 Task: Find a place to stay in Bordj Zemoura, Algeria, for 9 guests from 8th to 15th August, with a price range of ₹10,000 to ₹14,000, 5 bedrooms, 5 bathrooms, and amenities like WiFi and TV.
Action: Mouse moved to (559, 147)
Screenshot: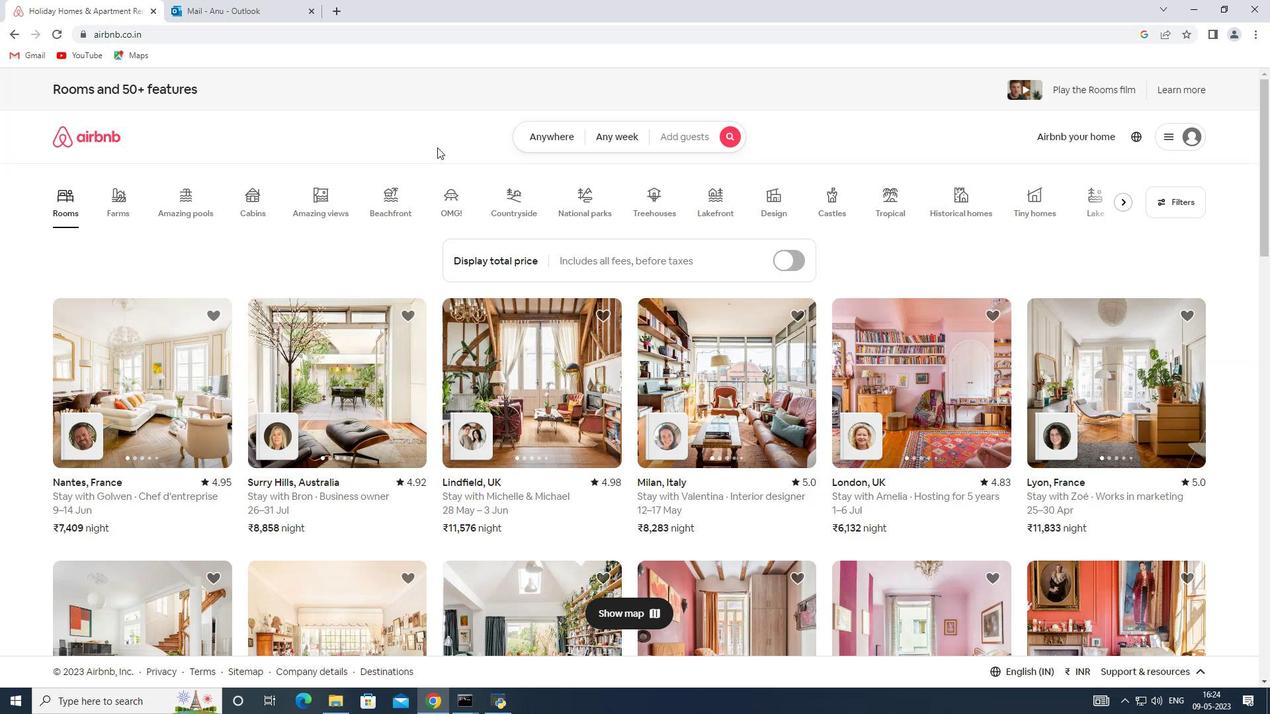 
Action: Mouse pressed left at (559, 147)
Screenshot: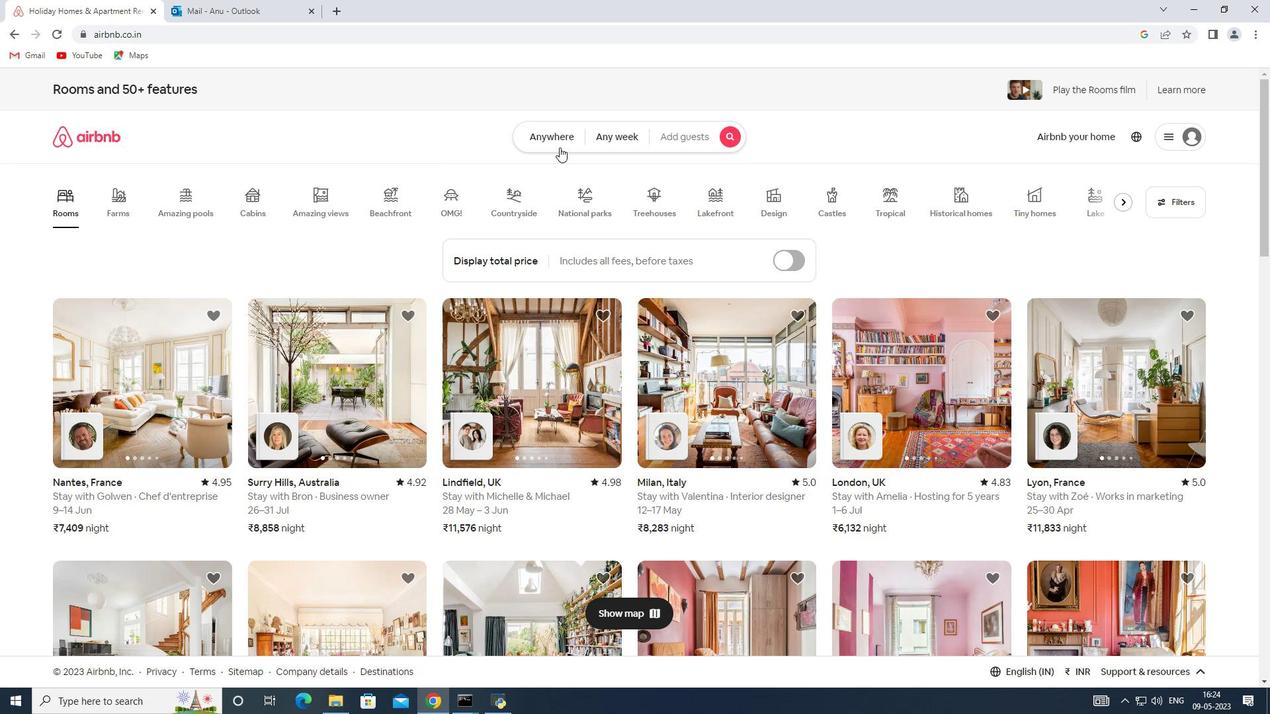 
Action: Mouse moved to (386, 185)
Screenshot: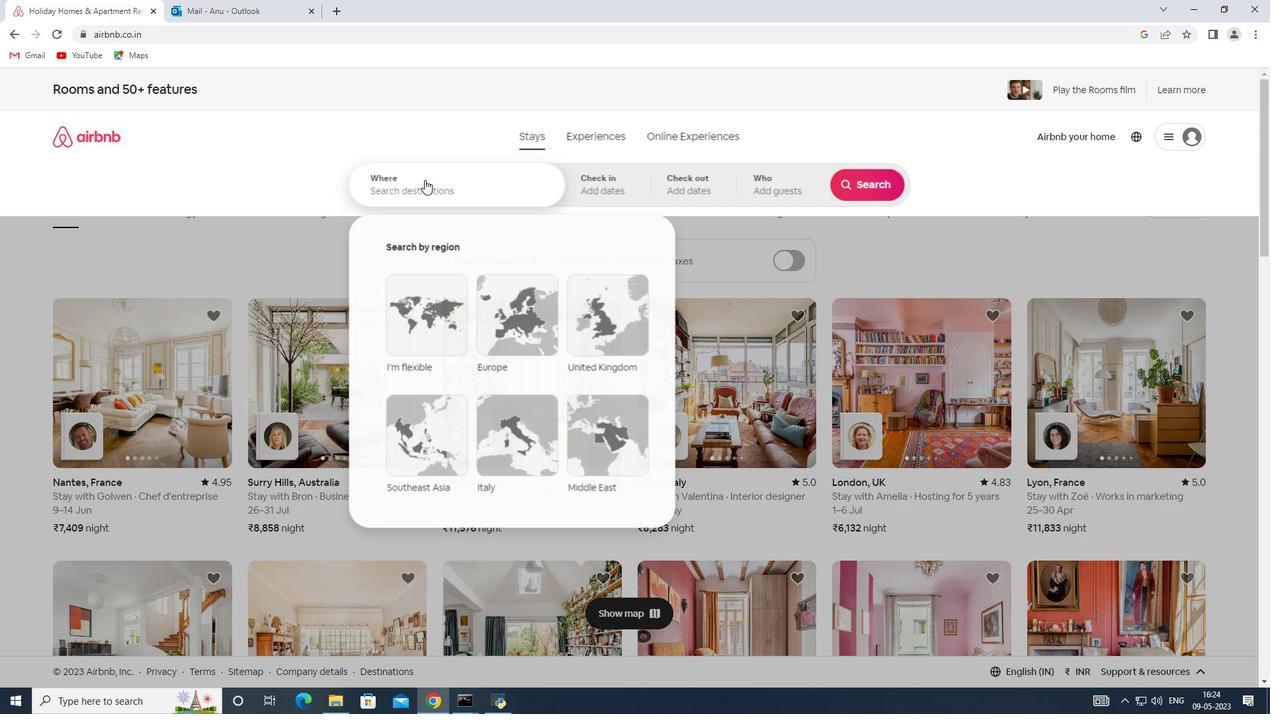 
Action: Mouse pressed left at (386, 185)
Screenshot: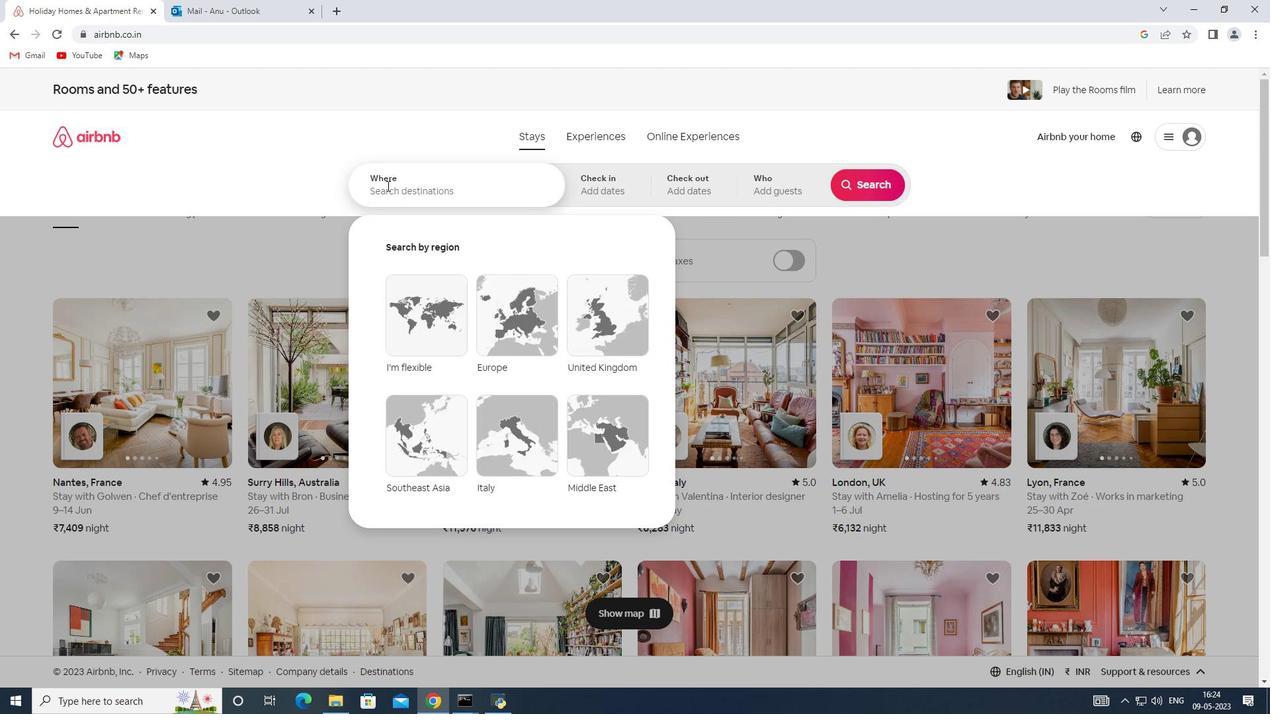 
Action: Key pressed <Key.shift><Key.shift><Key.shift><Key.shift><Key.shift><Key.shift><Key.shift><Key.shift><Key.shift><Key.shift><Key.shift><Key.shift><Key.shift><Key.shift><Key.shift><Key.shift><Key.shift><Key.shift><Key.shift><Key.shift><Key.shift><Key.shift><Key.shift><Key.shift><Key.shift><Key.shift><Key.shift><Key.shift><Key.shift><Key.shift><Key.shift><Key.shift><Key.shift><Key.shift>Bordj<Key.space><Key.shift>Zemoura,<Key.shift>Algeria
Screenshot: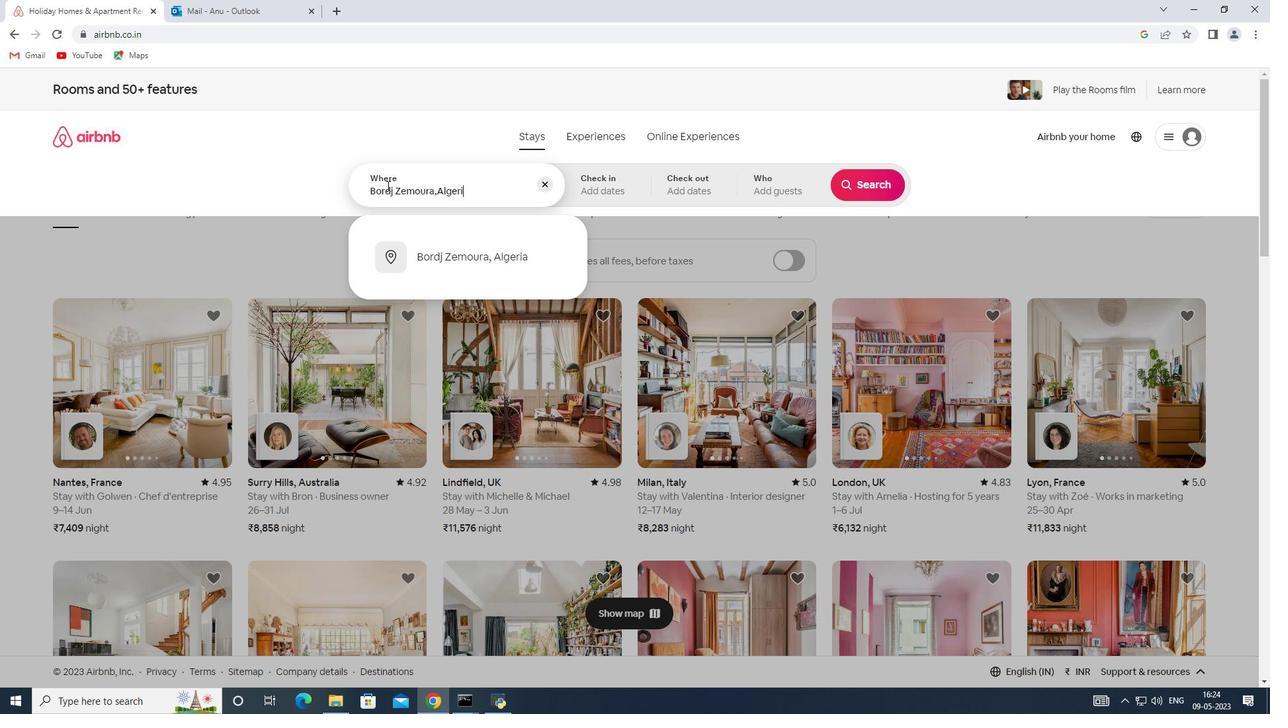 
Action: Mouse moved to (577, 175)
Screenshot: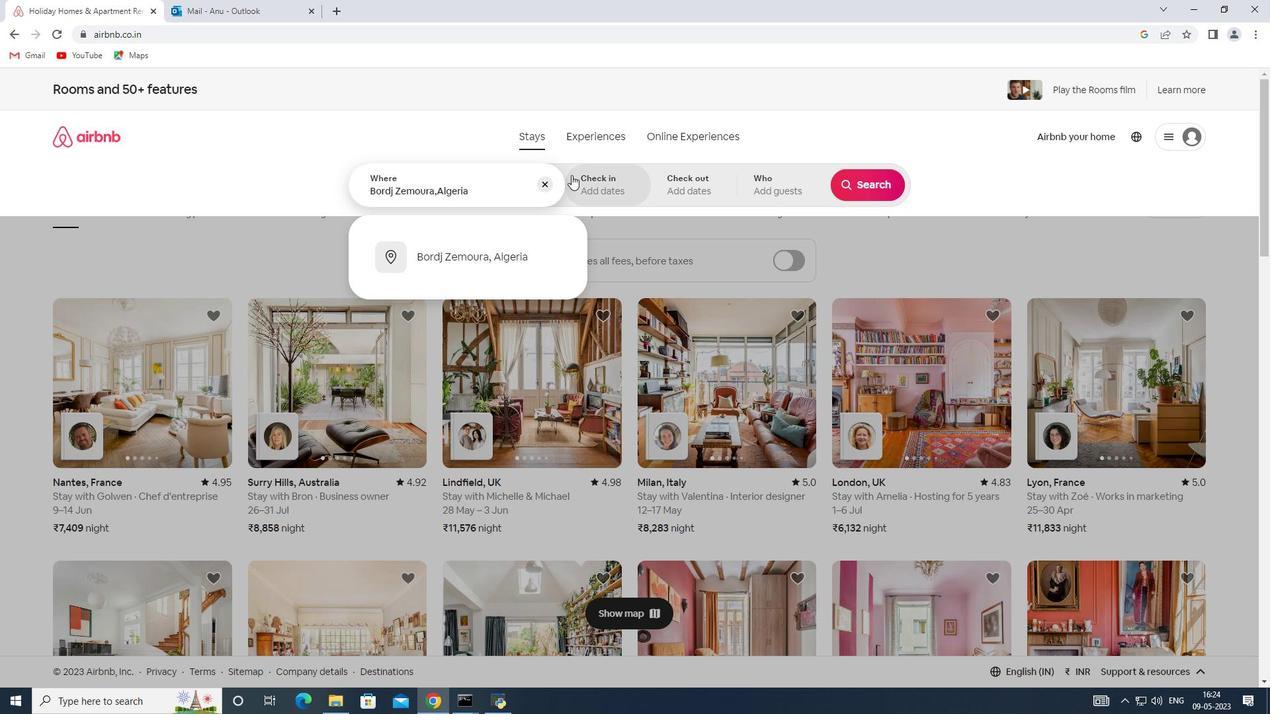 
Action: Mouse pressed left at (577, 175)
Screenshot: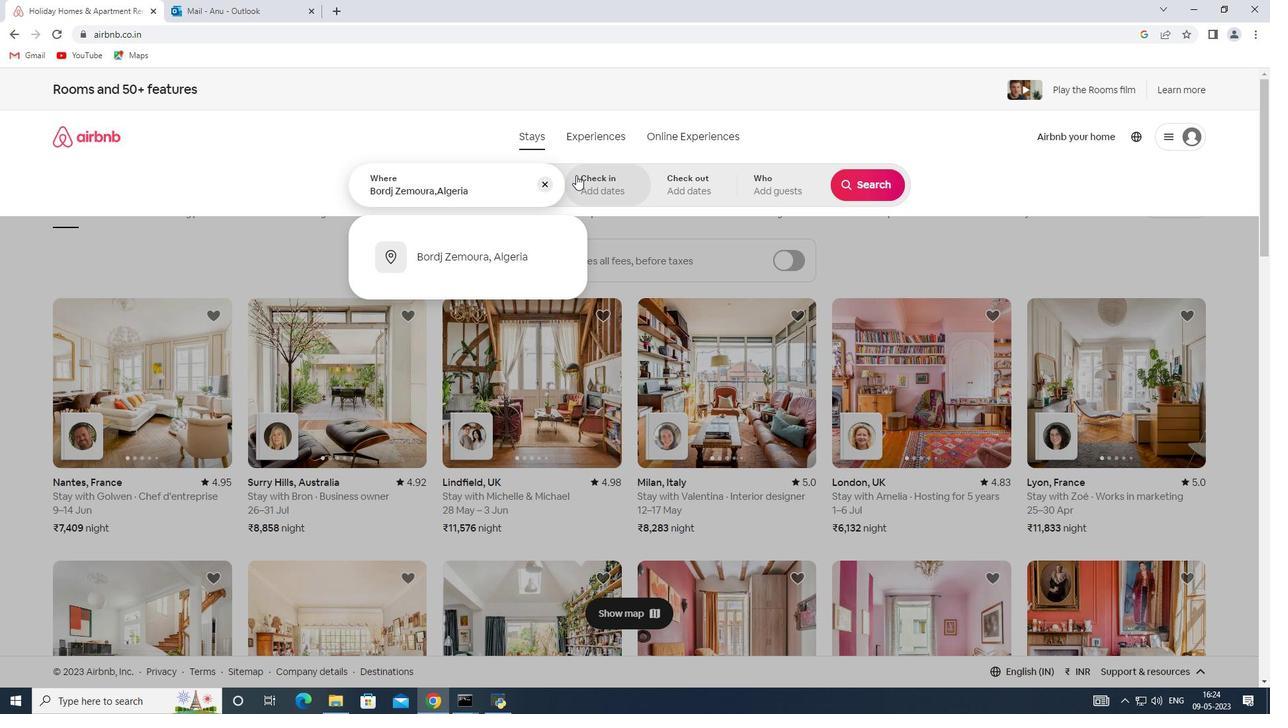 
Action: Mouse moved to (858, 286)
Screenshot: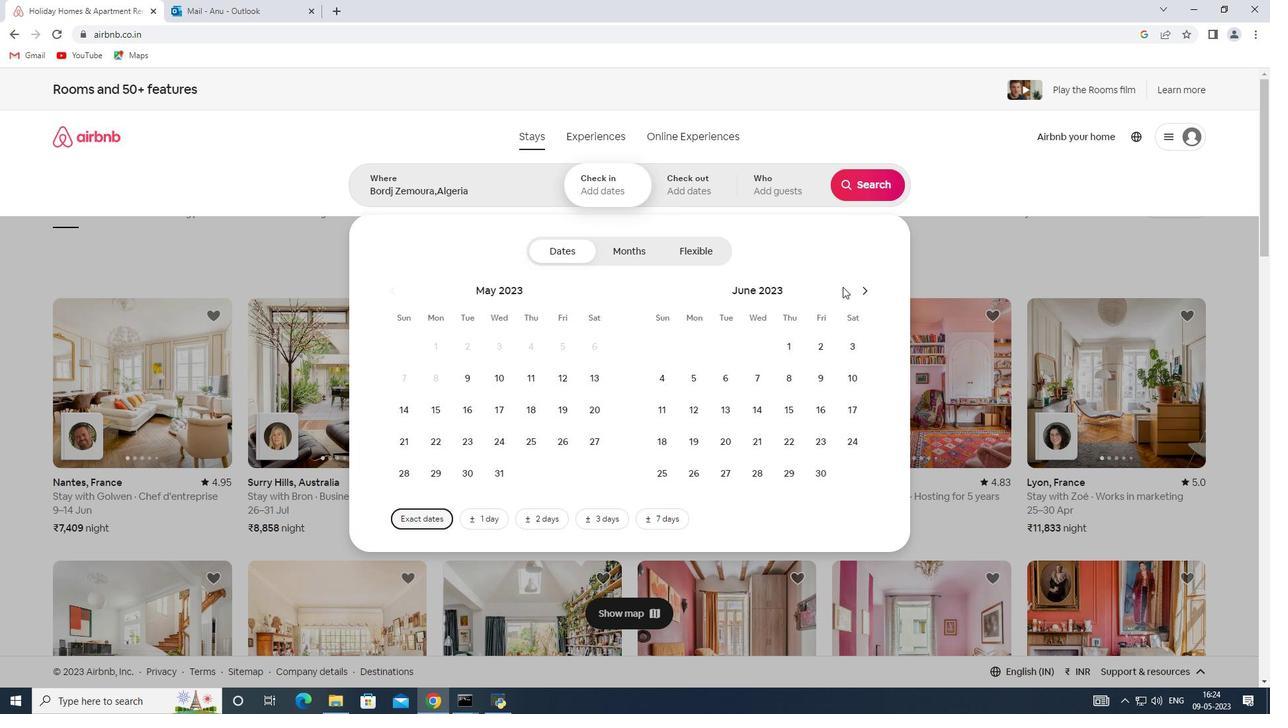 
Action: Mouse pressed left at (858, 286)
Screenshot: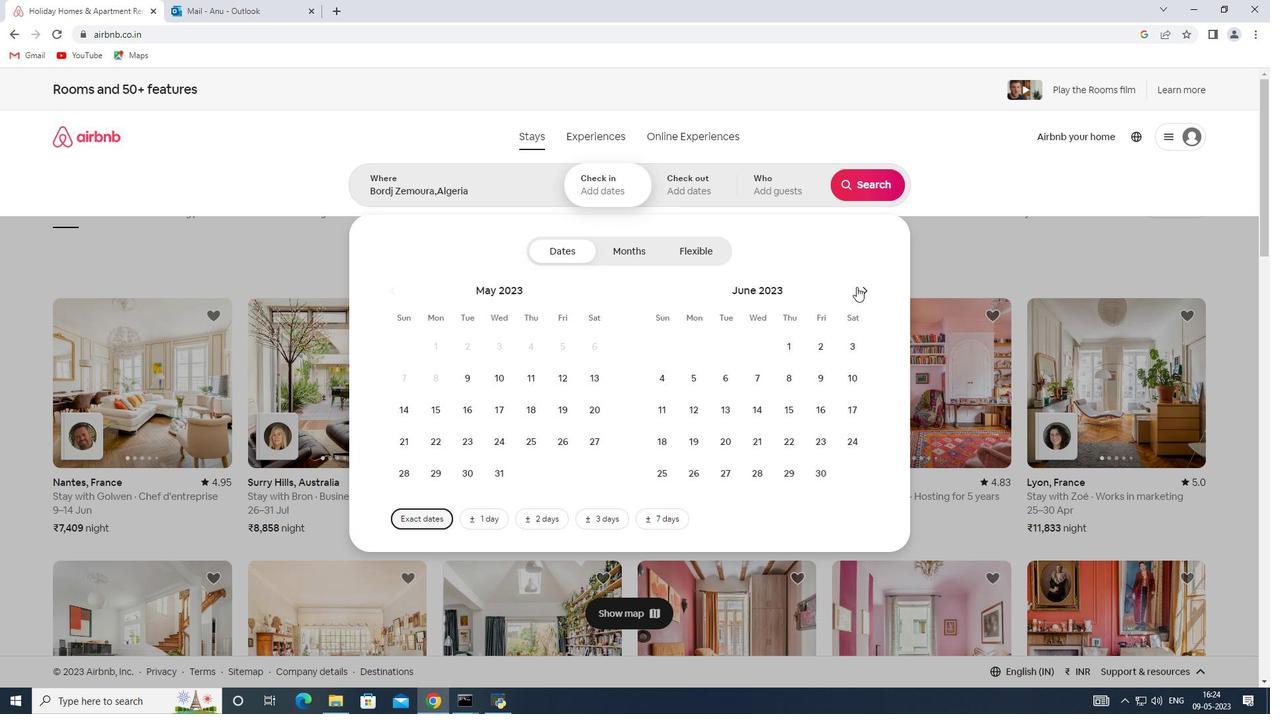 
Action: Mouse pressed left at (858, 286)
Screenshot: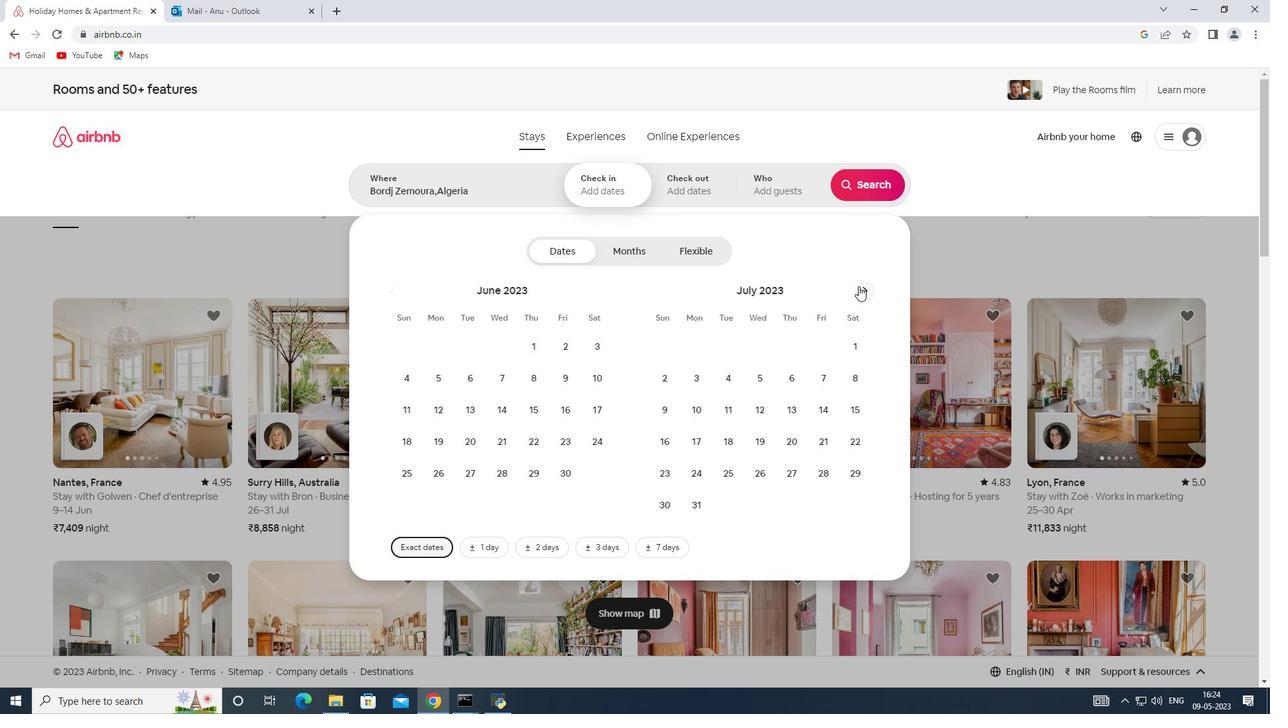 
Action: Mouse moved to (726, 367)
Screenshot: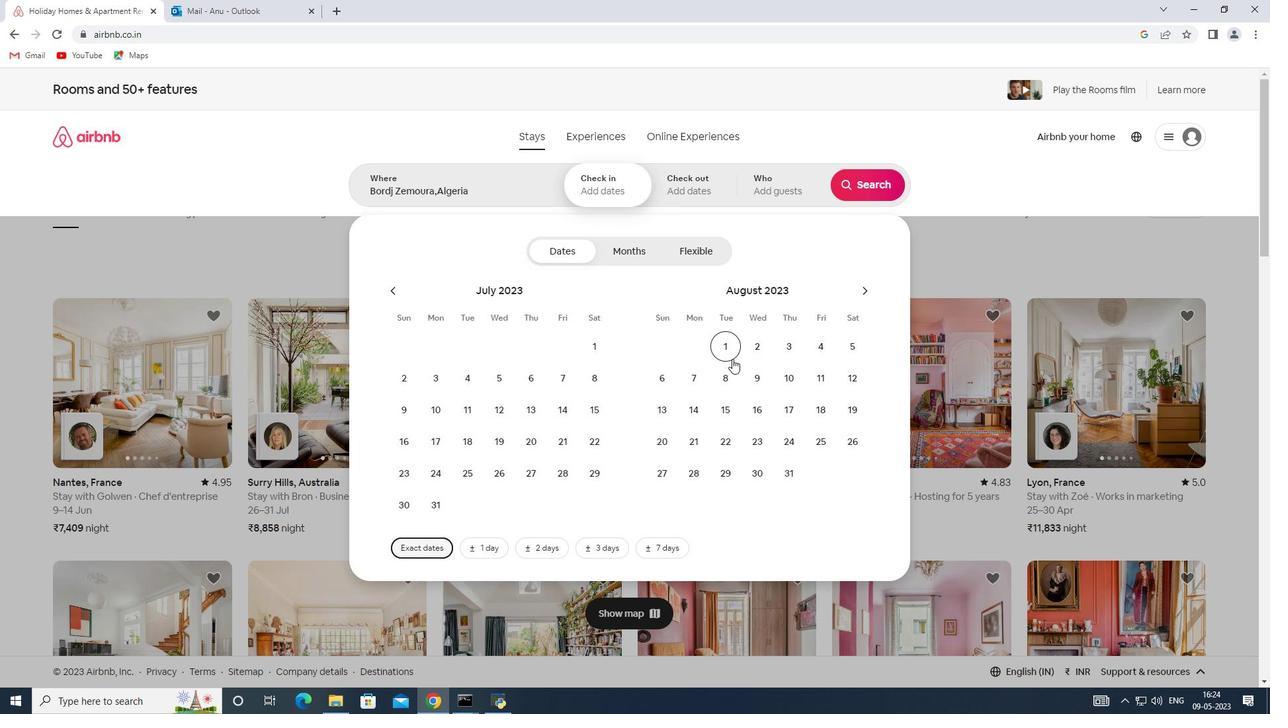 
Action: Mouse pressed left at (726, 367)
Screenshot: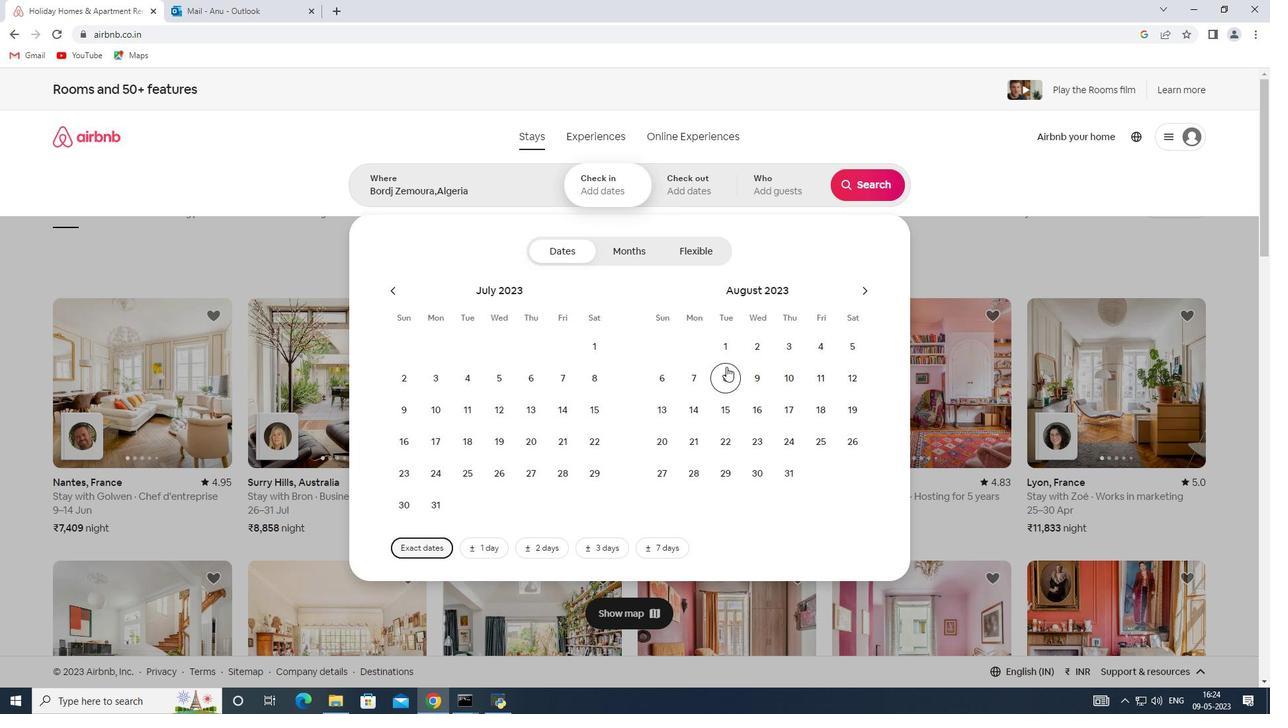 
Action: Mouse moved to (724, 401)
Screenshot: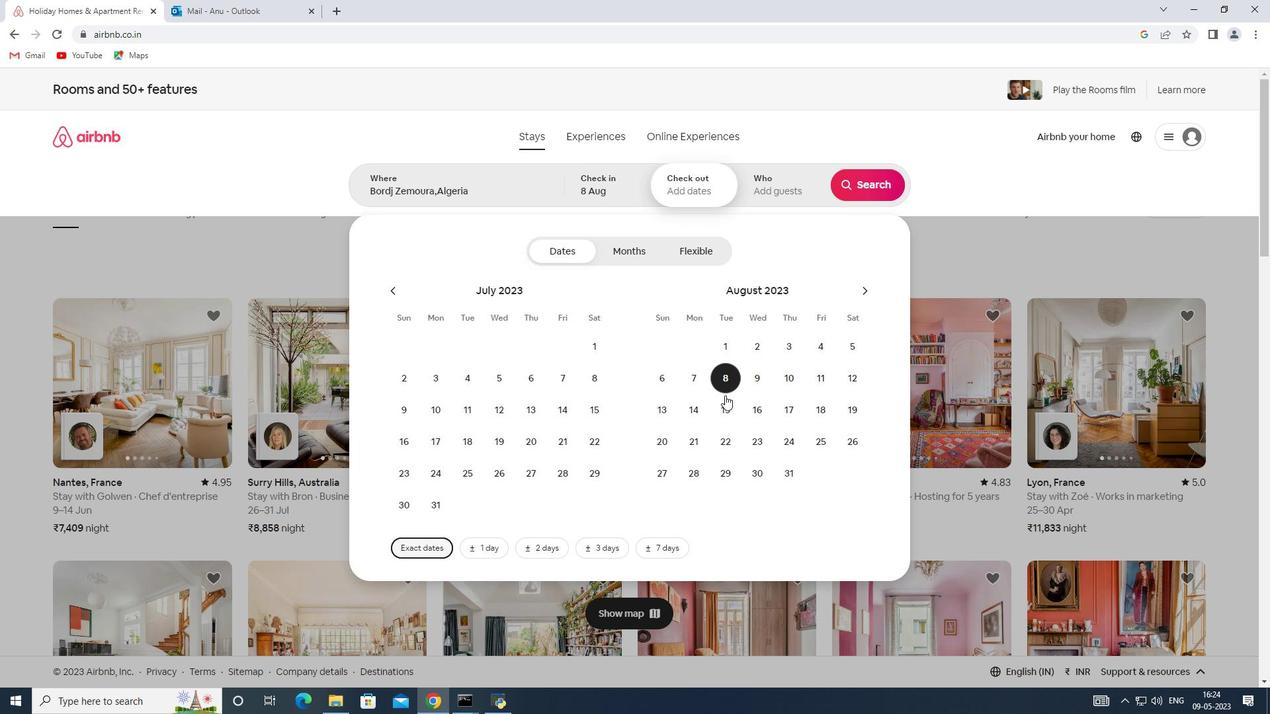 
Action: Mouse pressed left at (724, 401)
Screenshot: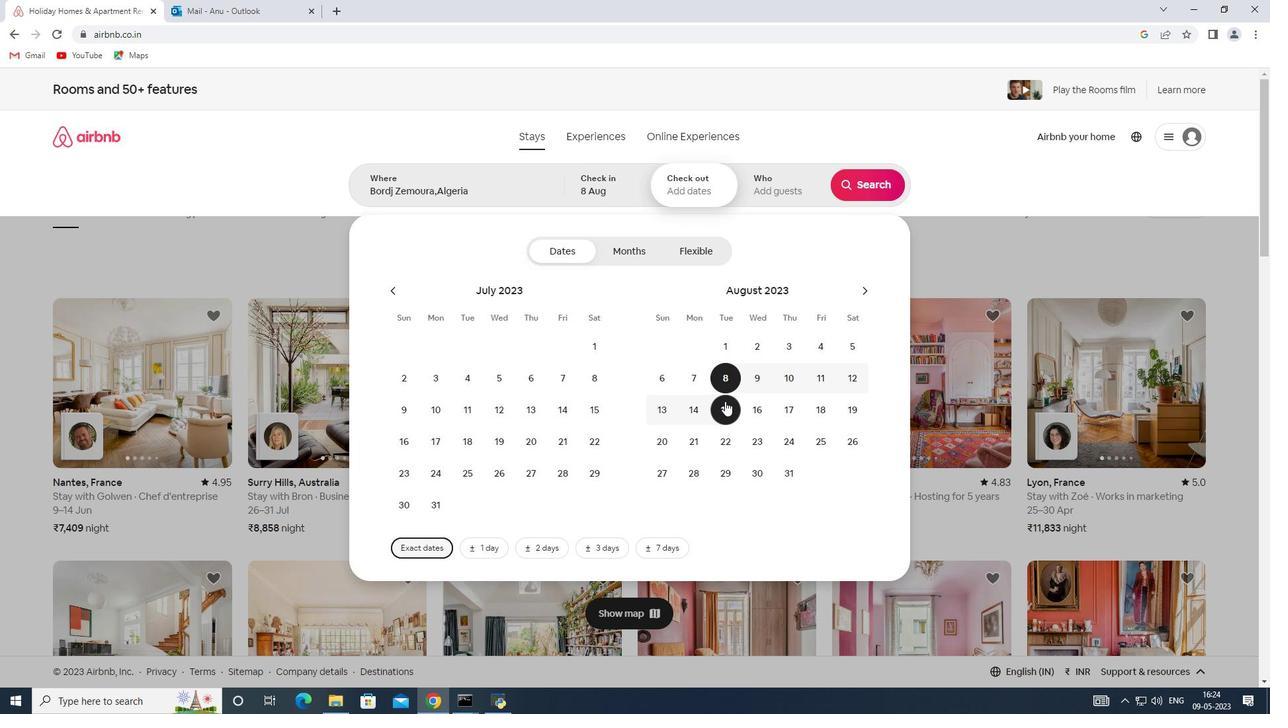 
Action: Mouse moved to (775, 175)
Screenshot: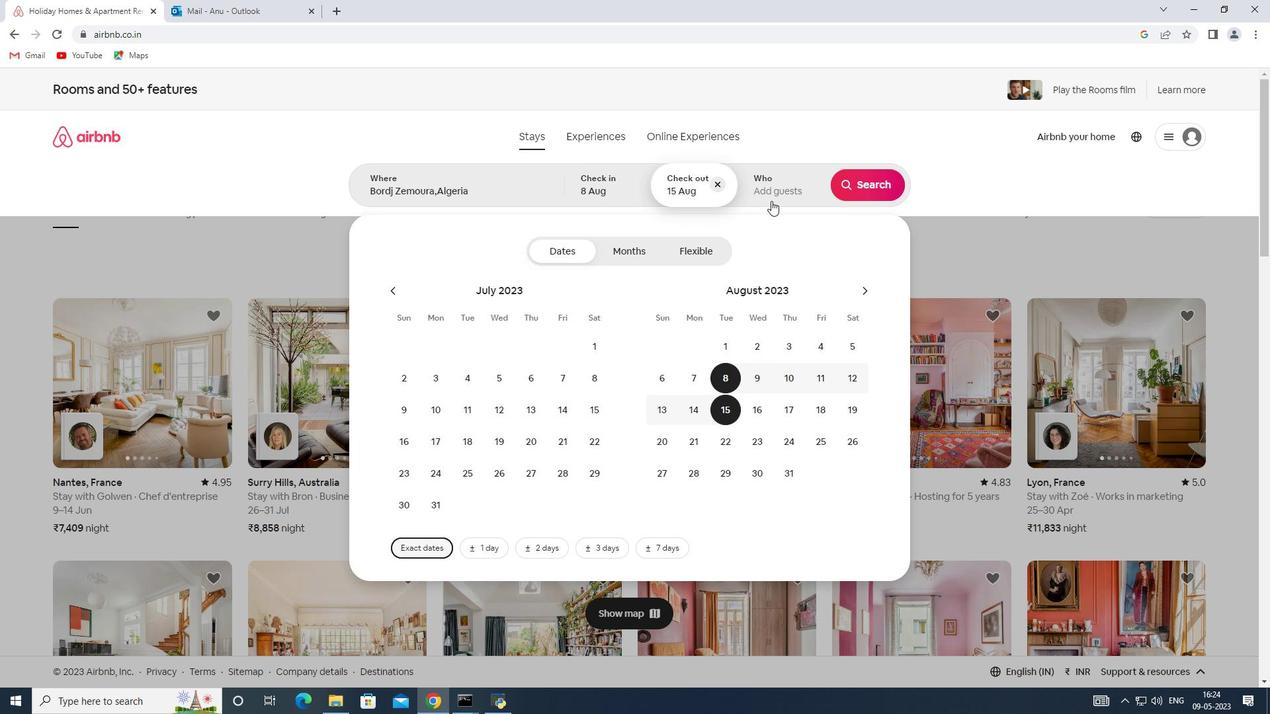 
Action: Mouse pressed left at (775, 175)
Screenshot: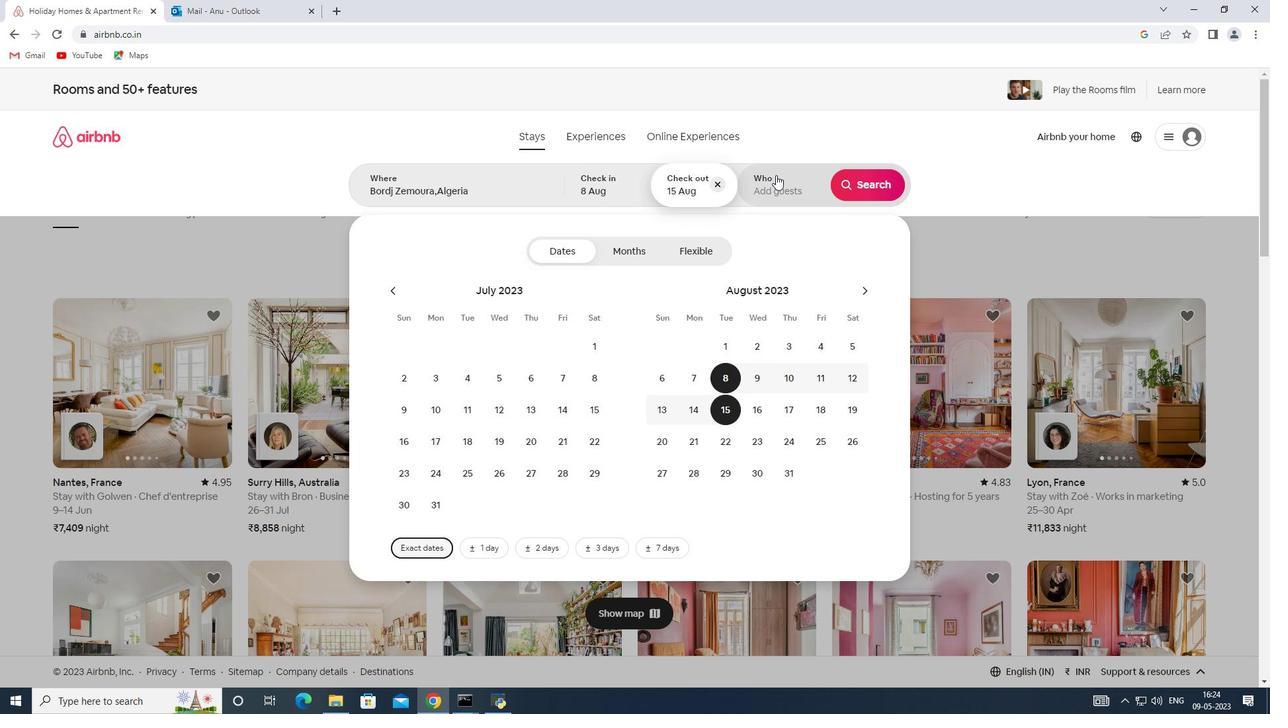 
Action: Mouse moved to (881, 255)
Screenshot: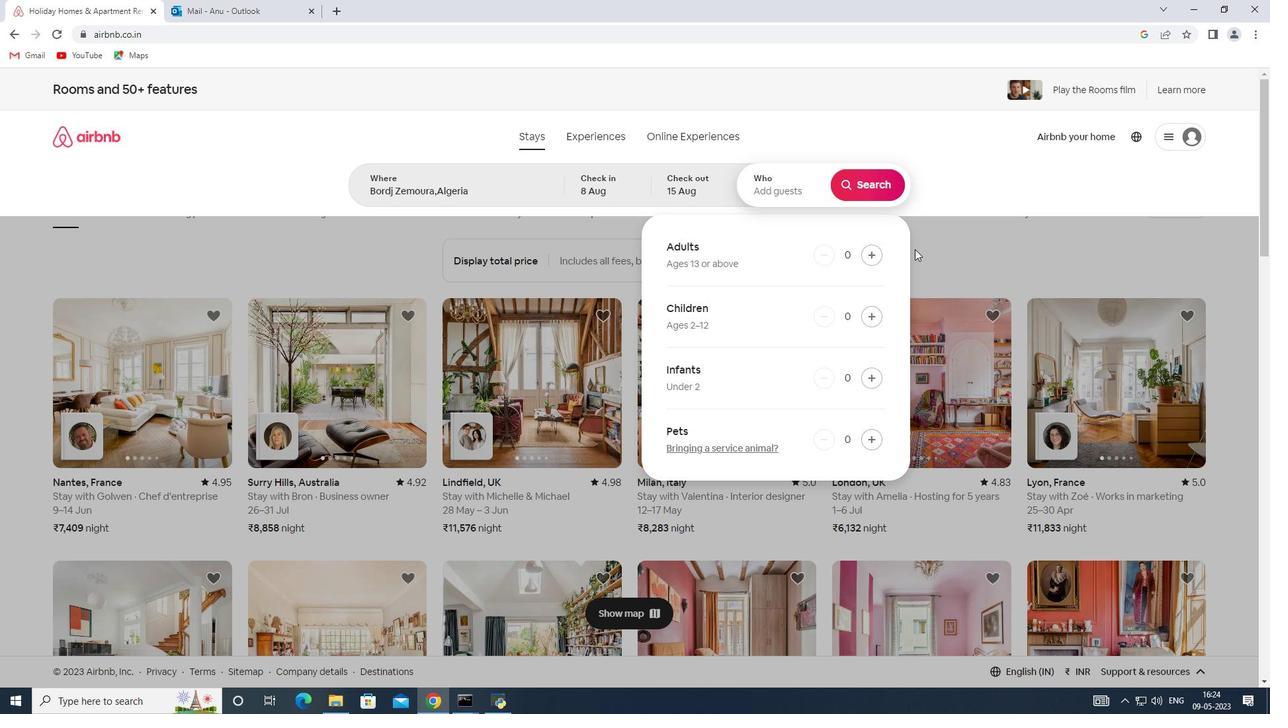 
Action: Mouse pressed left at (881, 255)
Screenshot: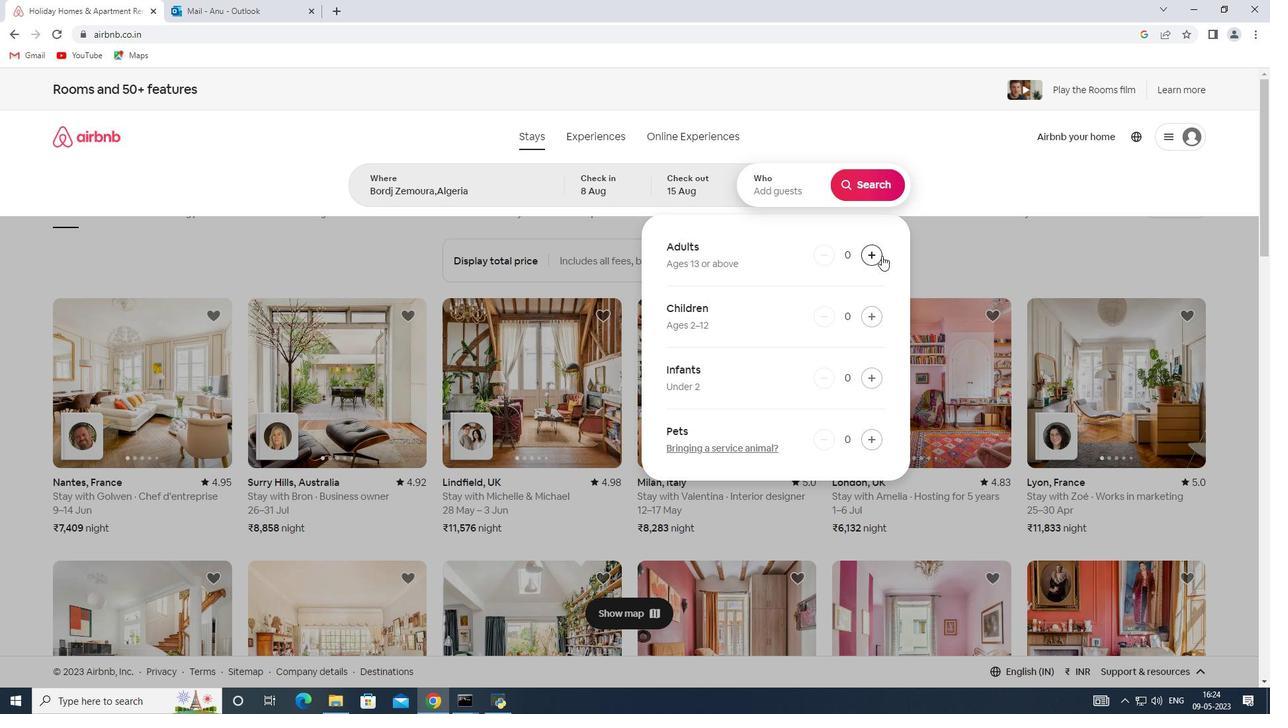 
Action: Mouse pressed left at (881, 255)
Screenshot: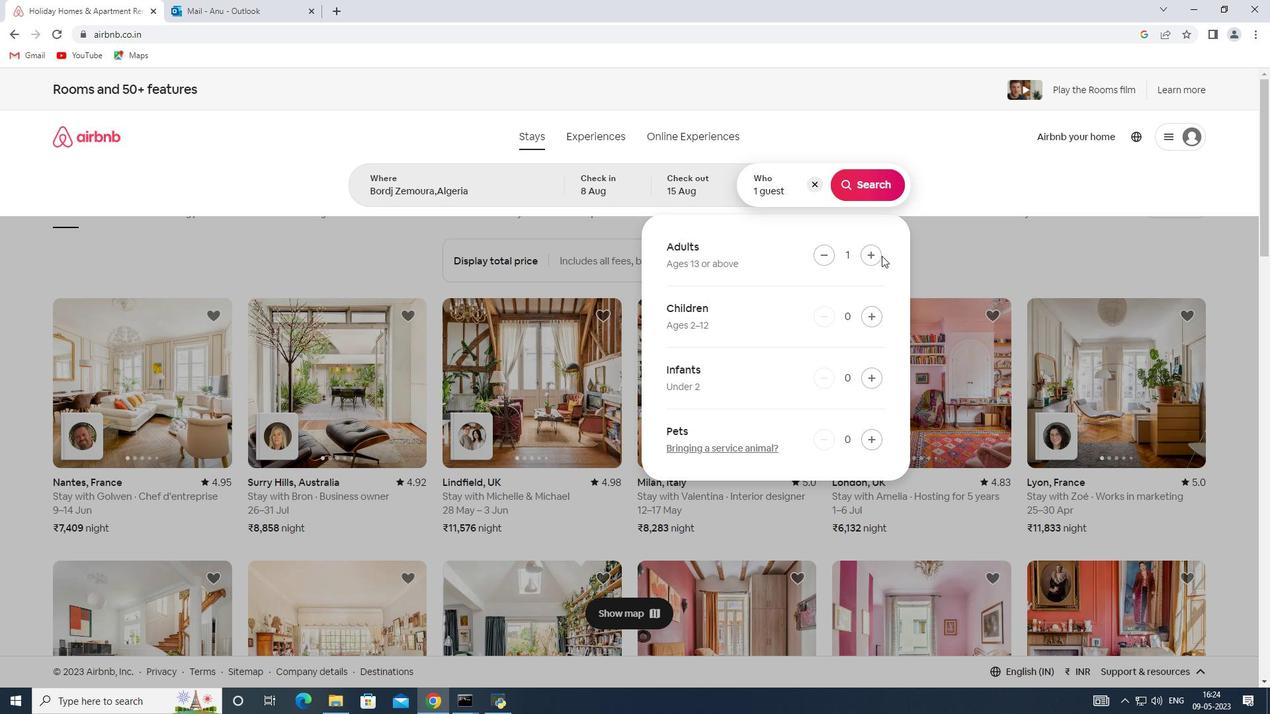 
Action: Mouse moved to (871, 257)
Screenshot: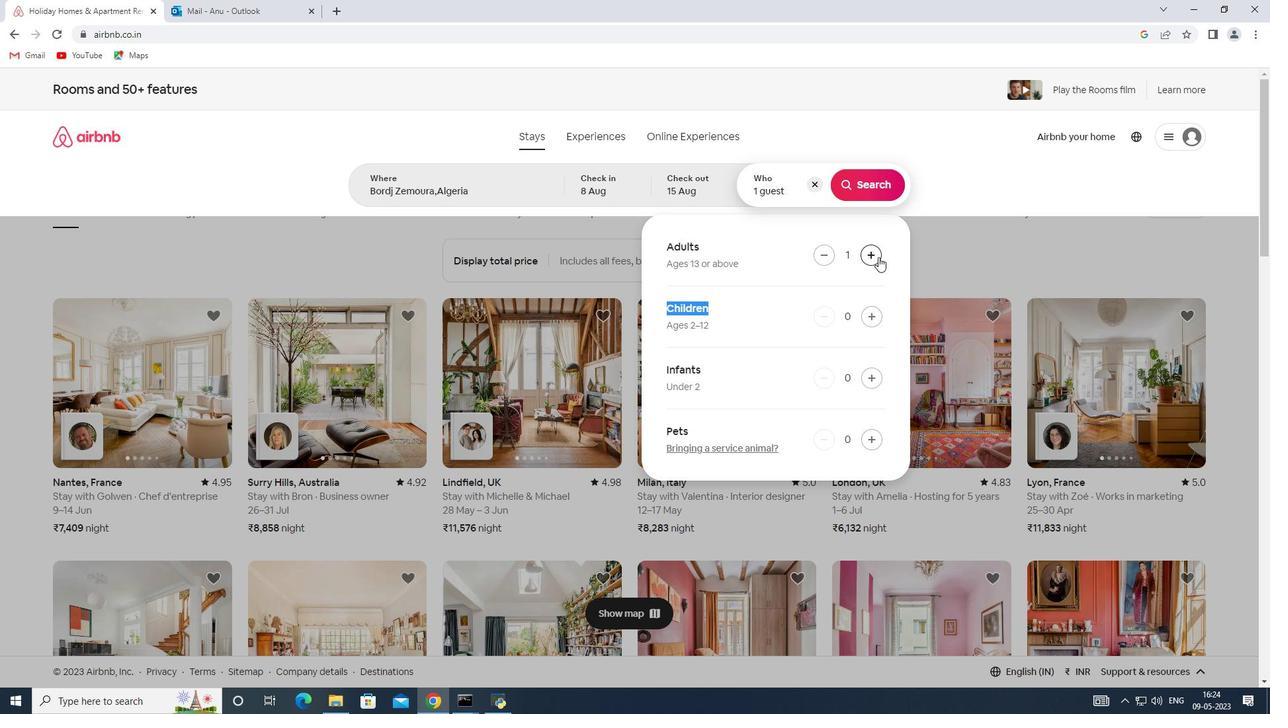 
Action: Mouse pressed left at (871, 257)
Screenshot: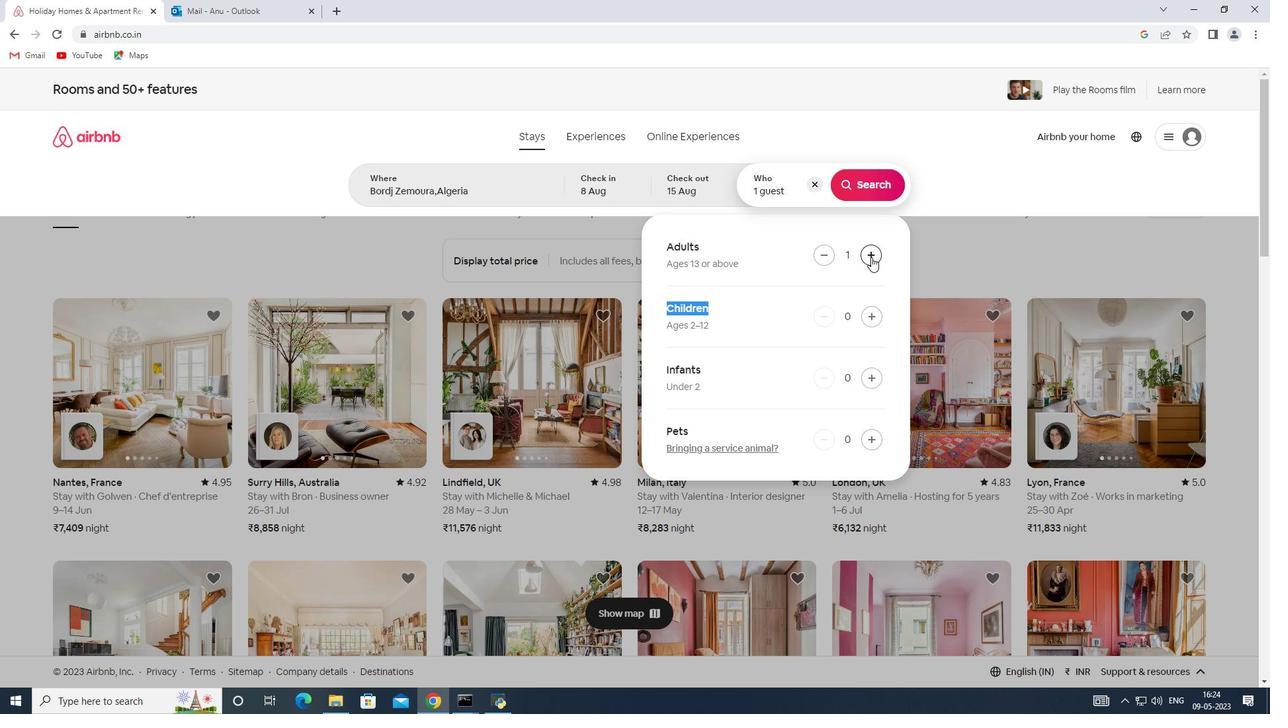 
Action: Mouse pressed left at (871, 257)
Screenshot: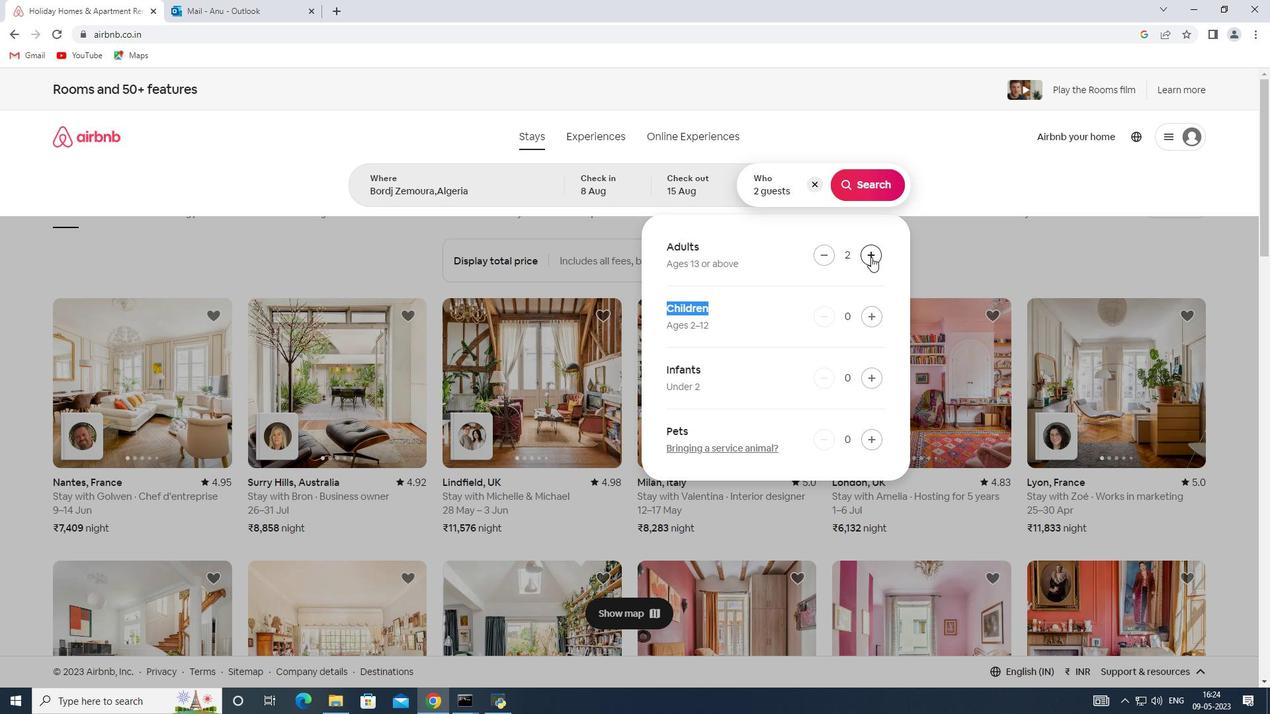 
Action: Mouse pressed left at (871, 257)
Screenshot: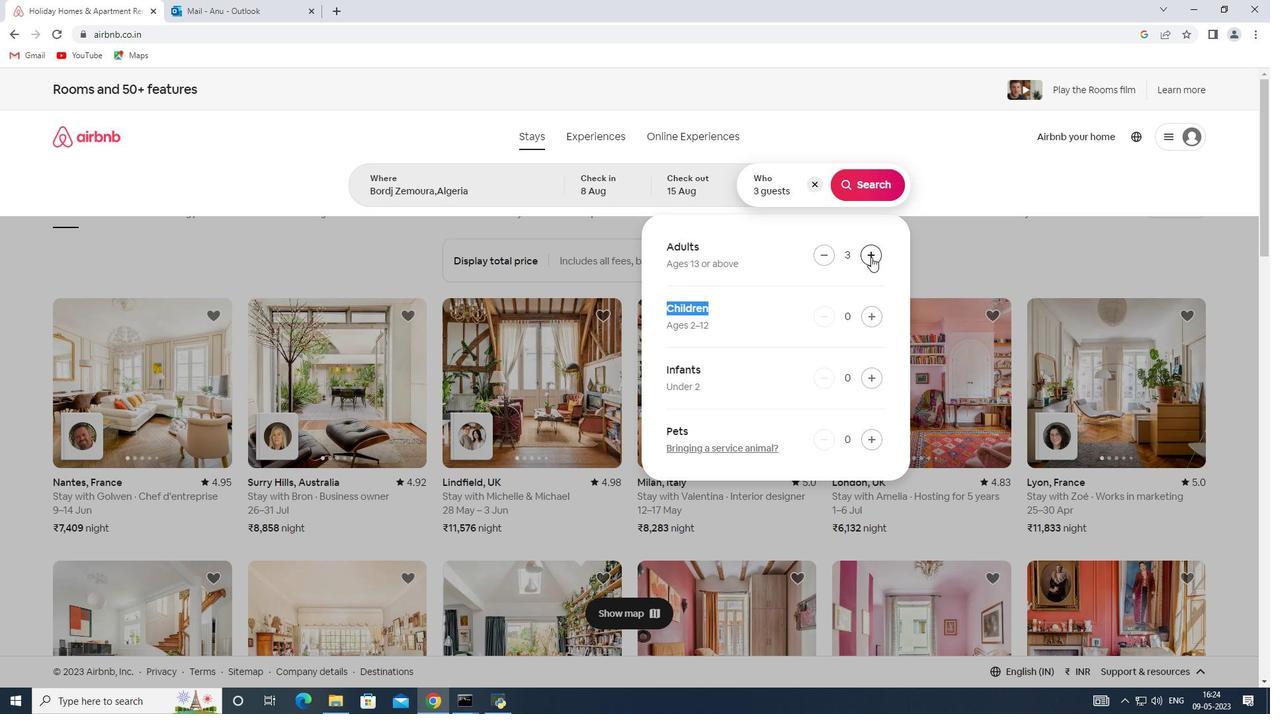 
Action: Mouse pressed left at (871, 257)
Screenshot: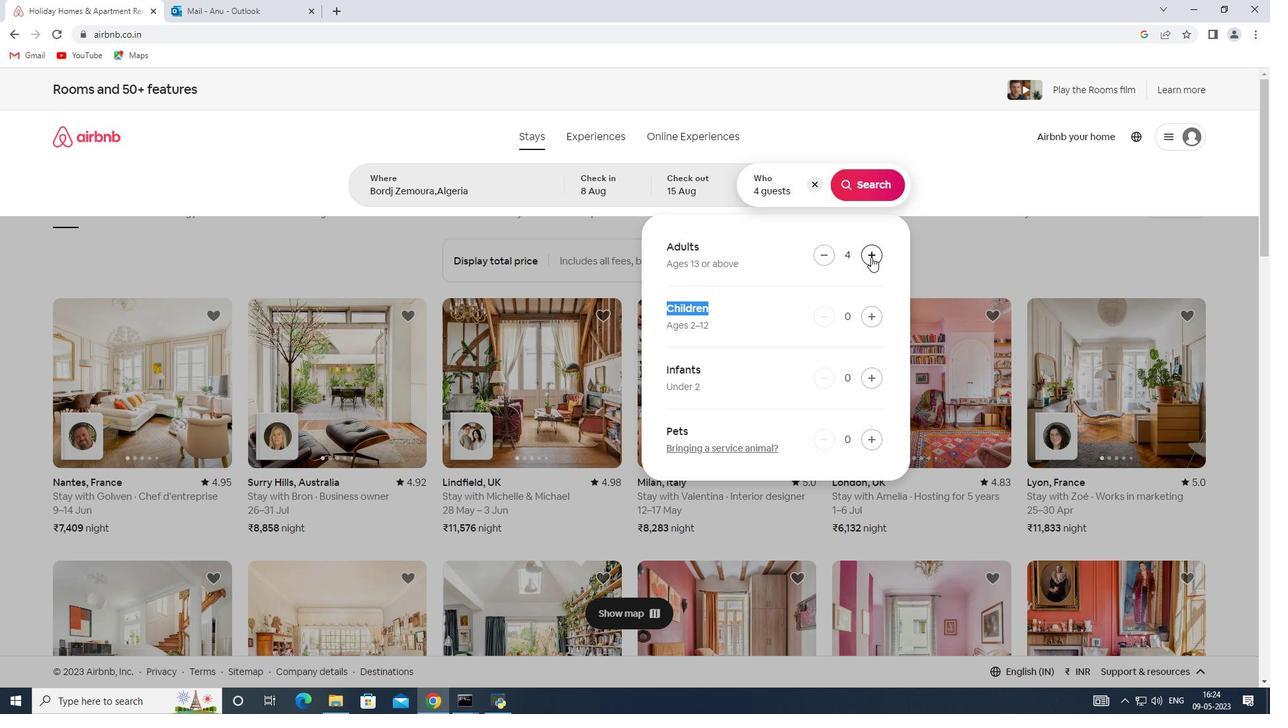 
Action: Mouse pressed left at (871, 257)
Screenshot: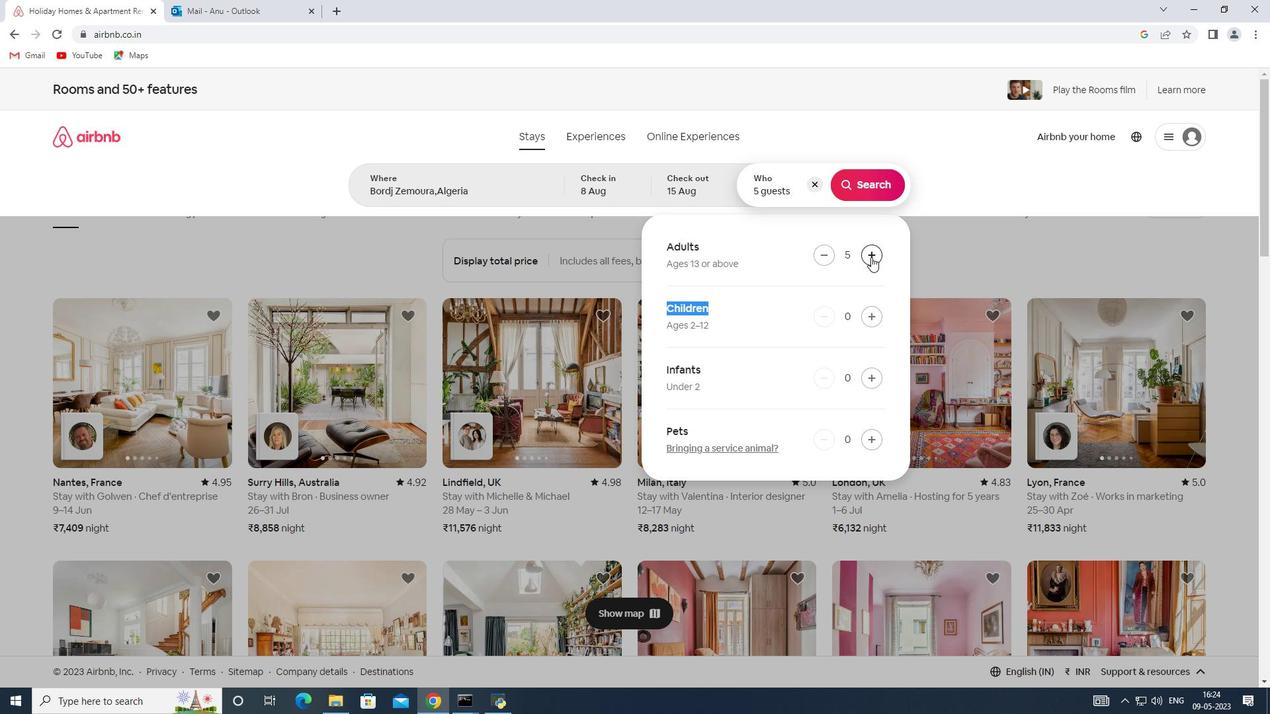 
Action: Mouse pressed left at (871, 257)
Screenshot: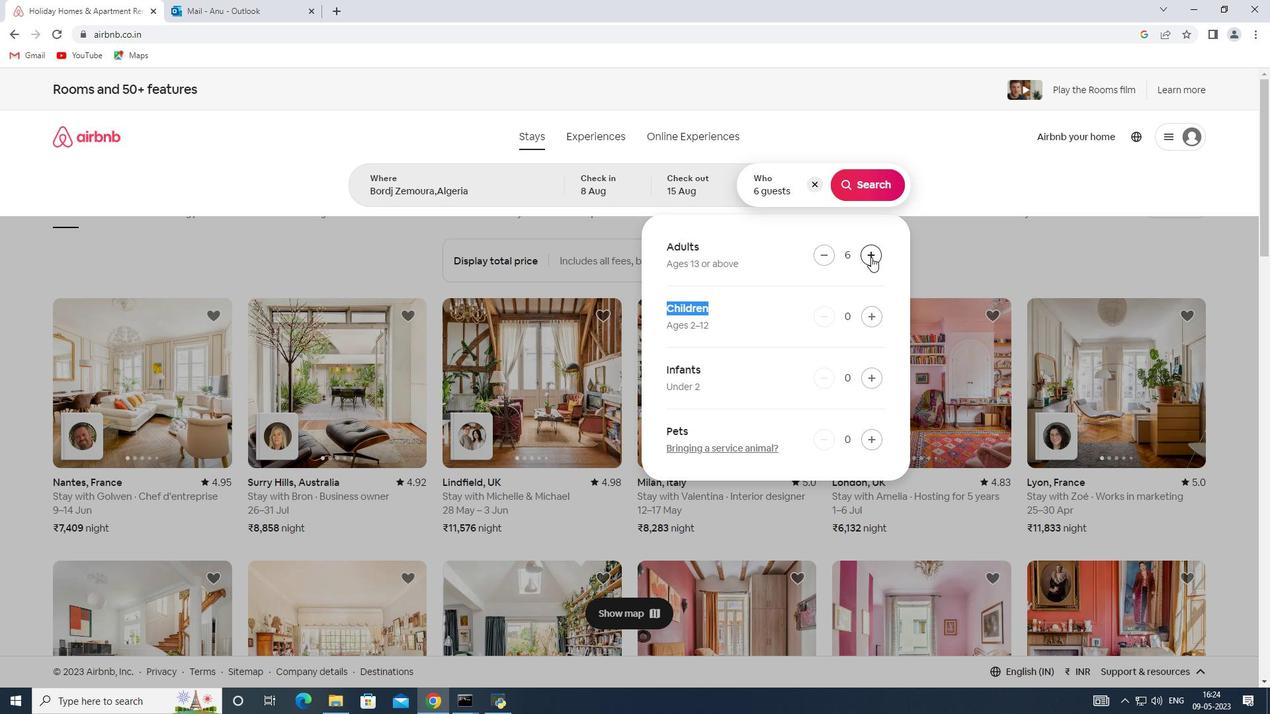 
Action: Mouse pressed left at (871, 257)
Screenshot: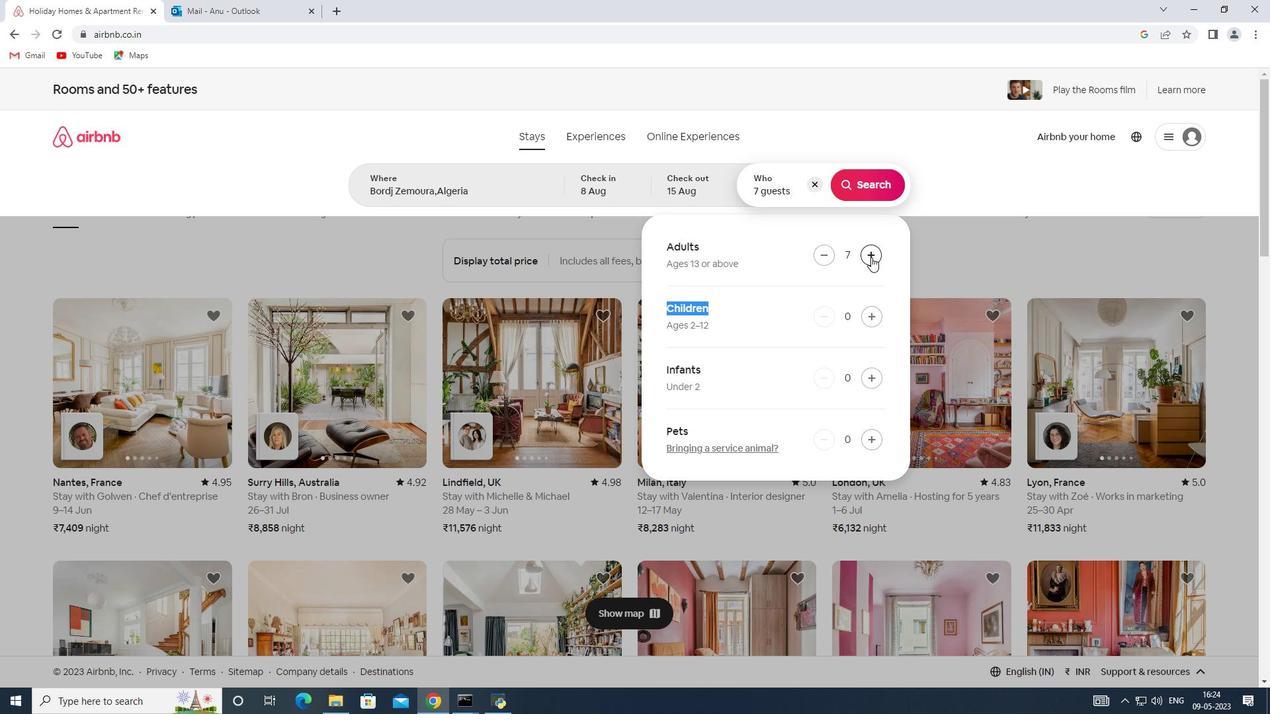 
Action: Mouse pressed left at (871, 257)
Screenshot: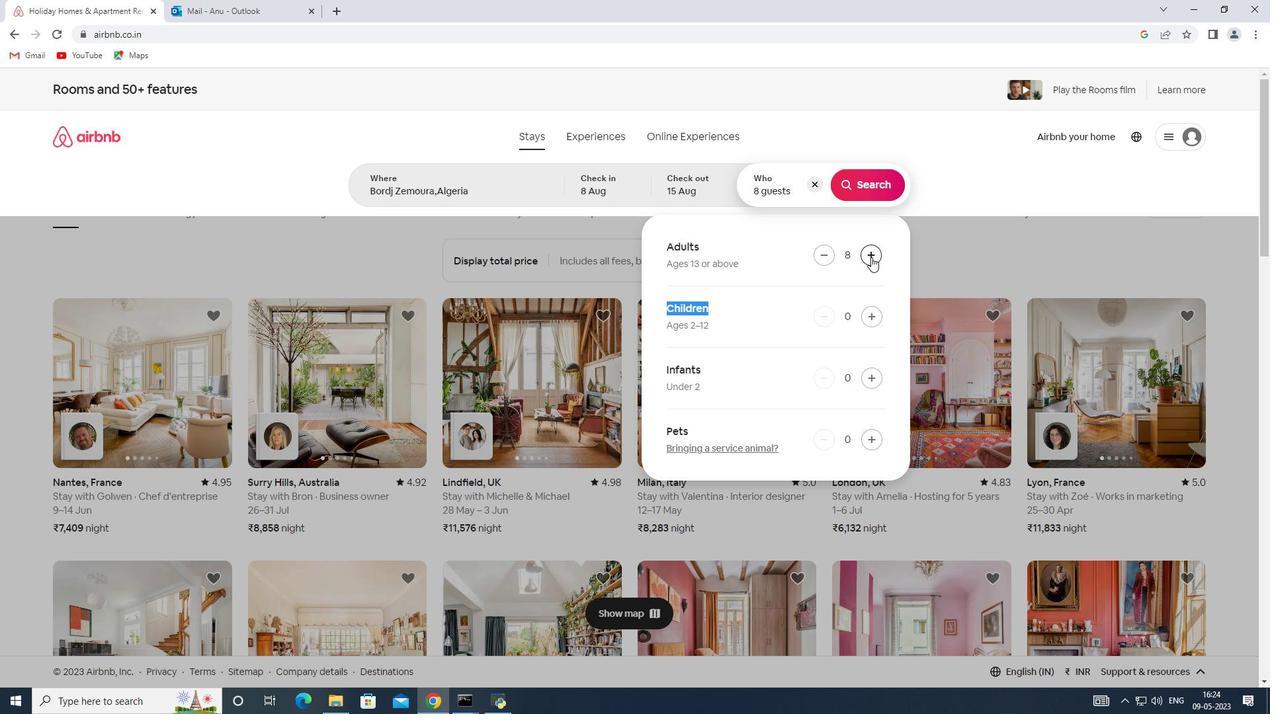
Action: Mouse moved to (863, 184)
Screenshot: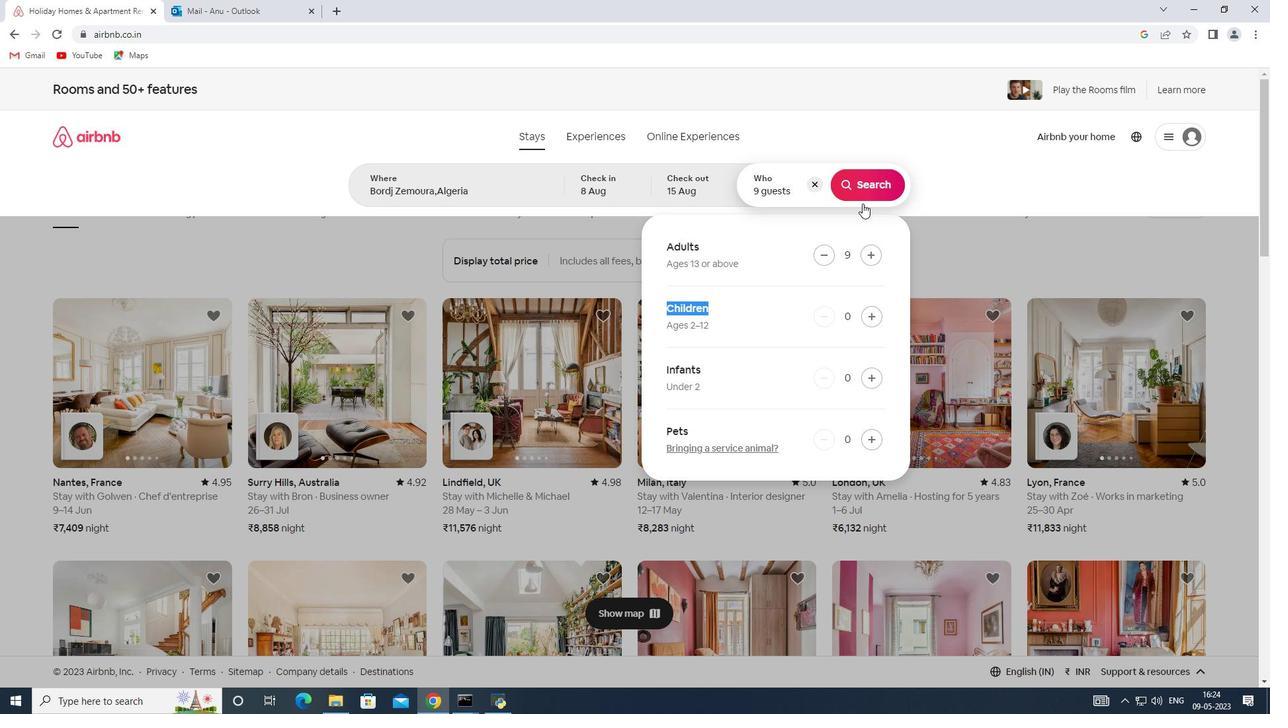
Action: Mouse pressed left at (863, 184)
Screenshot: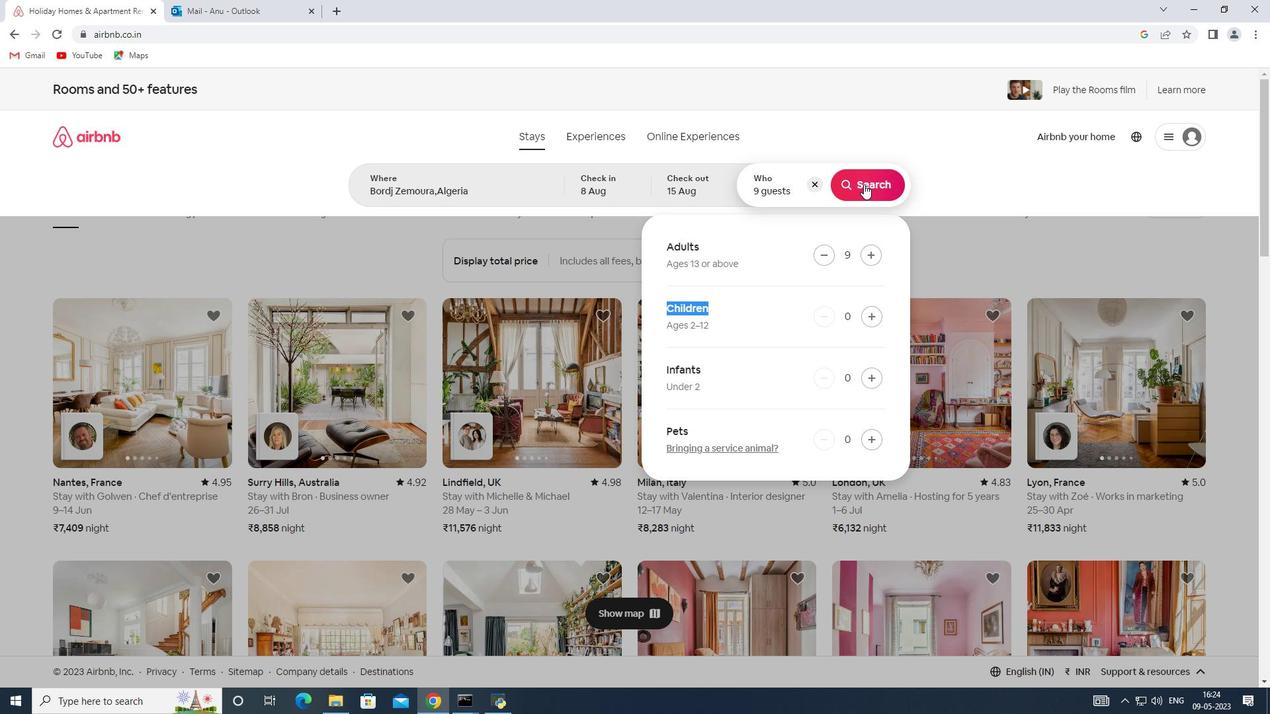 
Action: Mouse moved to (1225, 147)
Screenshot: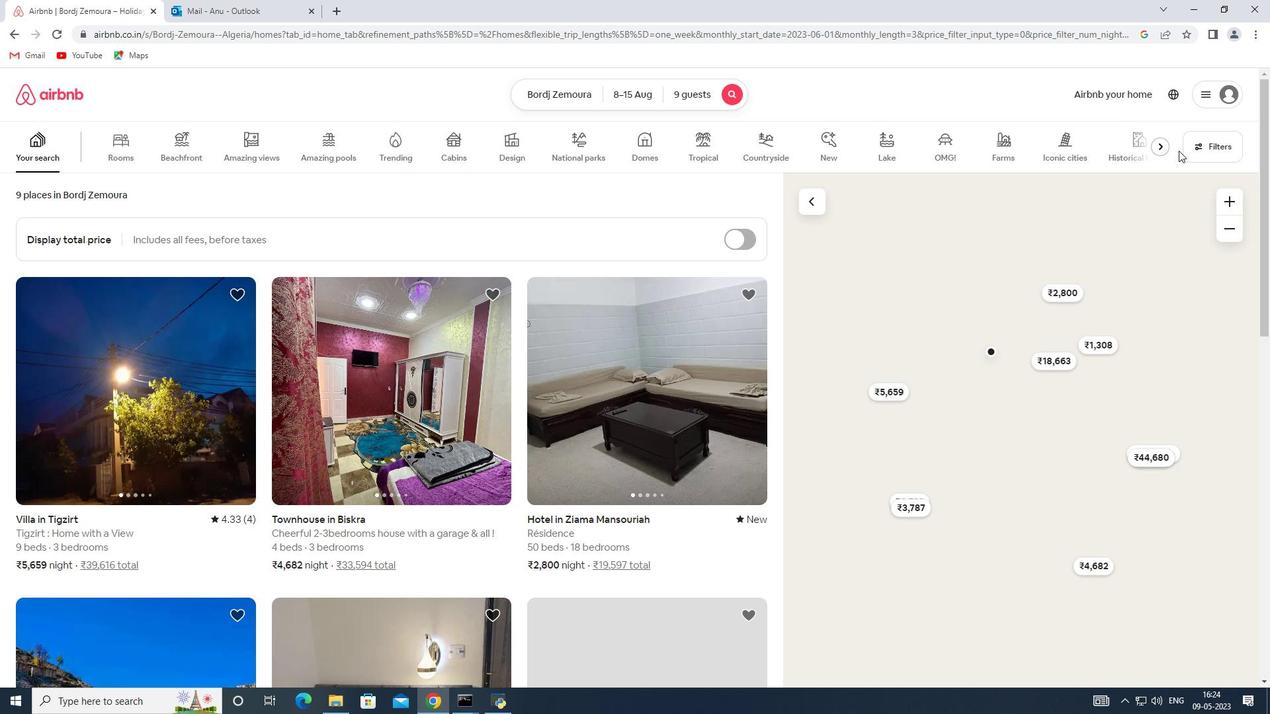 
Action: Mouse pressed left at (1225, 147)
Screenshot: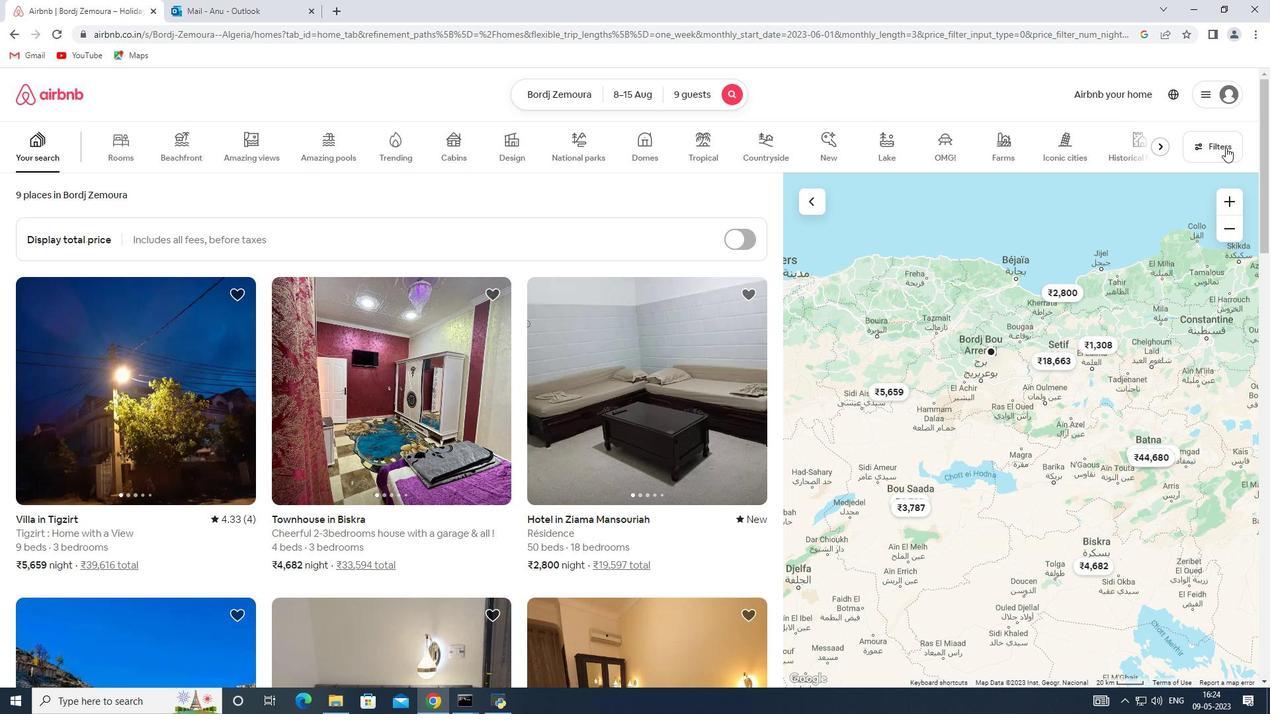 
Action: Mouse moved to (463, 475)
Screenshot: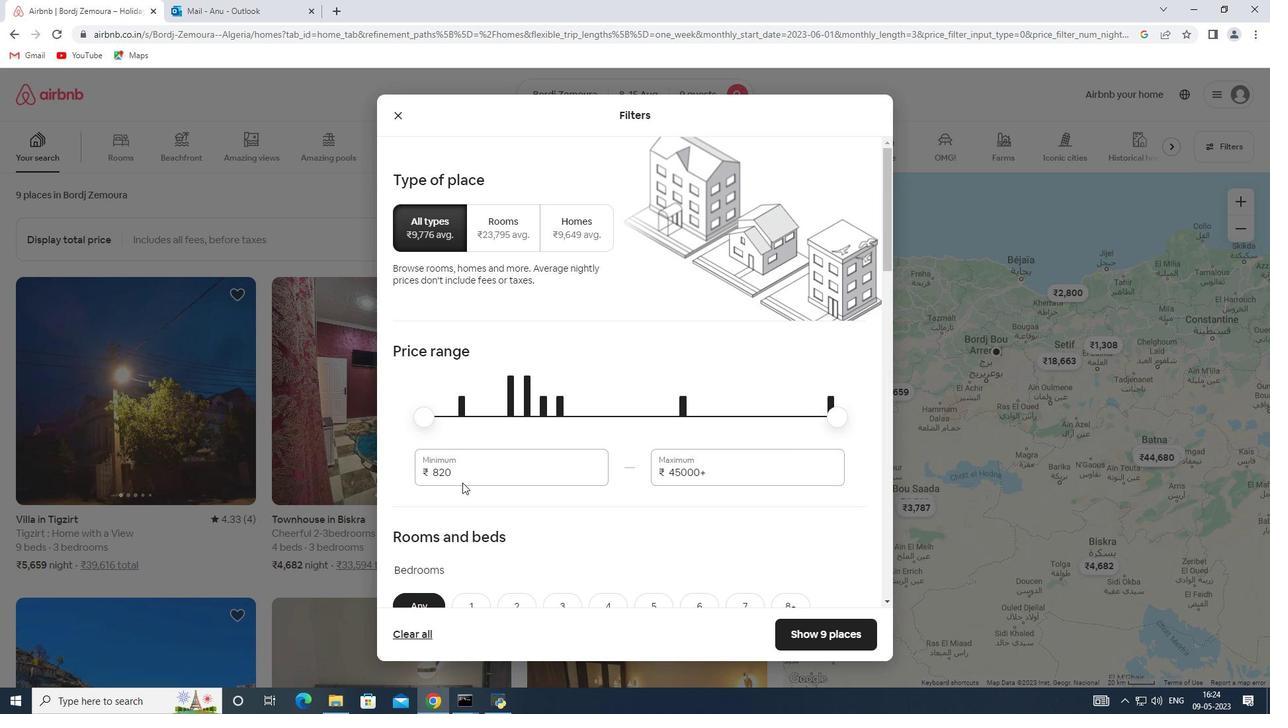 
Action: Mouse pressed left at (463, 475)
Screenshot: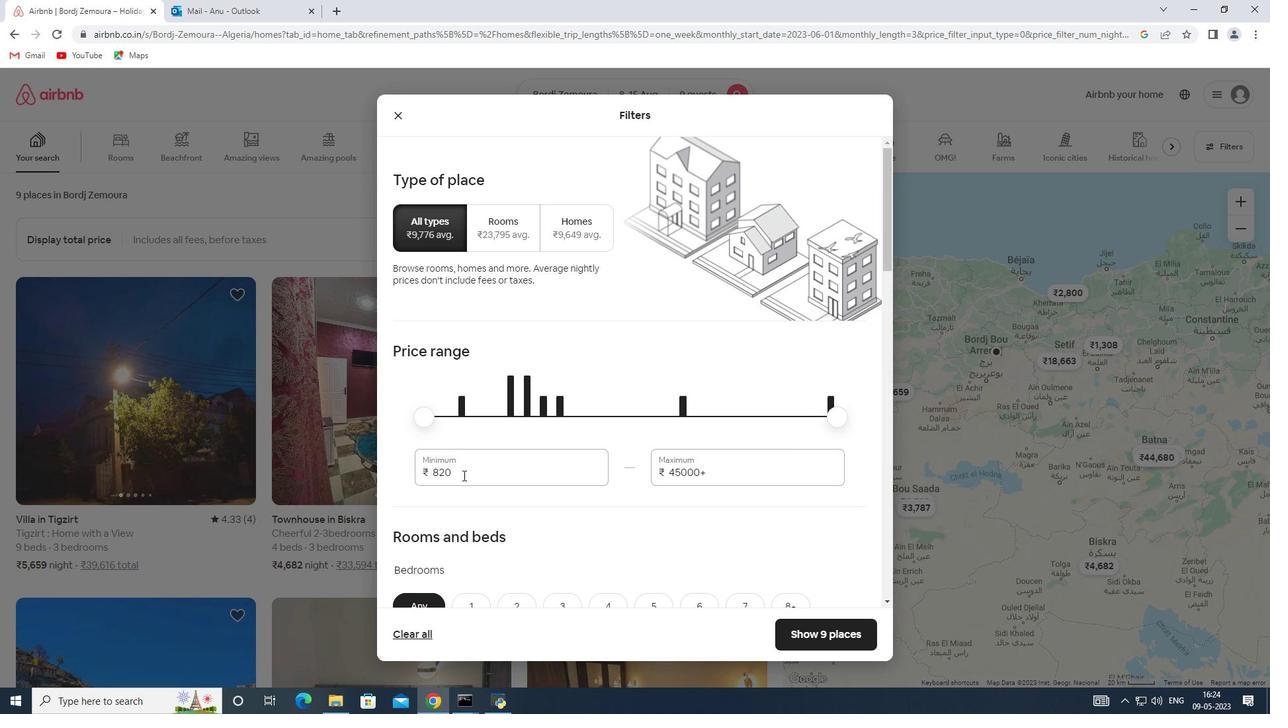 
Action: Mouse moved to (413, 470)
Screenshot: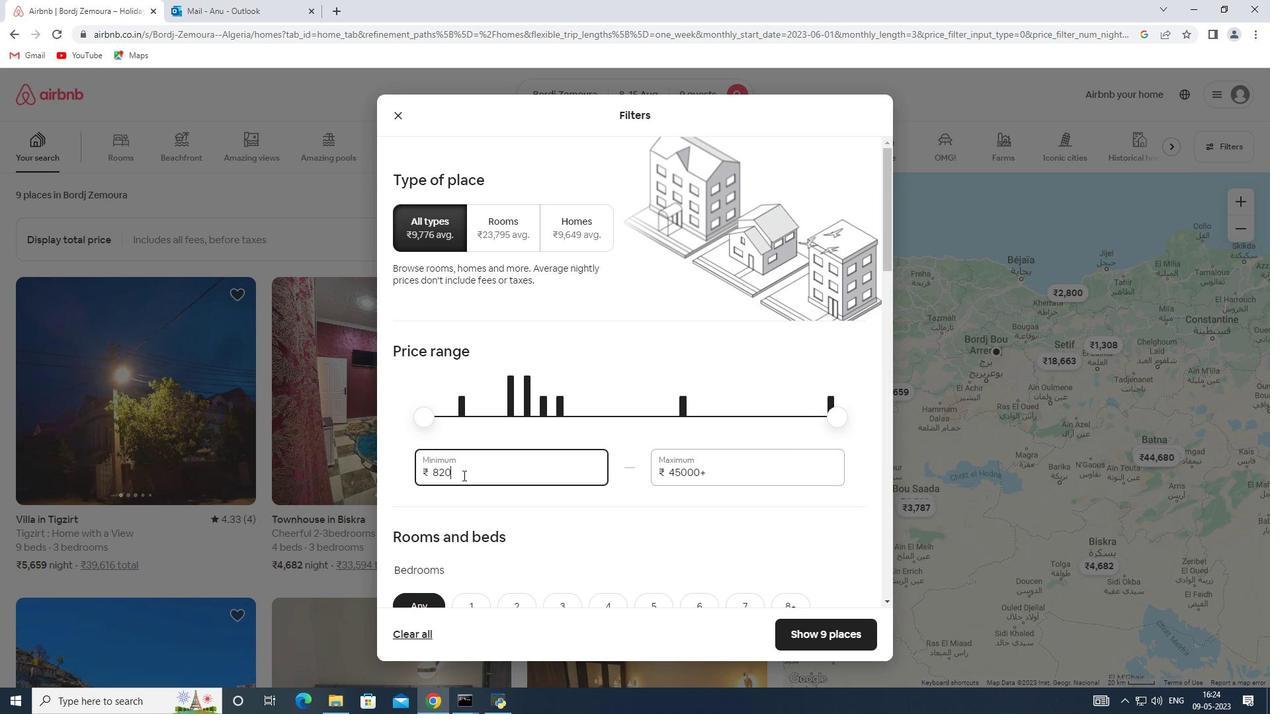 
Action: Key pressed 10000
Screenshot: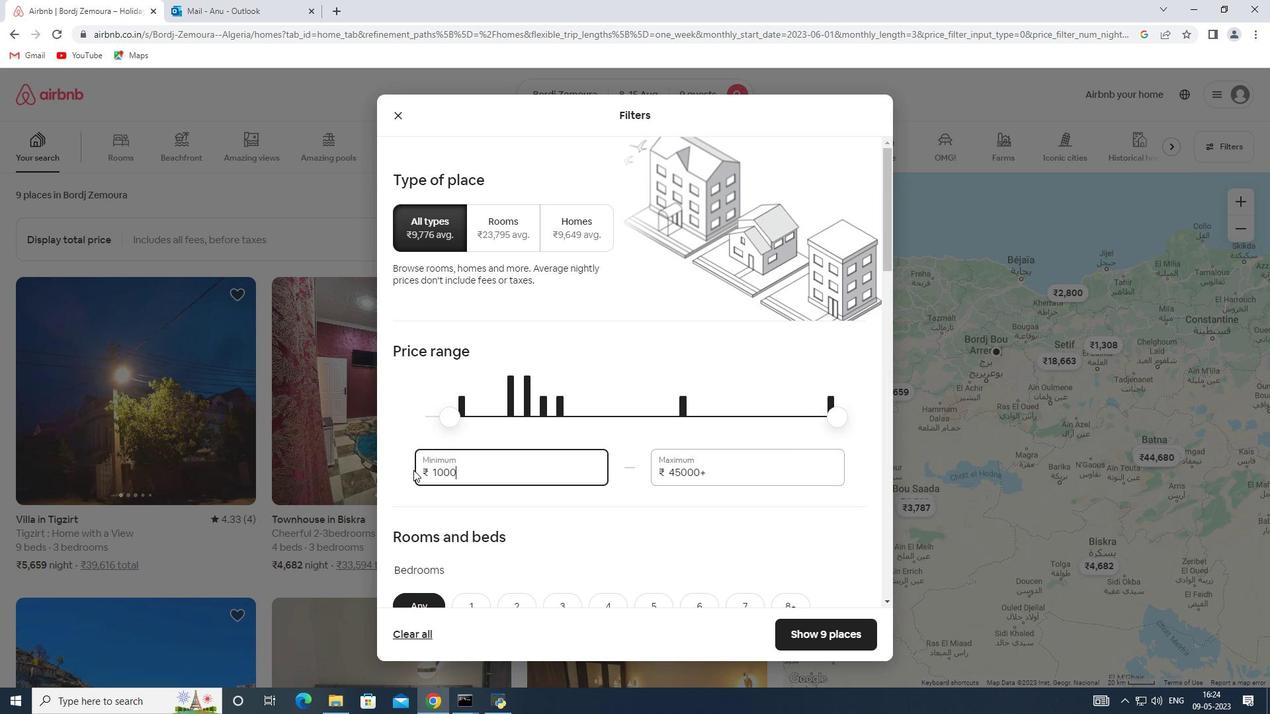 
Action: Mouse moved to (714, 475)
Screenshot: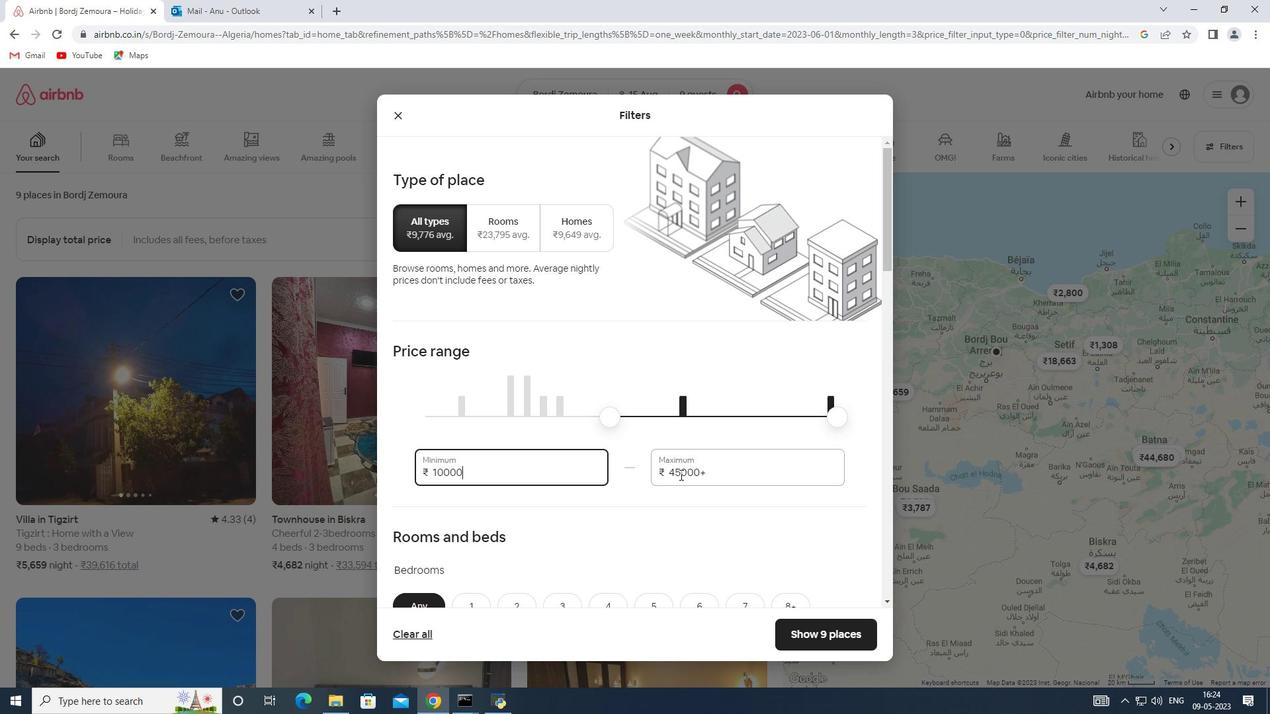 
Action: Mouse pressed left at (714, 475)
Screenshot: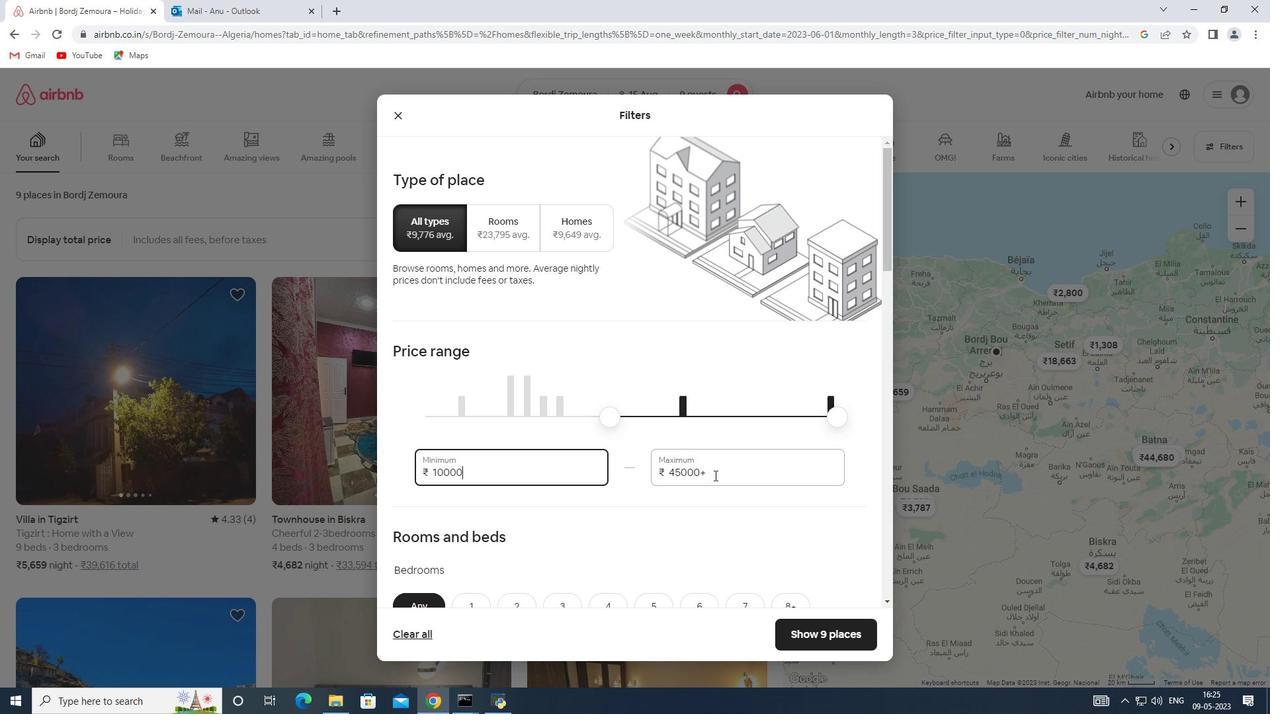 
Action: Mouse moved to (664, 476)
Screenshot: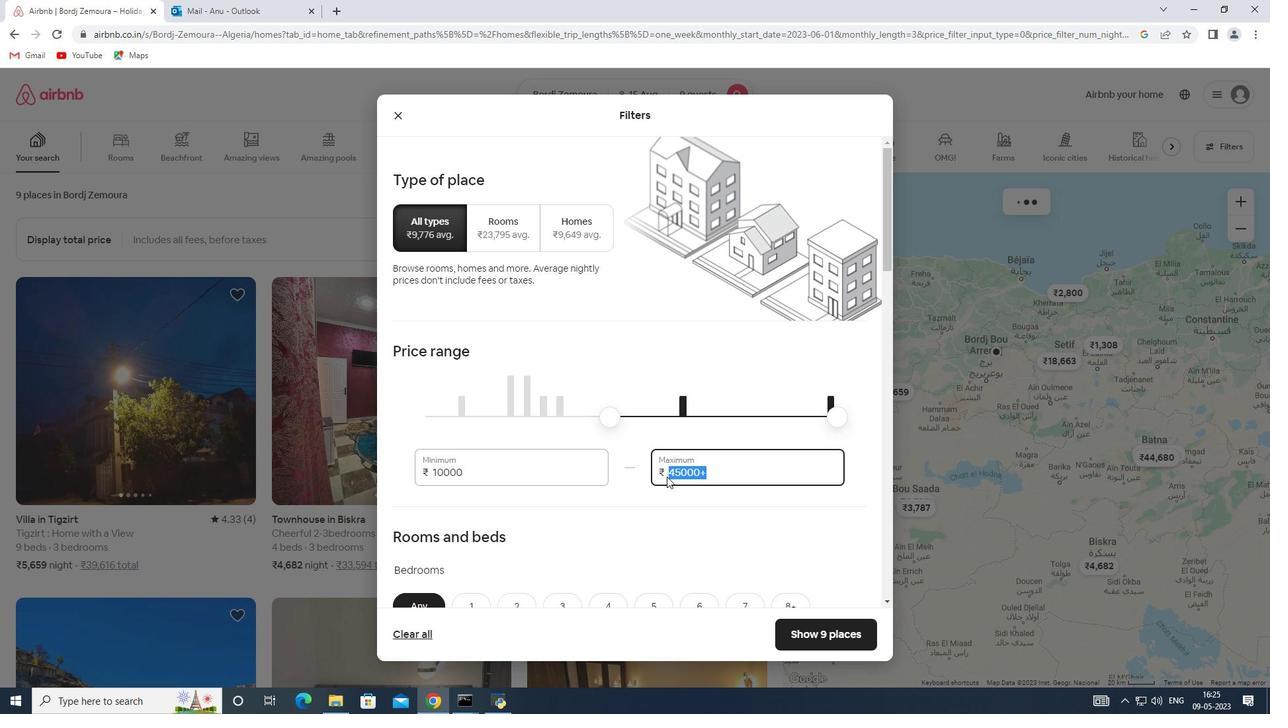 
Action: Key pressed 14000
Screenshot: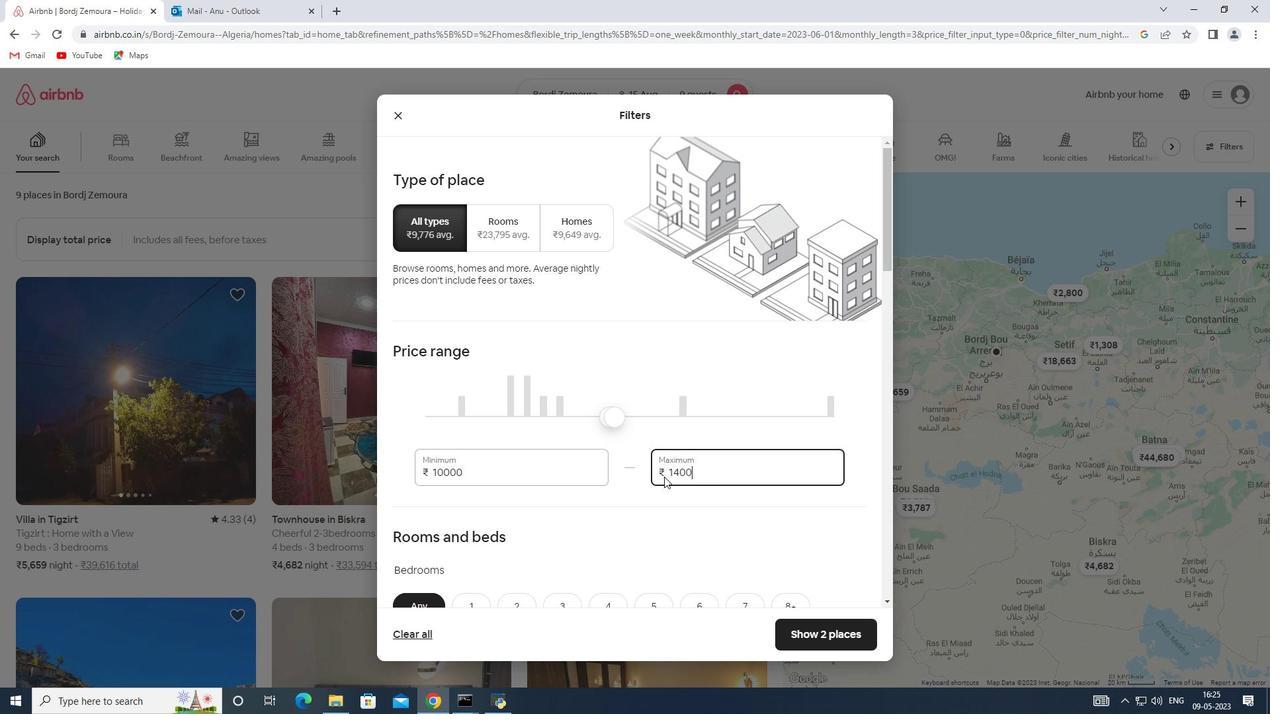 
Action: Mouse moved to (662, 478)
Screenshot: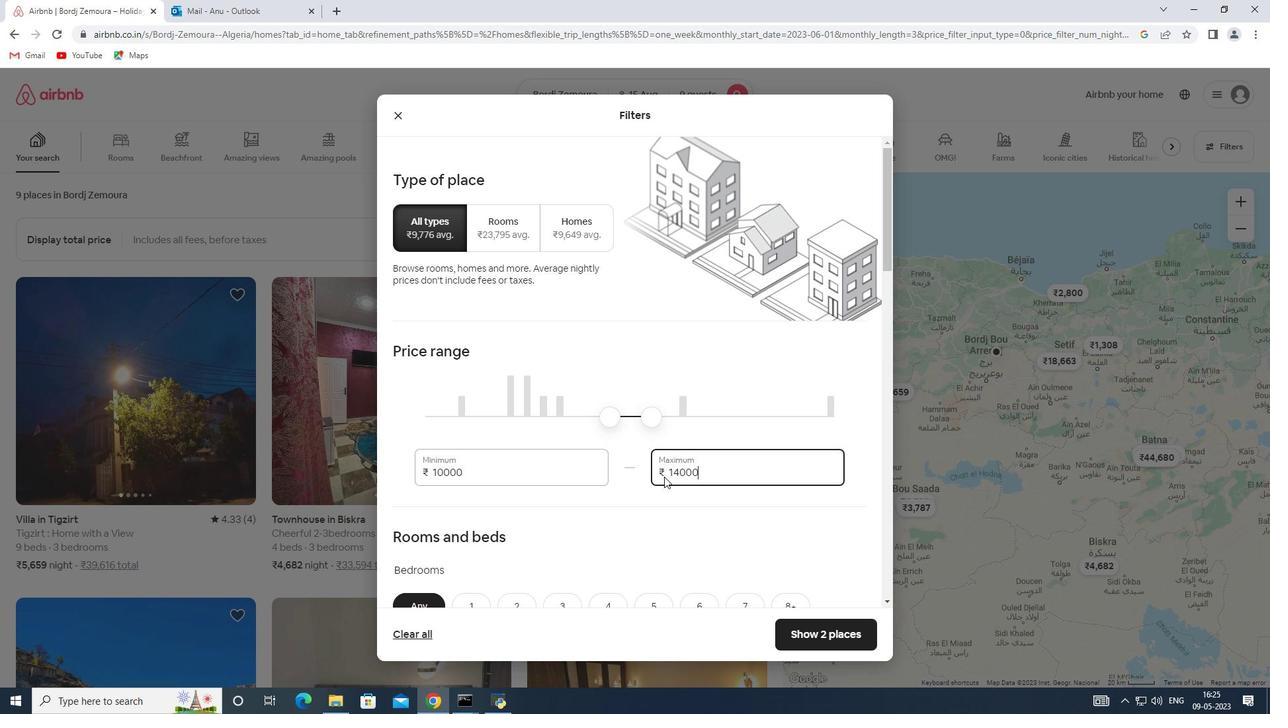
Action: Mouse scrolled (662, 477) with delta (0, 0)
Screenshot: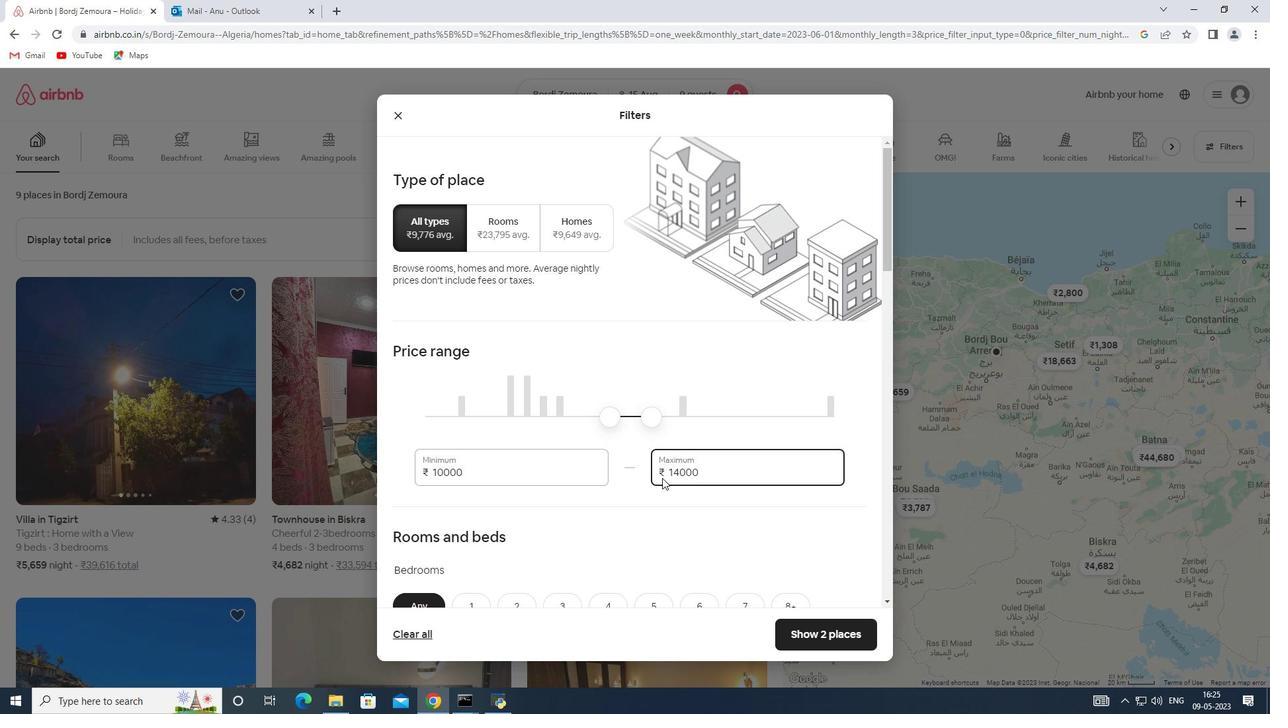 
Action: Mouse moved to (664, 476)
Screenshot: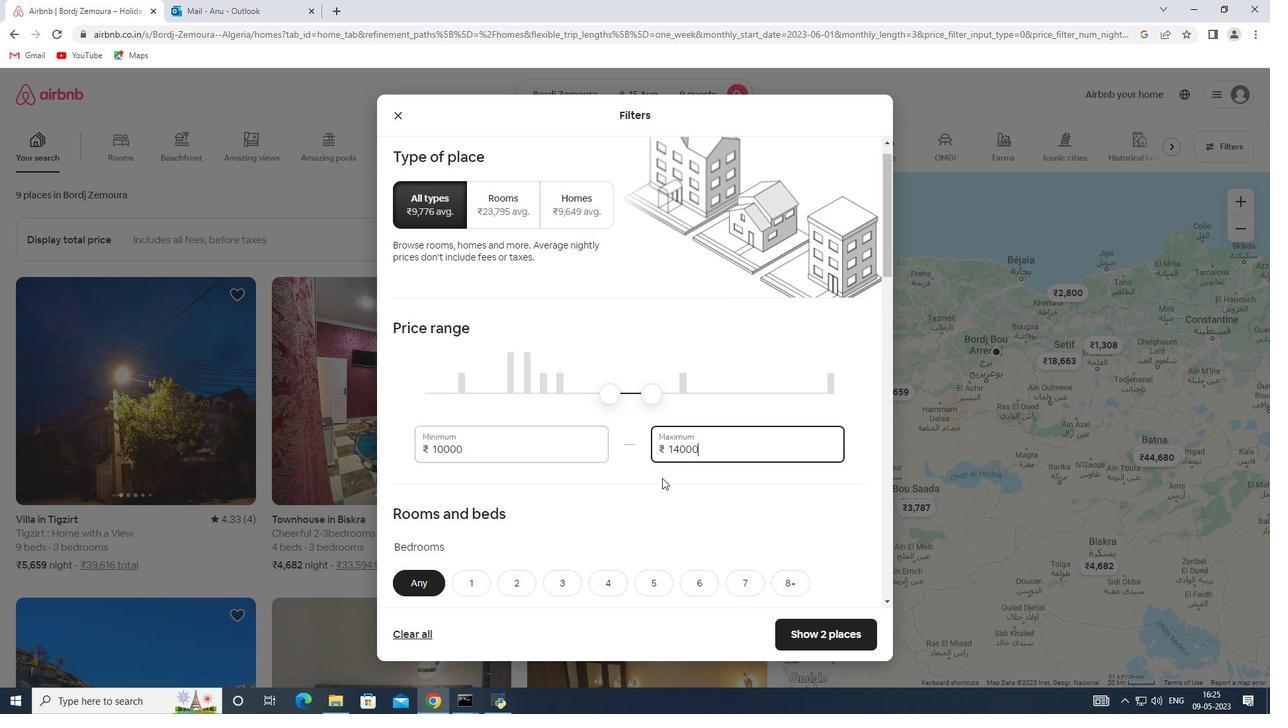 
Action: Mouse scrolled (664, 476) with delta (0, 0)
Screenshot: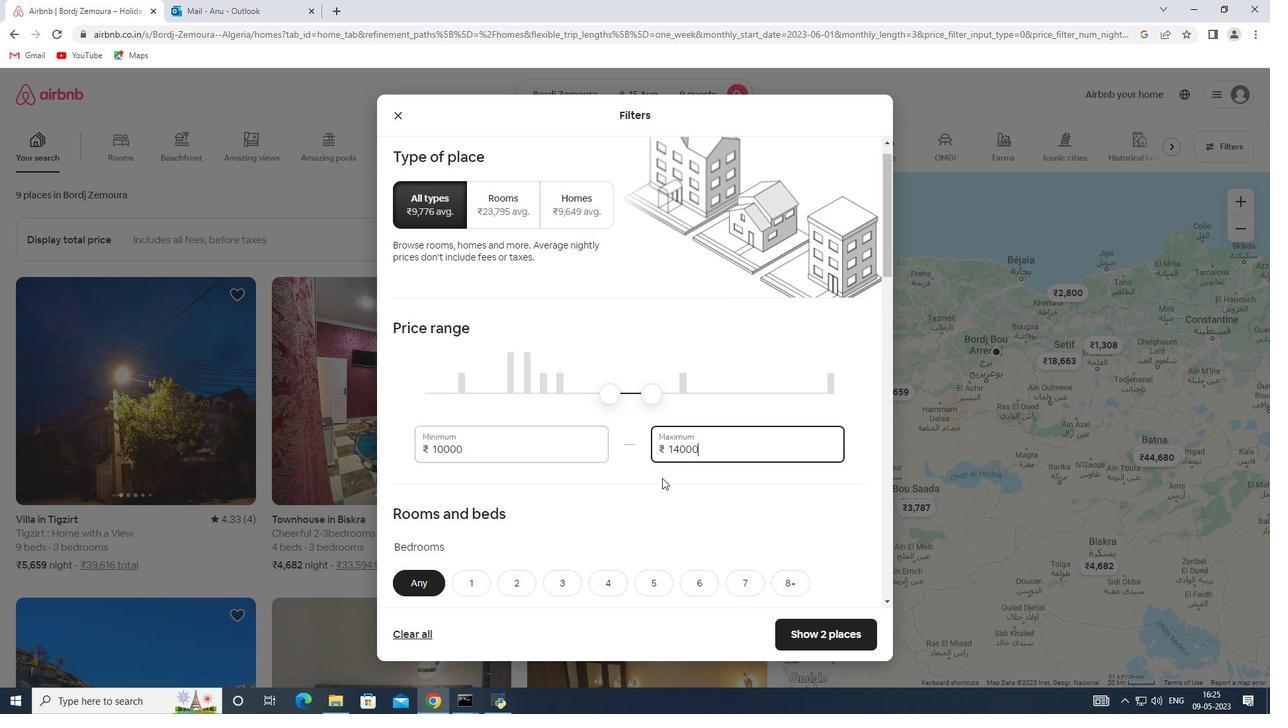 
Action: Mouse moved to (666, 443)
Screenshot: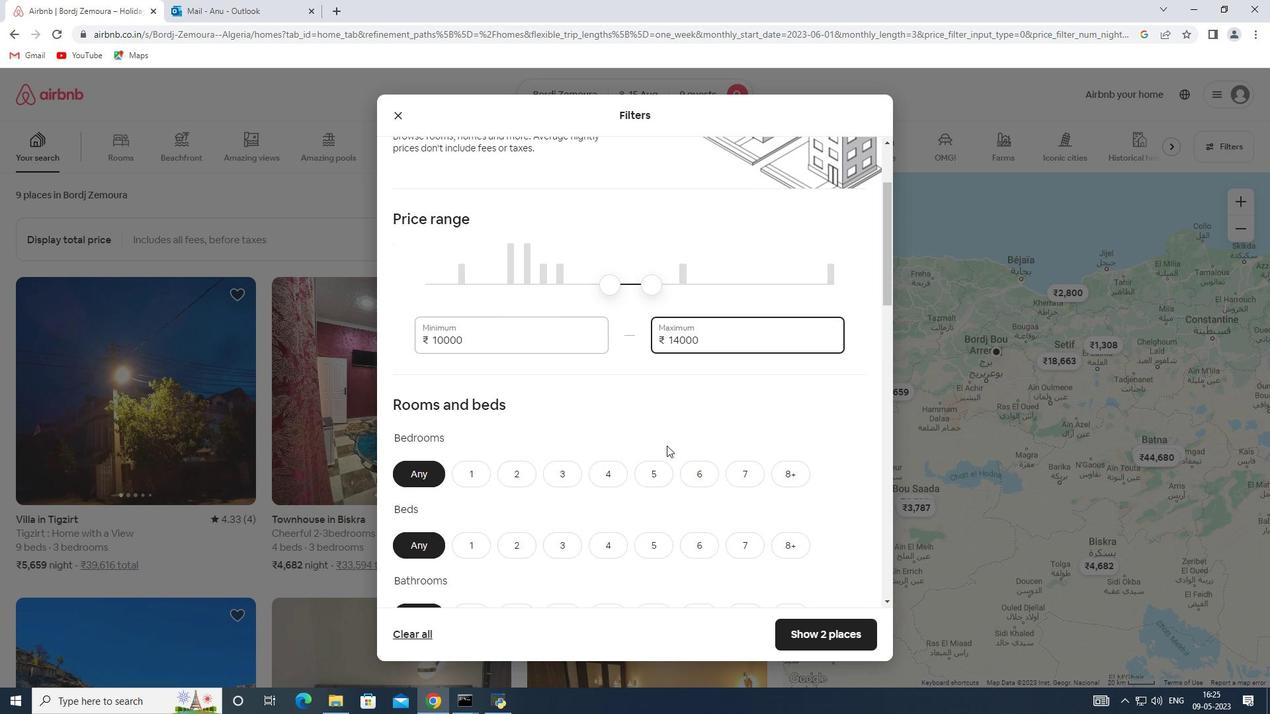 
Action: Mouse scrolled (666, 443) with delta (0, 0)
Screenshot: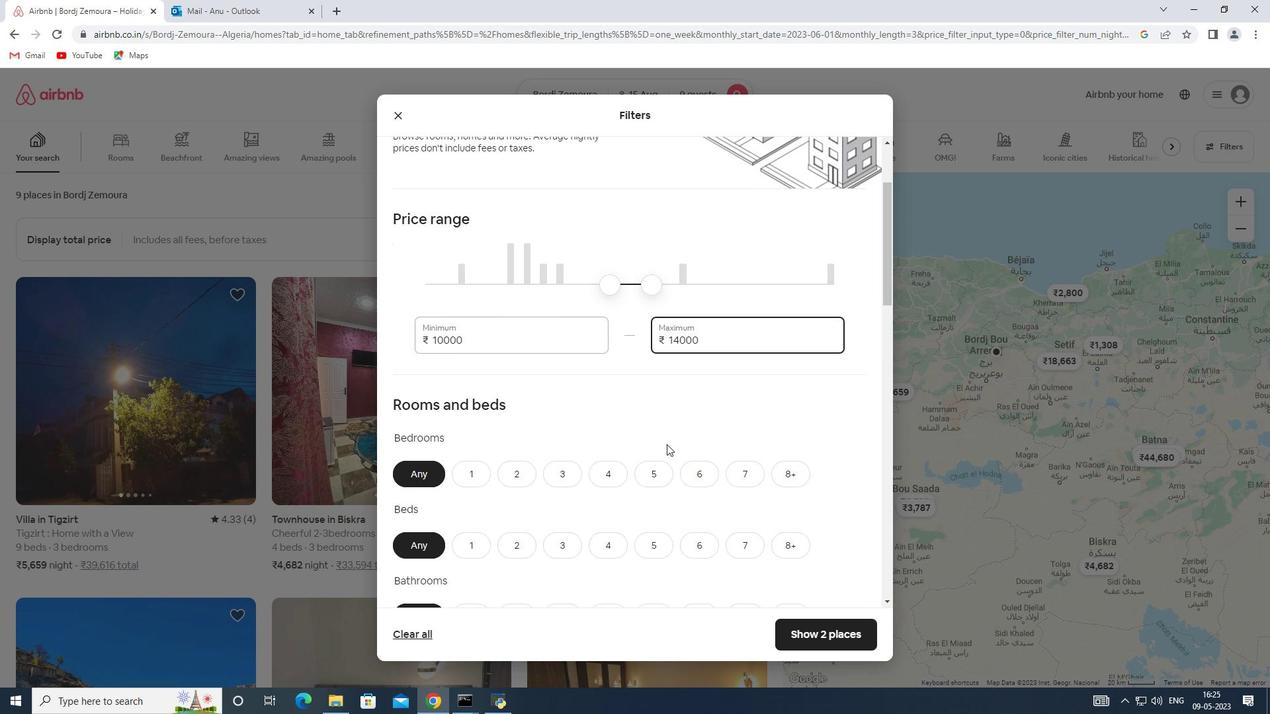 
Action: Mouse moved to (651, 417)
Screenshot: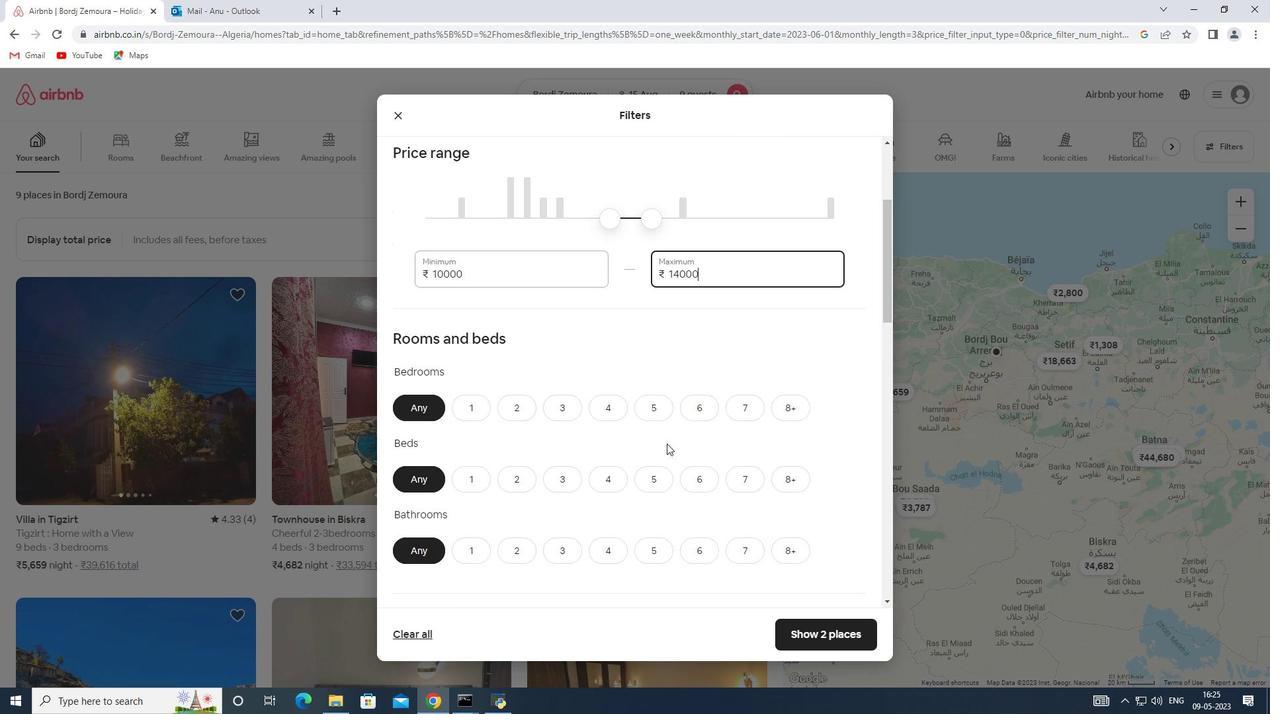 
Action: Mouse pressed left at (651, 417)
Screenshot: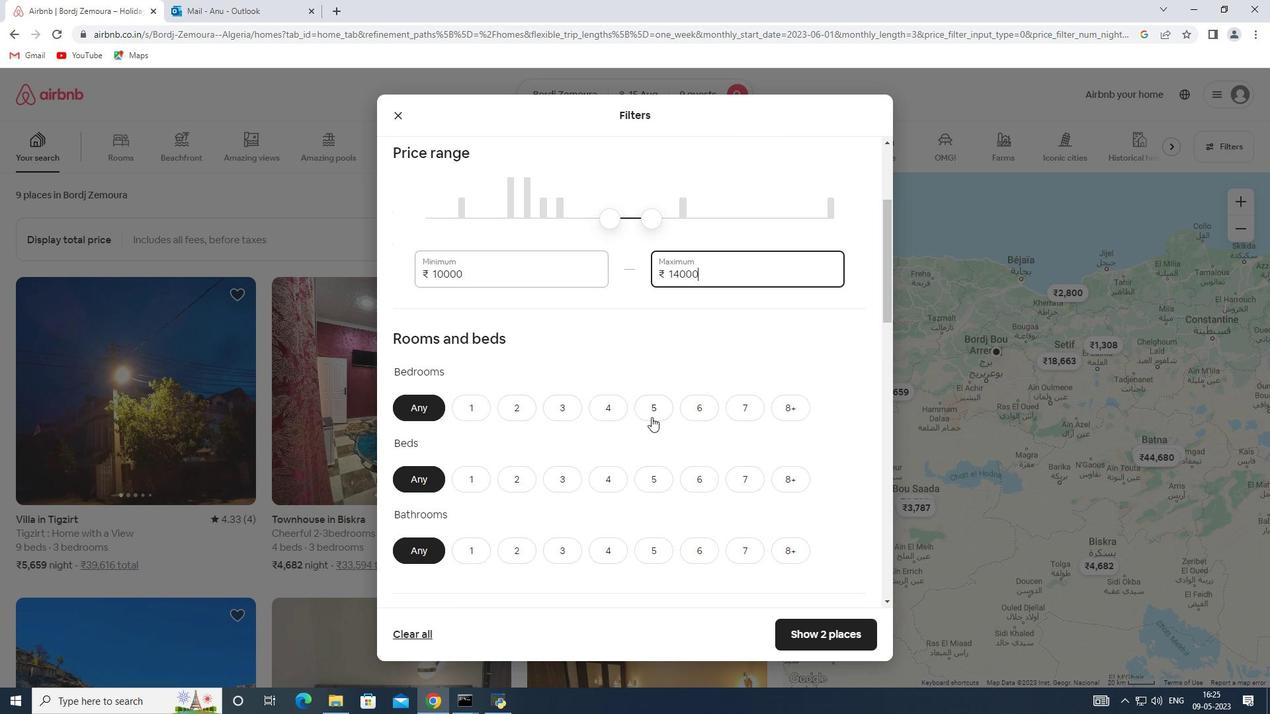 
Action: Mouse moved to (783, 473)
Screenshot: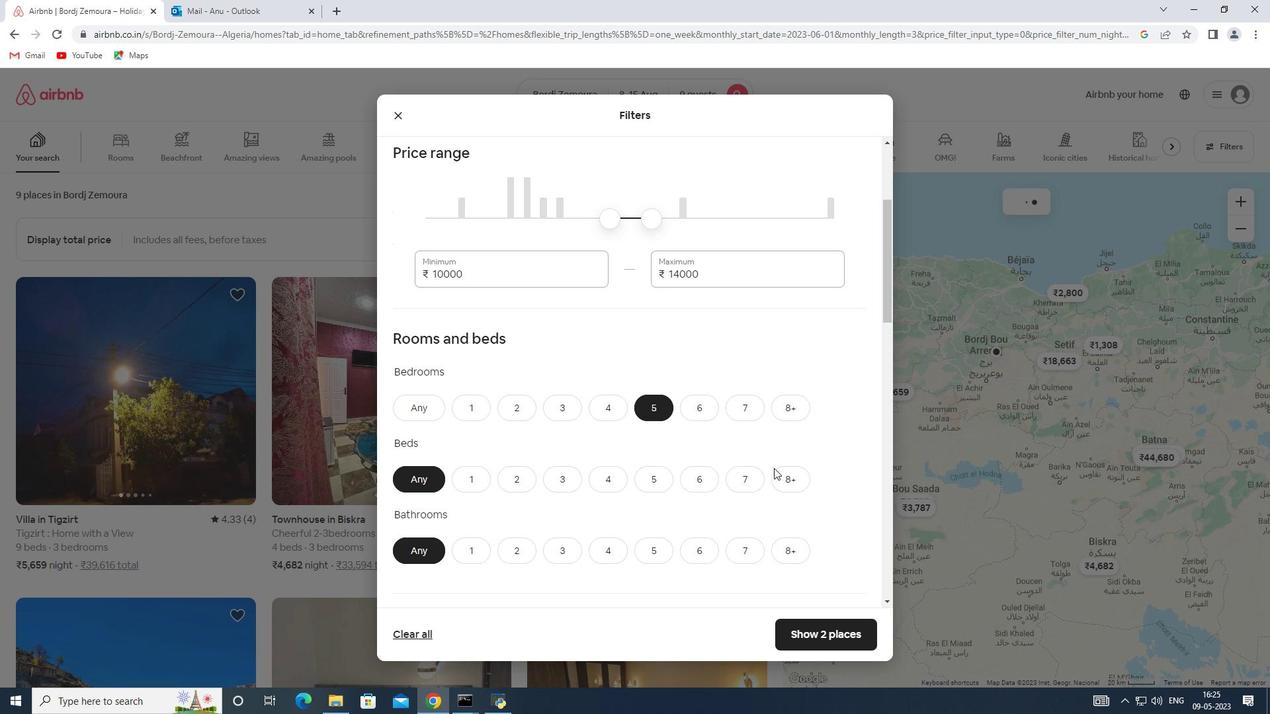 
Action: Mouse pressed left at (783, 473)
Screenshot: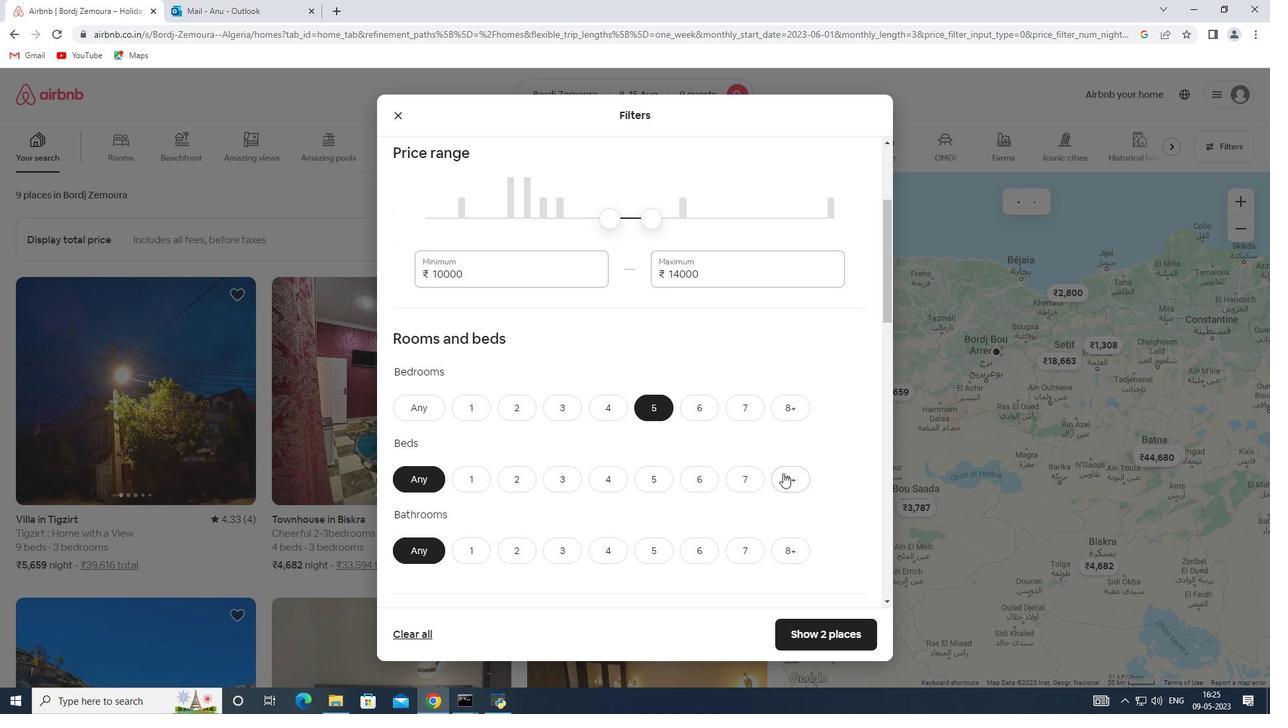 
Action: Mouse moved to (647, 547)
Screenshot: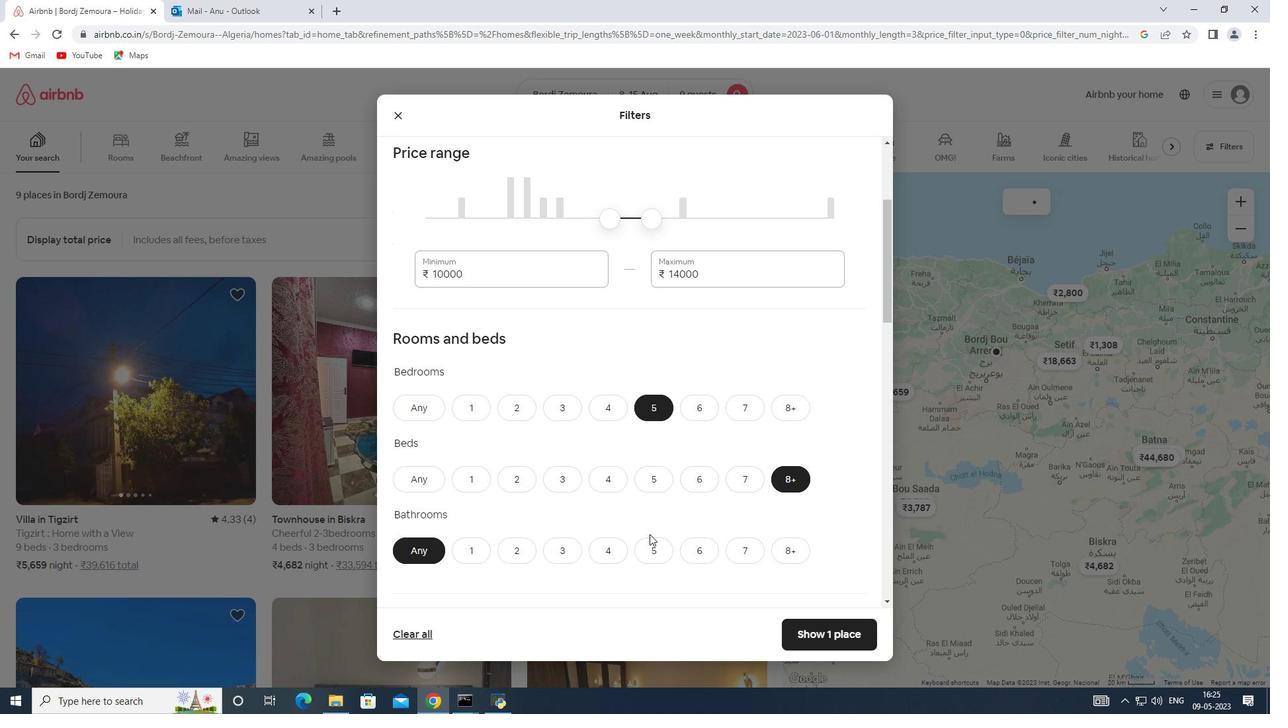 
Action: Mouse pressed left at (647, 547)
Screenshot: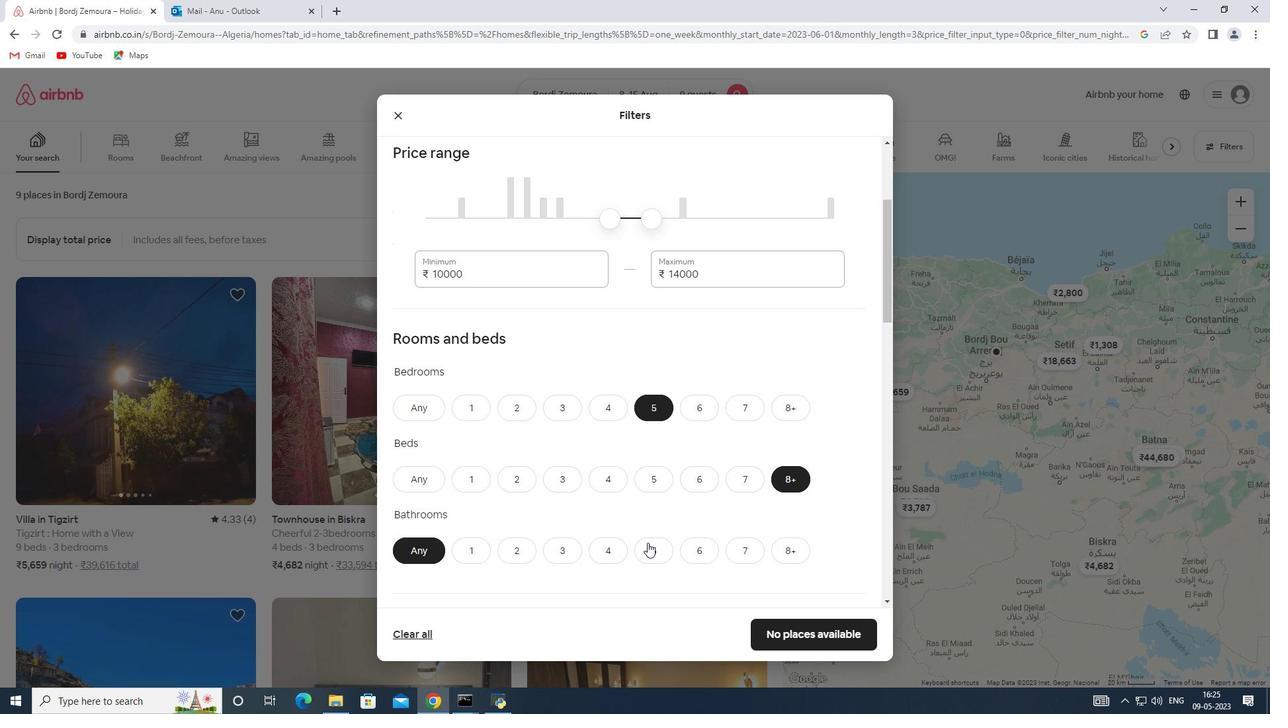 
Action: Mouse moved to (642, 525)
Screenshot: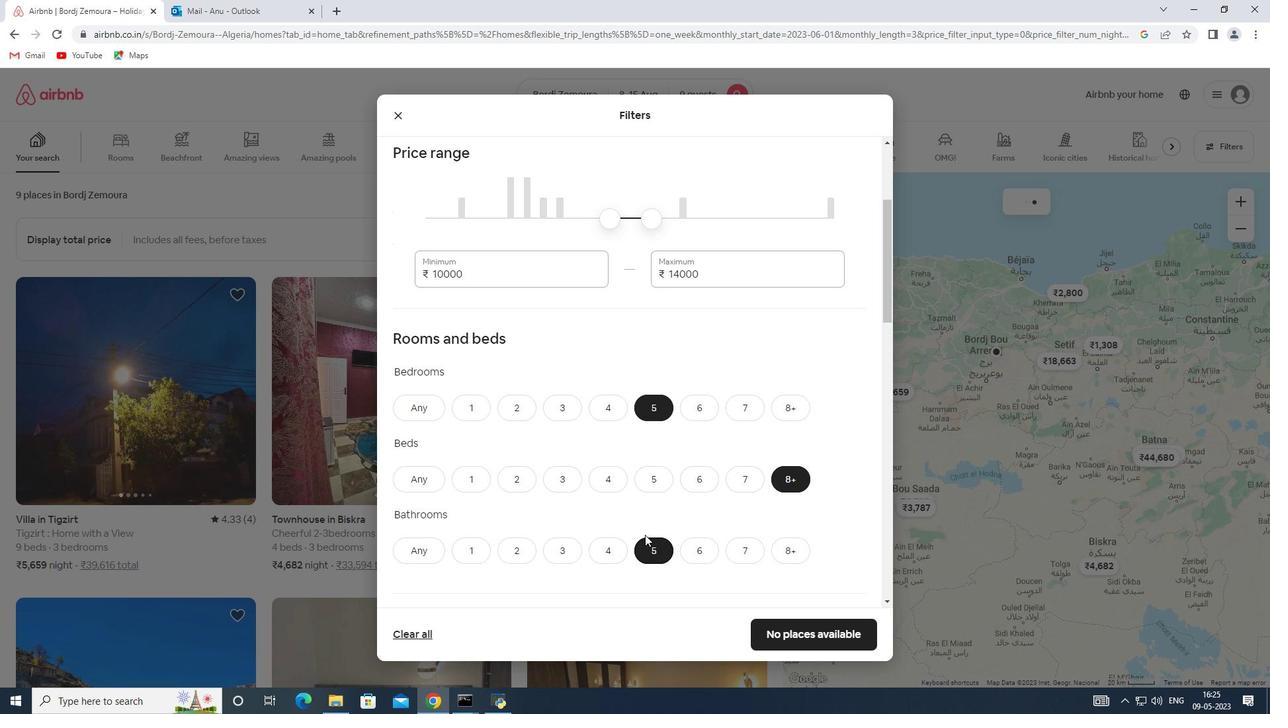 
Action: Mouse scrolled (642, 524) with delta (0, 0)
Screenshot: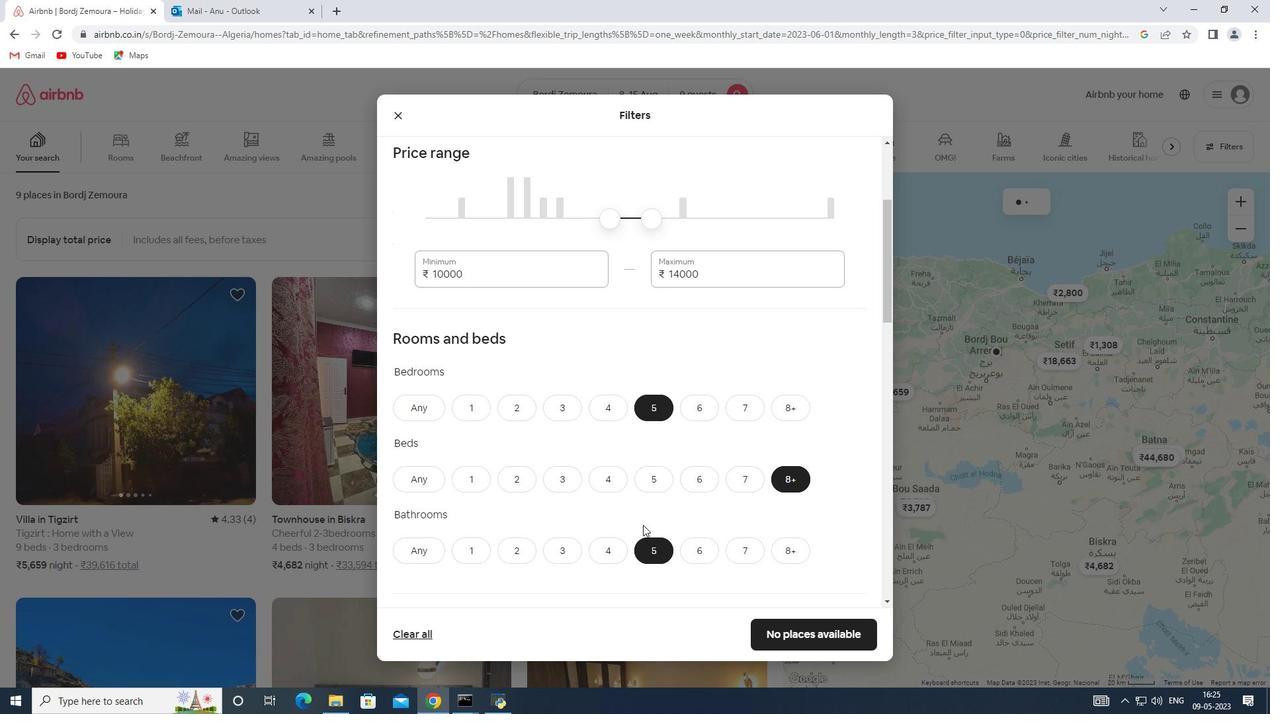 
Action: Mouse moved to (615, 485)
Screenshot: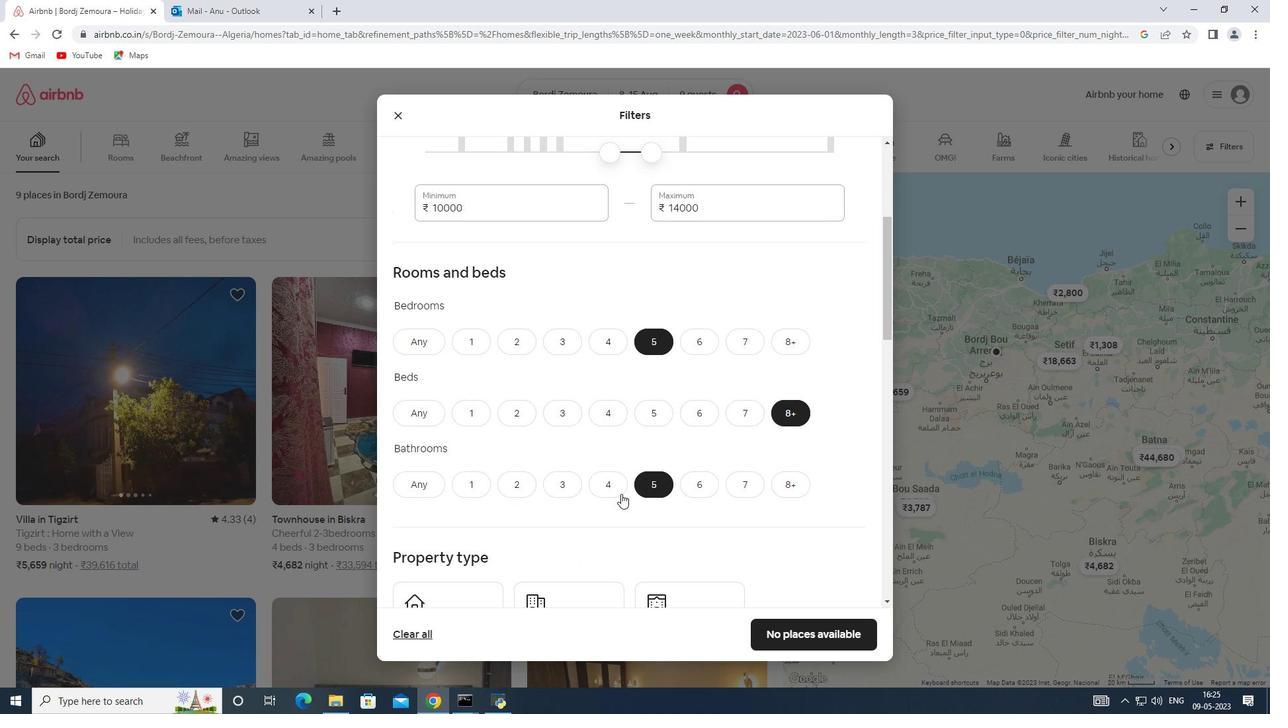 
Action: Mouse scrolled (615, 484) with delta (0, 0)
Screenshot: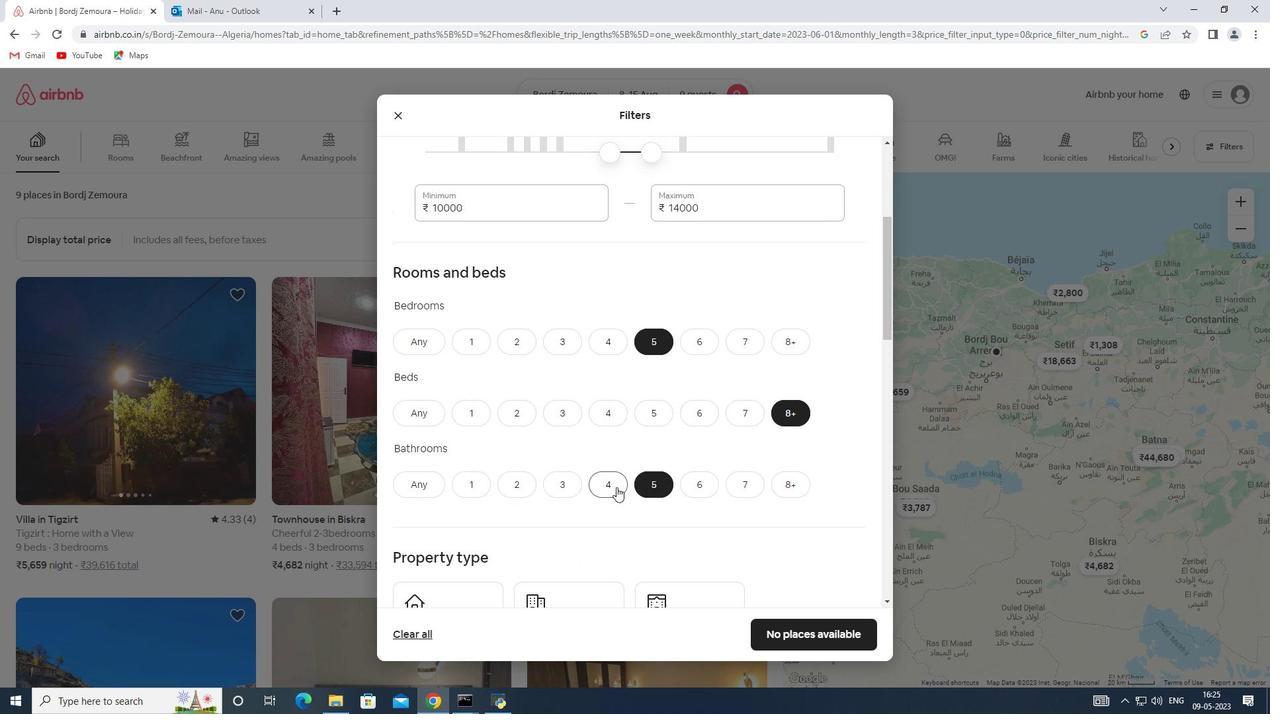 
Action: Mouse scrolled (615, 484) with delta (0, 0)
Screenshot: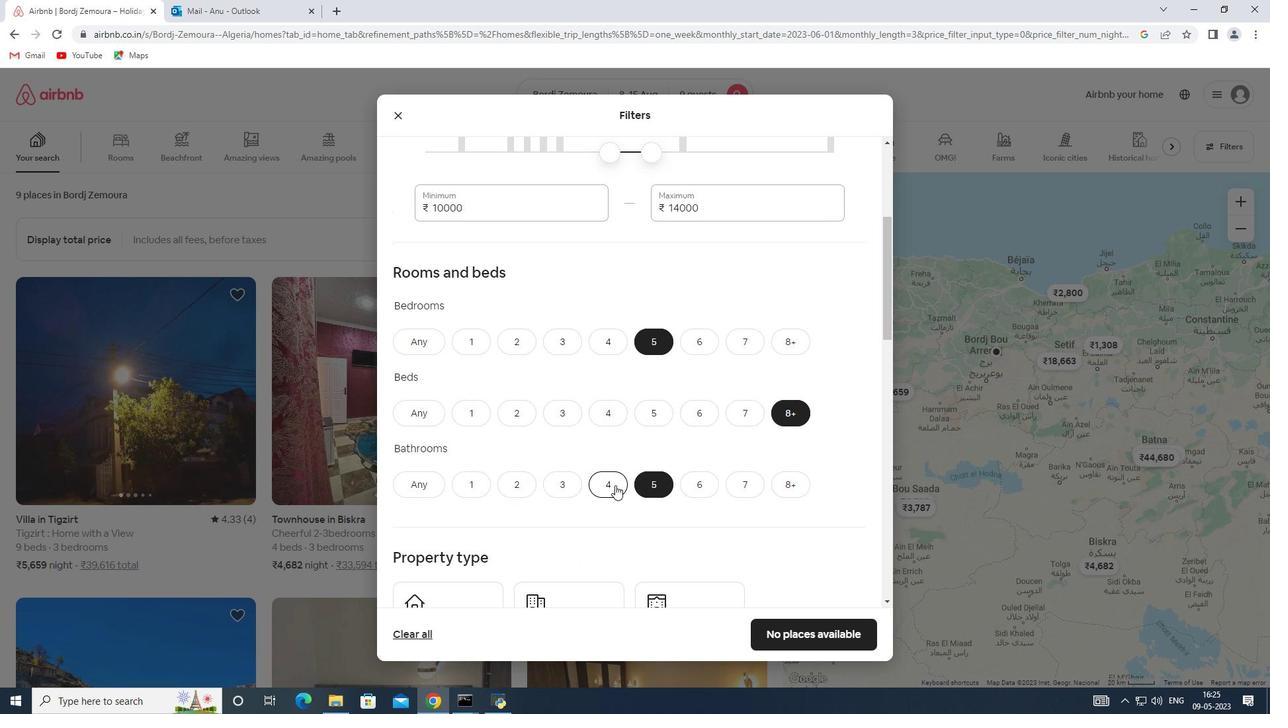 
Action: Mouse moved to (615, 485)
Screenshot: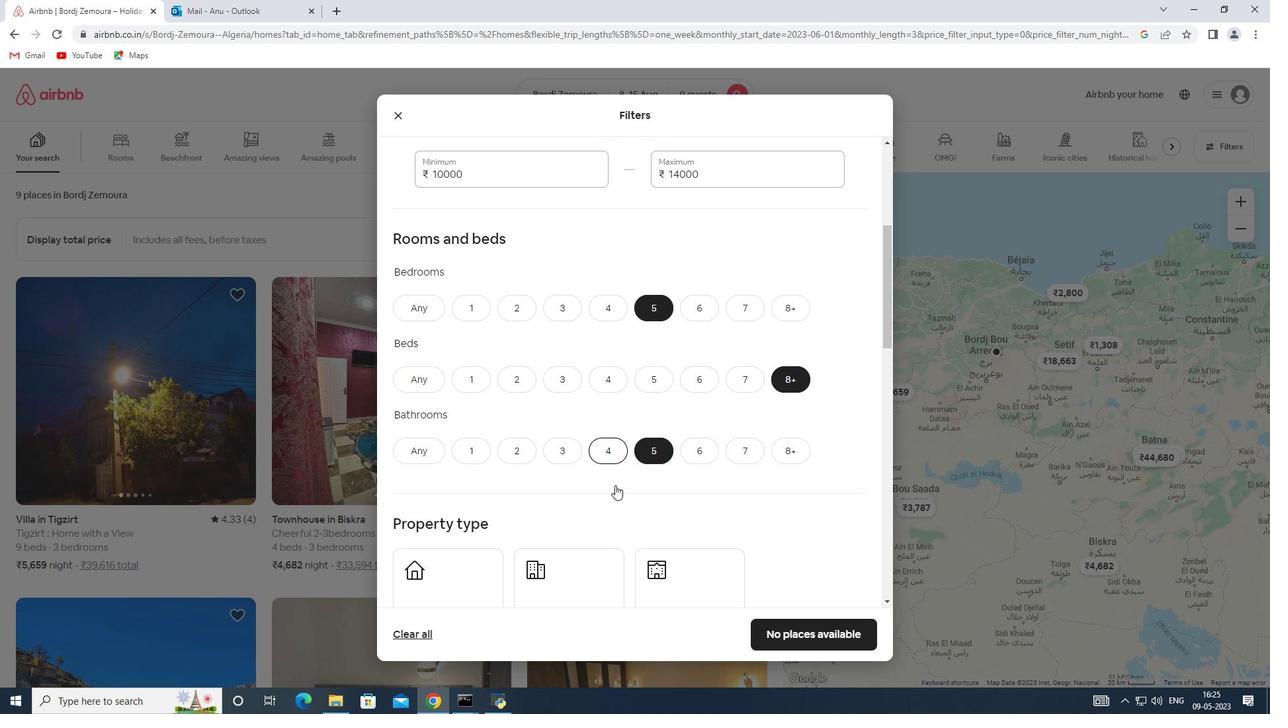 
Action: Mouse scrolled (615, 484) with delta (0, 0)
Screenshot: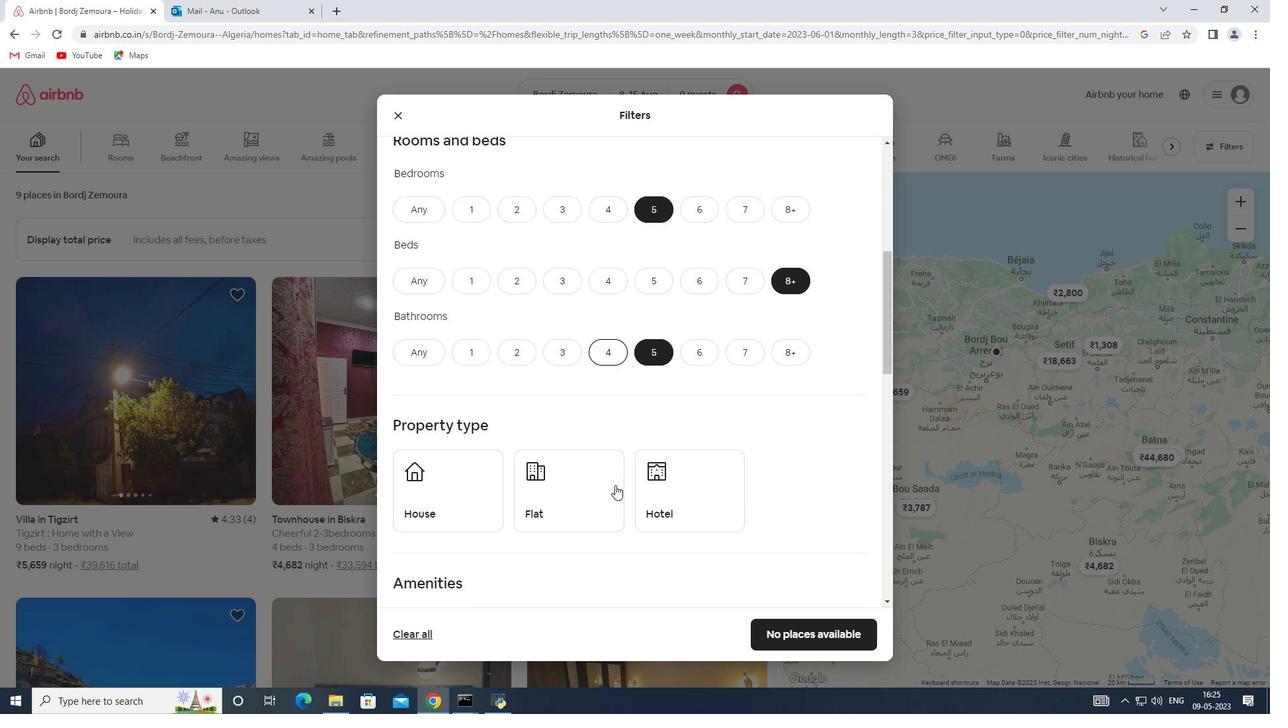 
Action: Mouse moved to (452, 416)
Screenshot: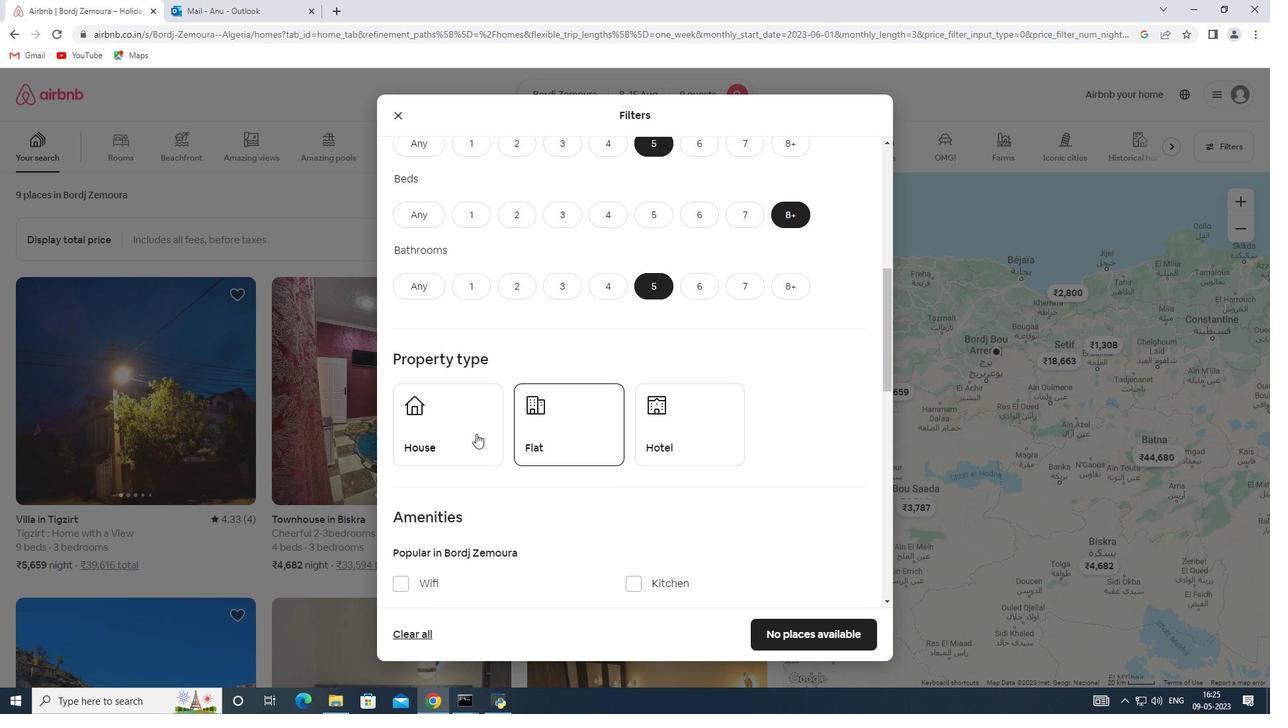 
Action: Mouse pressed left at (452, 416)
Screenshot: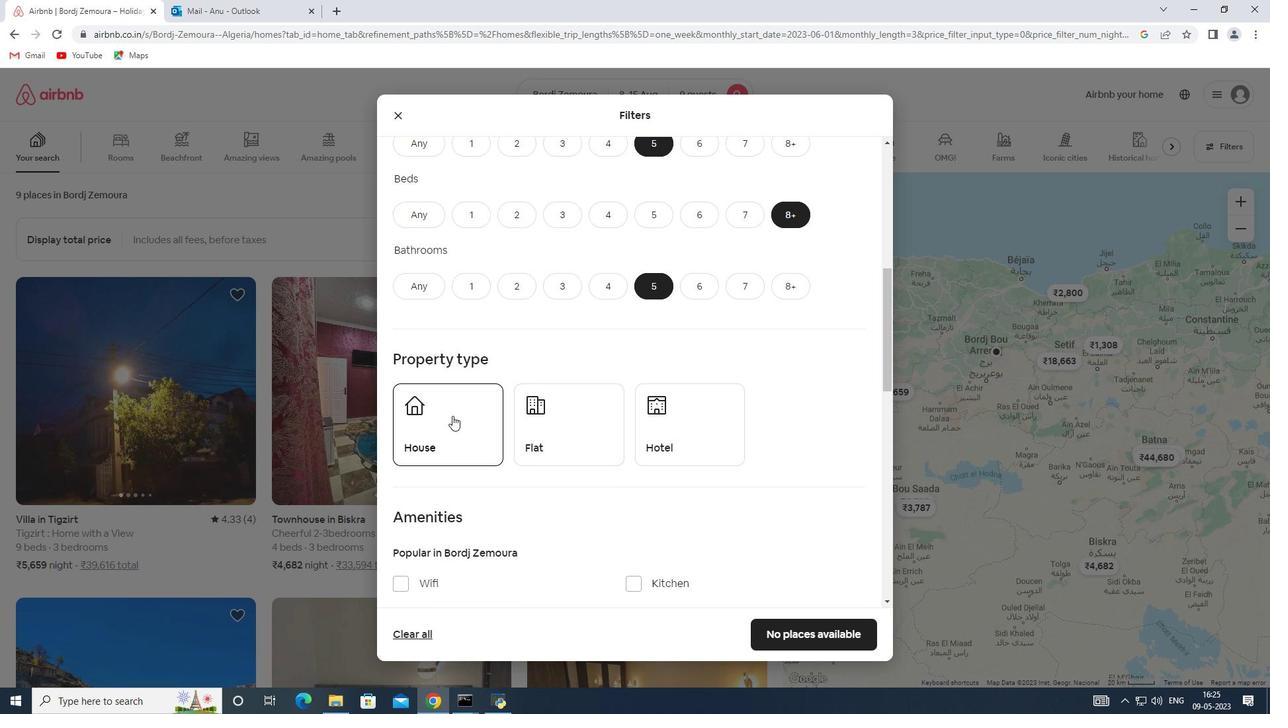 
Action: Mouse moved to (565, 427)
Screenshot: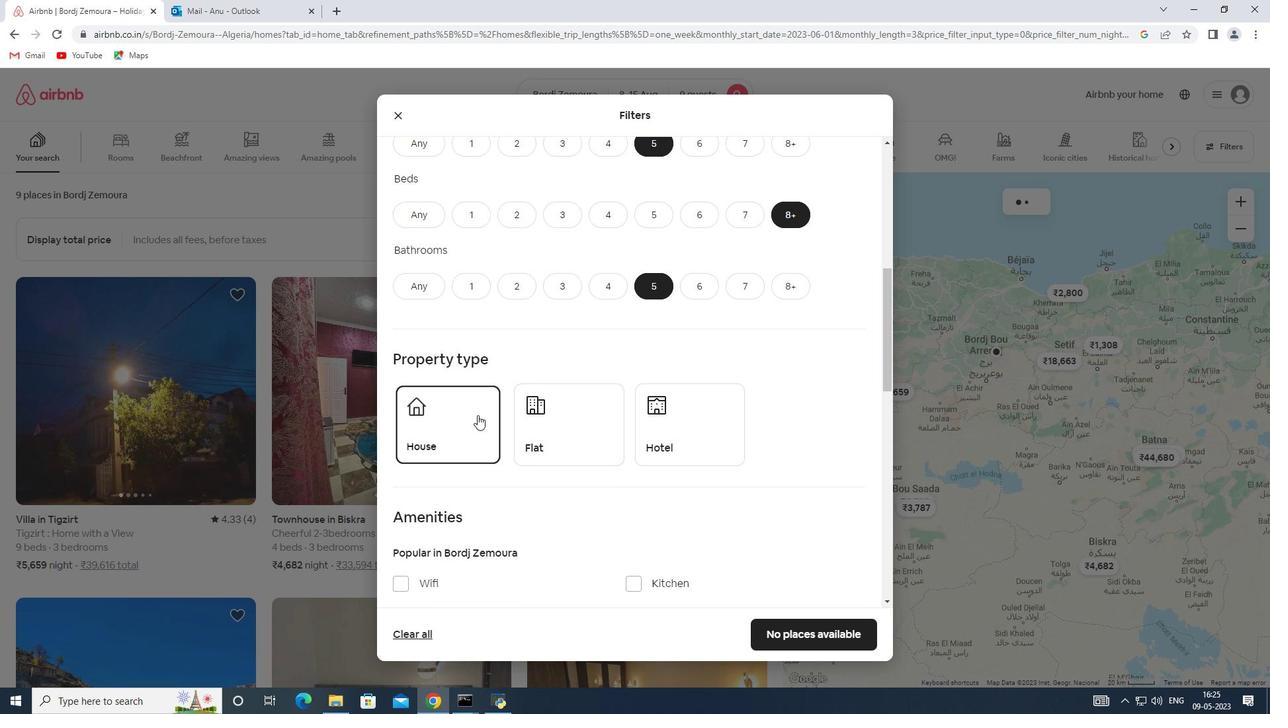 
Action: Mouse pressed left at (565, 427)
Screenshot: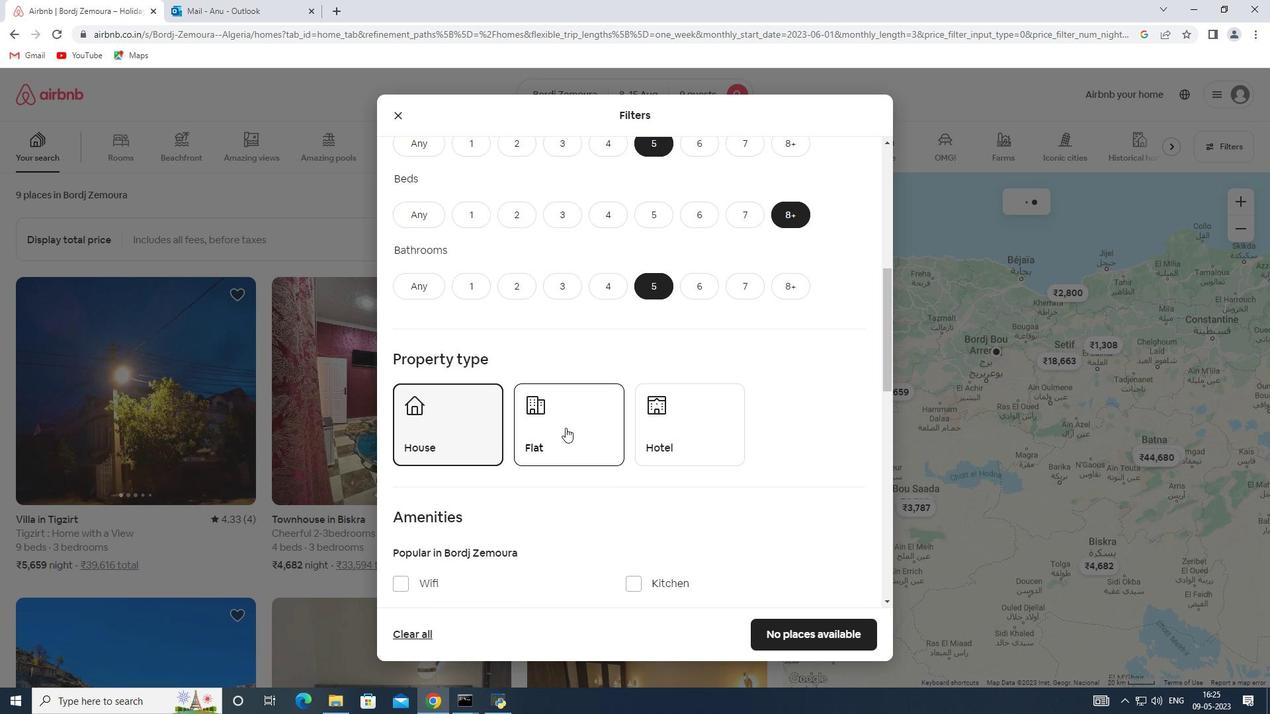 
Action: Mouse moved to (700, 435)
Screenshot: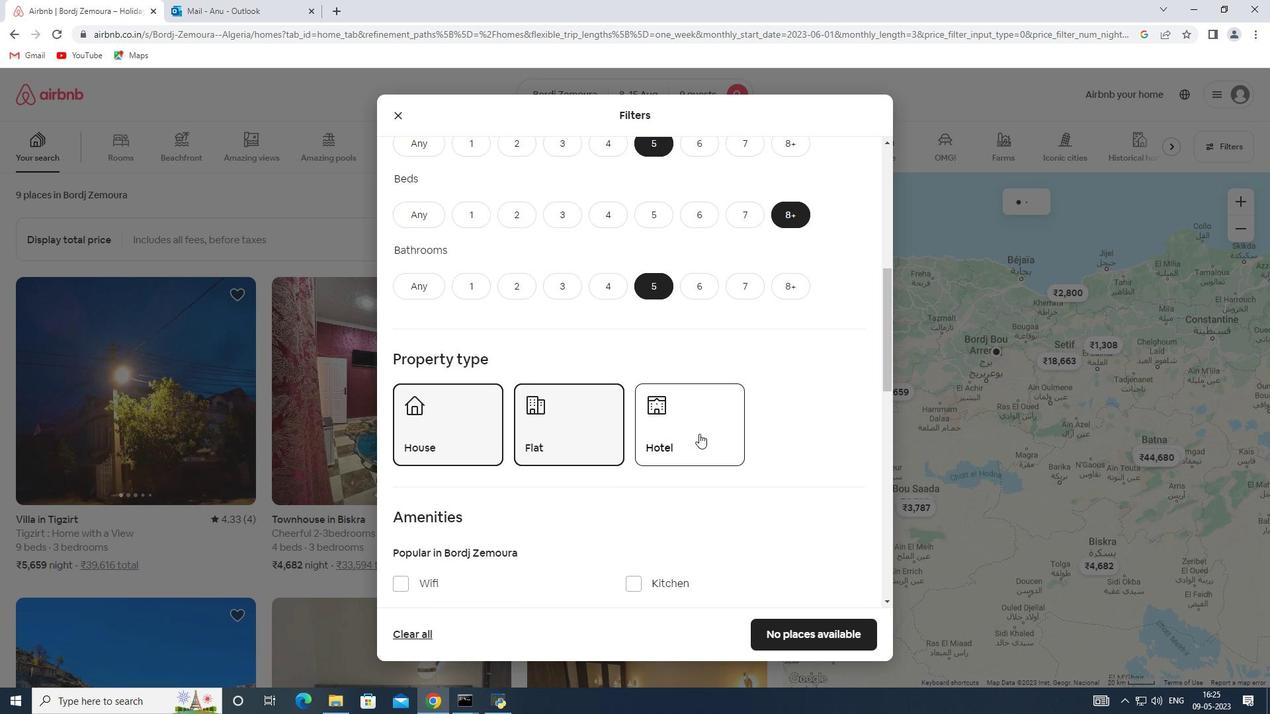 
Action: Mouse pressed left at (700, 435)
Screenshot: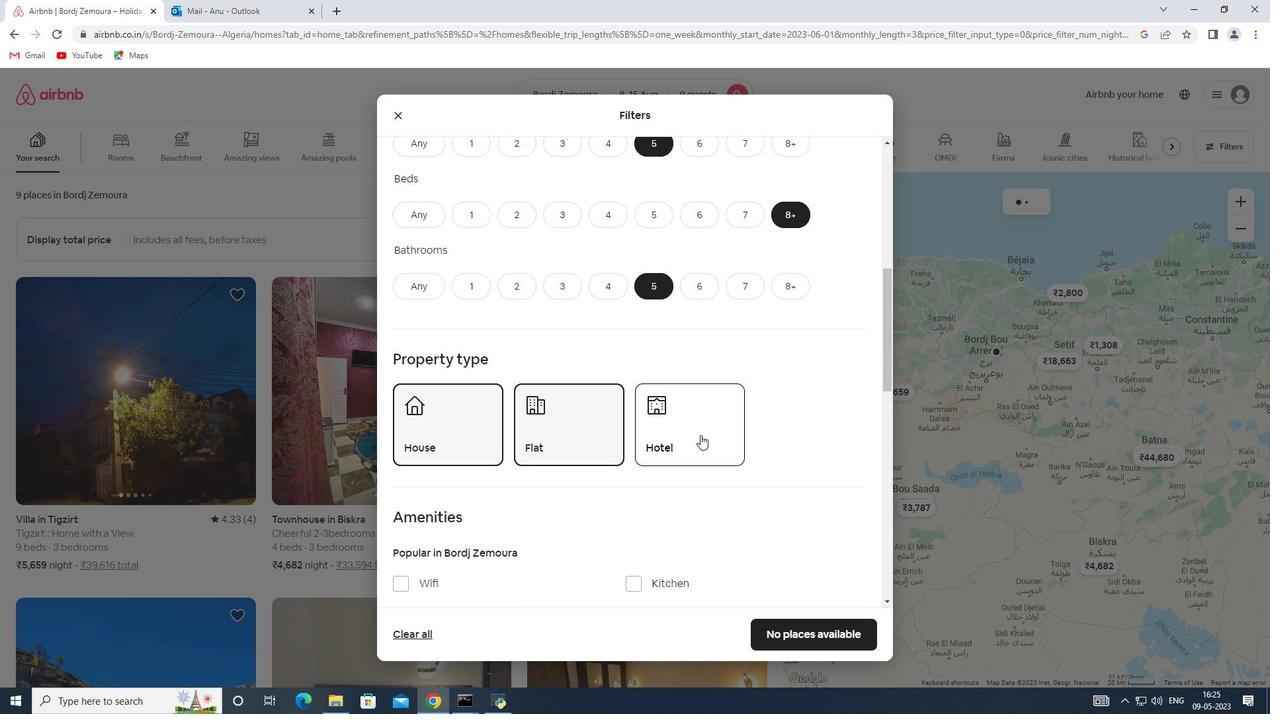 
Action: Mouse moved to (568, 403)
Screenshot: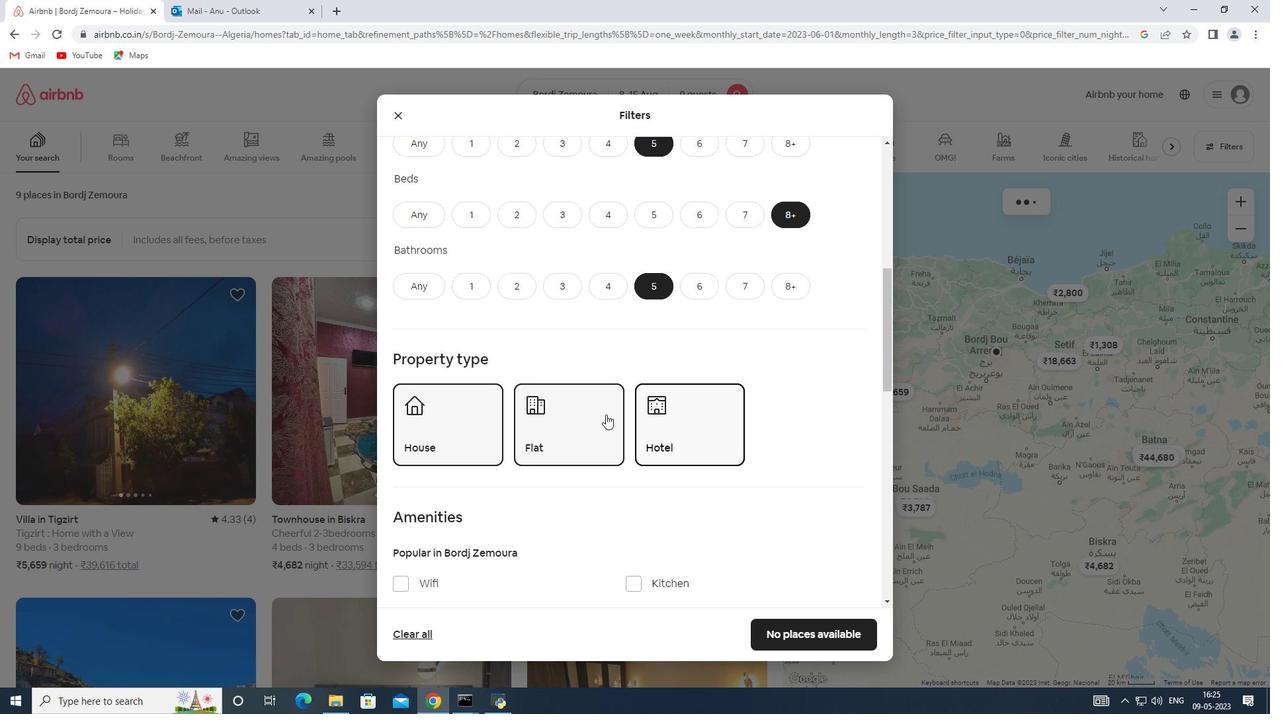 
Action: Mouse scrolled (568, 402) with delta (0, 0)
Screenshot: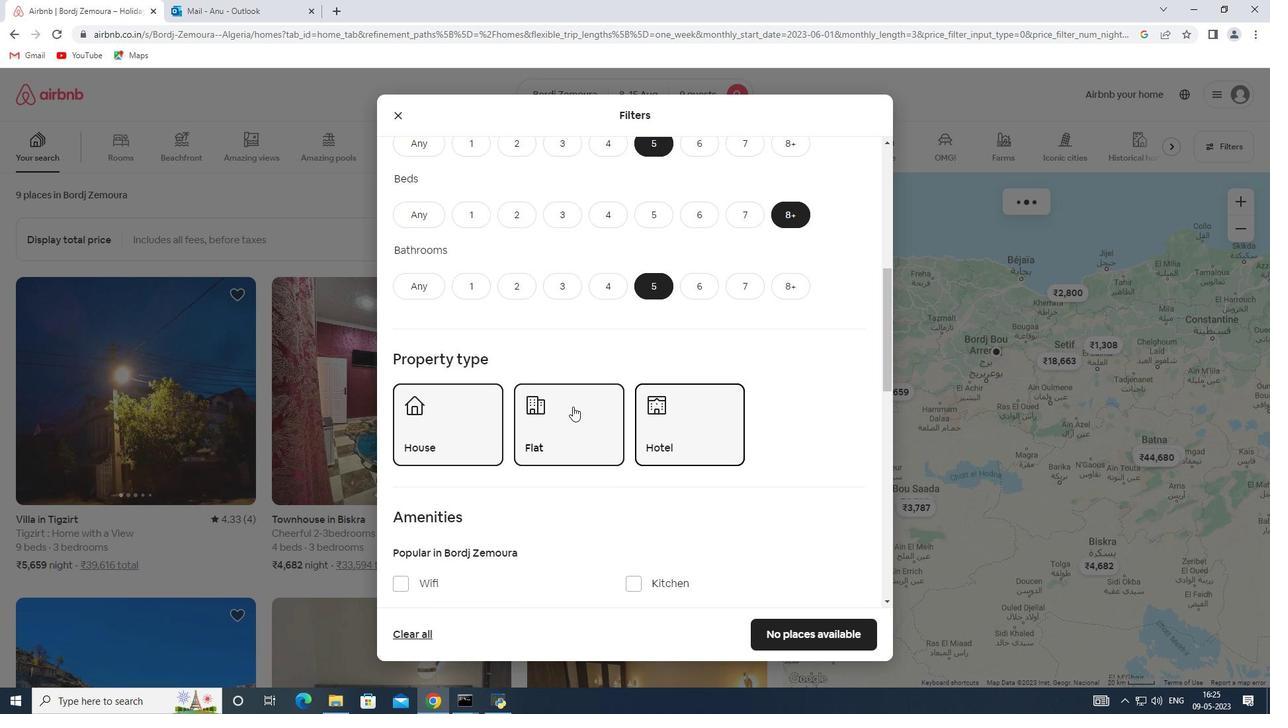 
Action: Mouse scrolled (568, 402) with delta (0, 0)
Screenshot: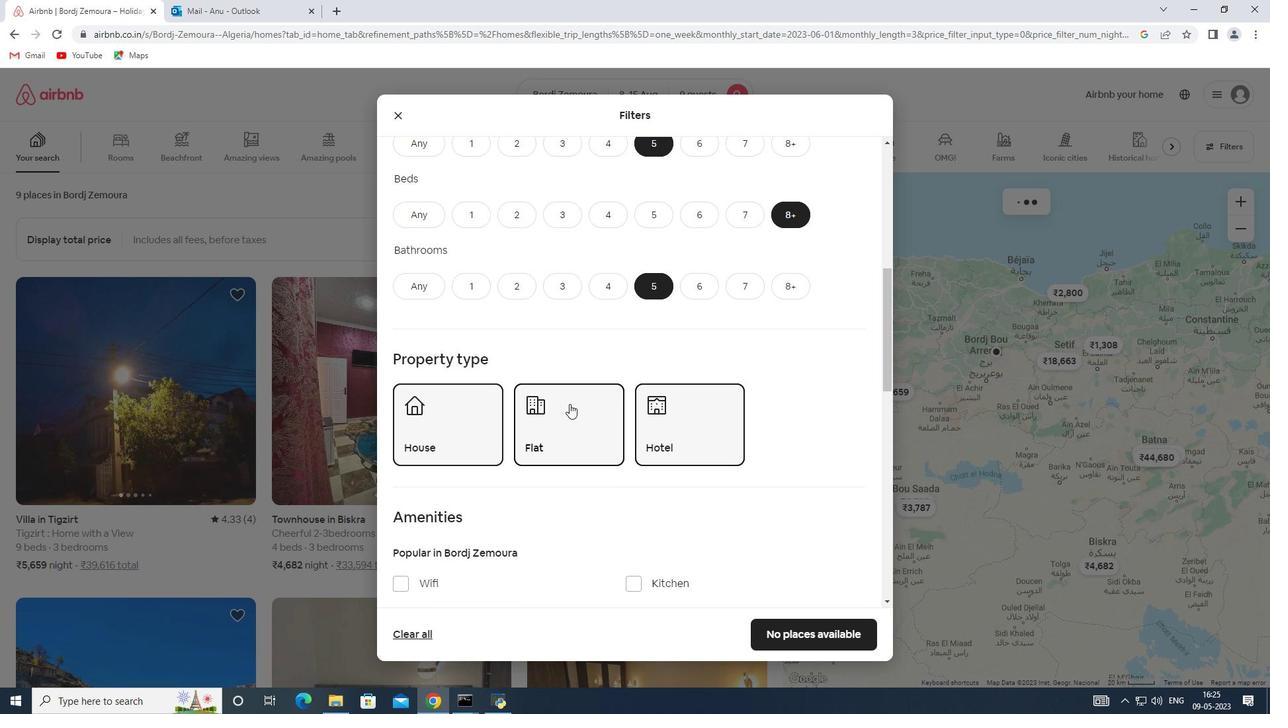 
Action: Mouse scrolled (568, 402) with delta (0, 0)
Screenshot: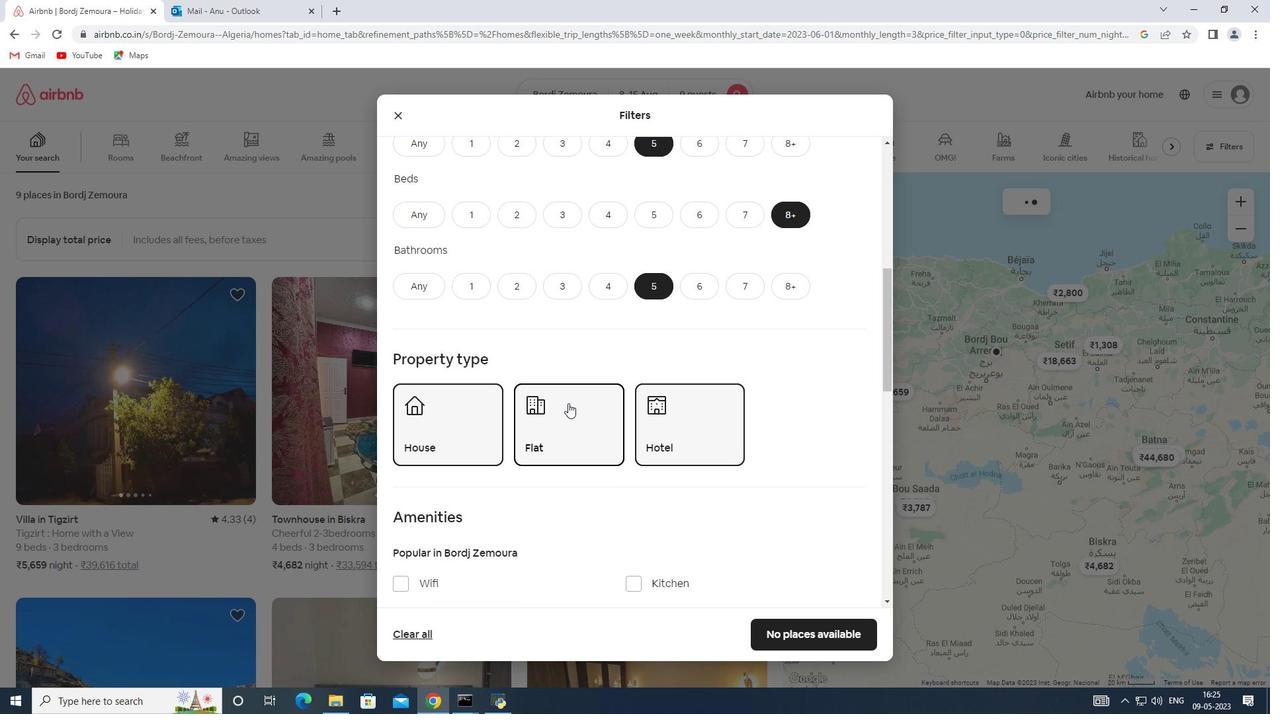 
Action: Mouse moved to (422, 474)
Screenshot: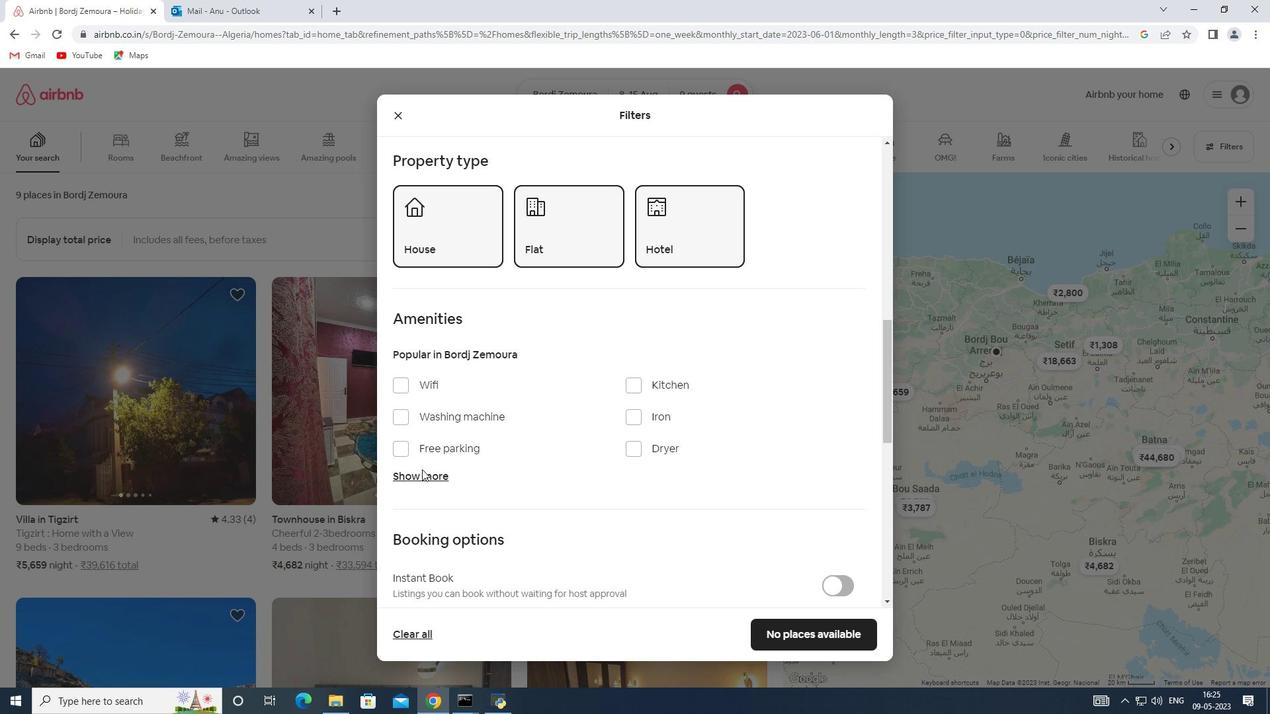 
Action: Mouse pressed left at (422, 474)
Screenshot: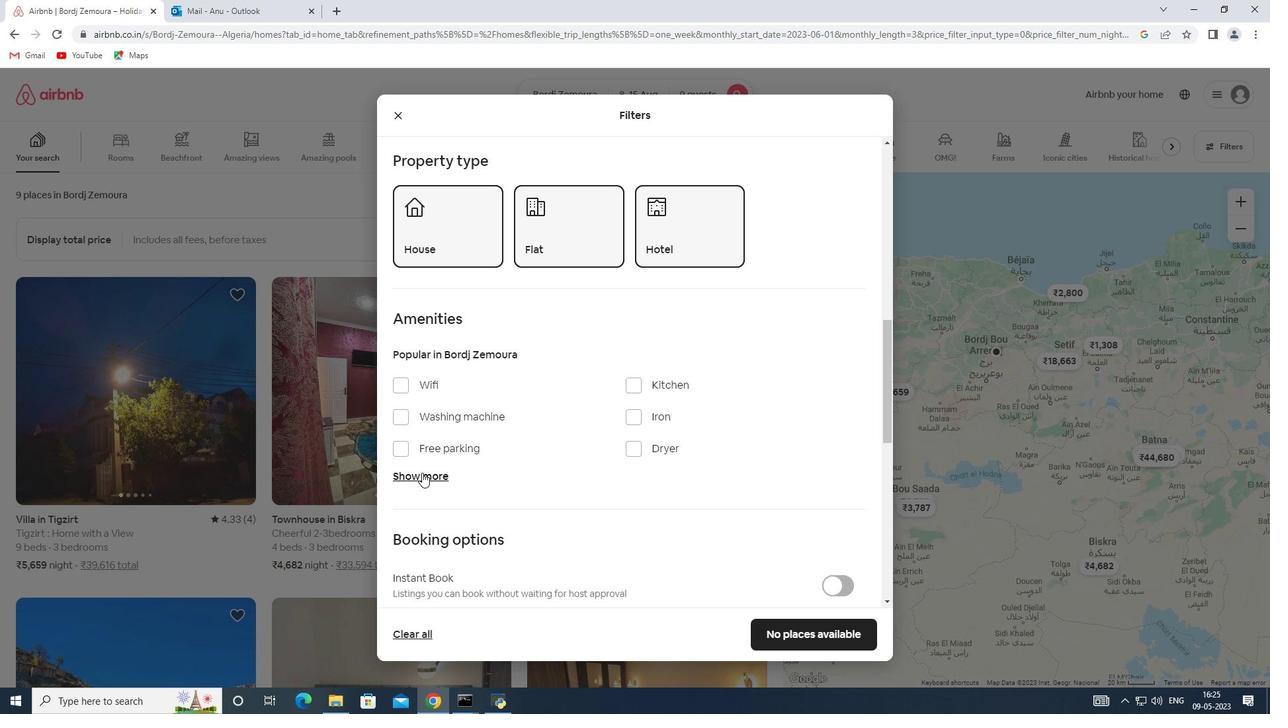 
Action: Mouse moved to (402, 389)
Screenshot: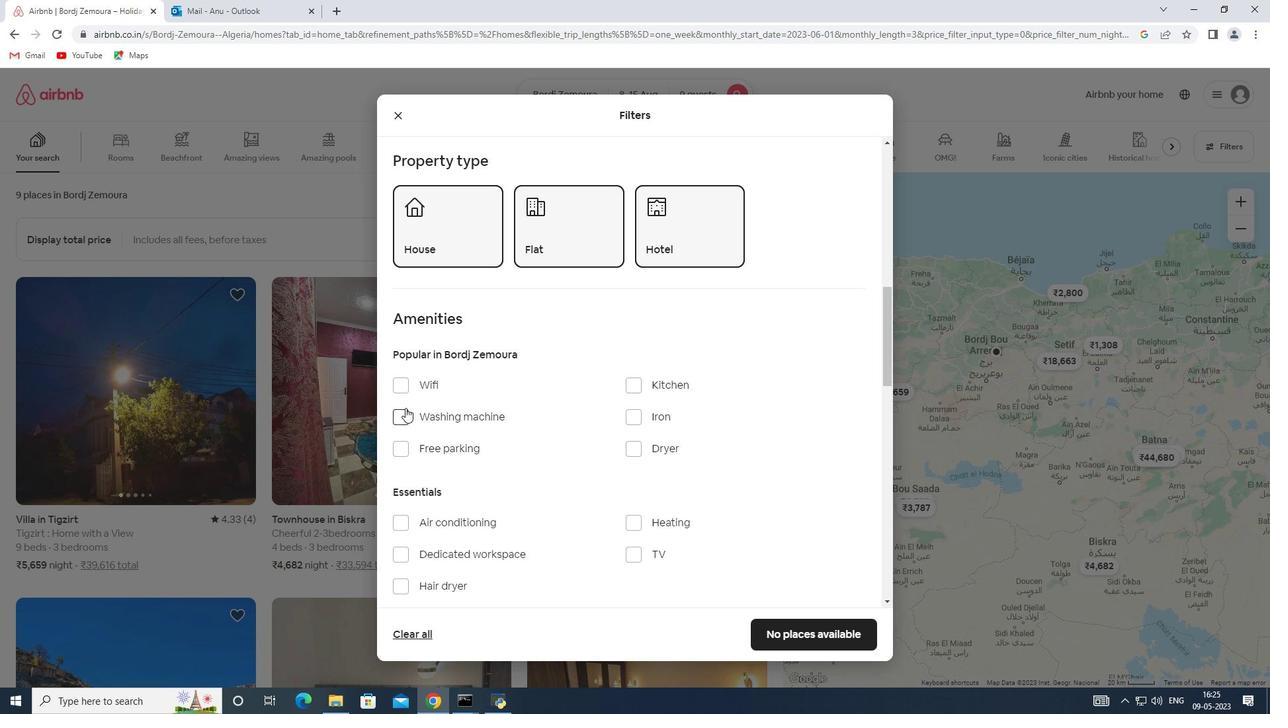 
Action: Mouse pressed left at (402, 389)
Screenshot: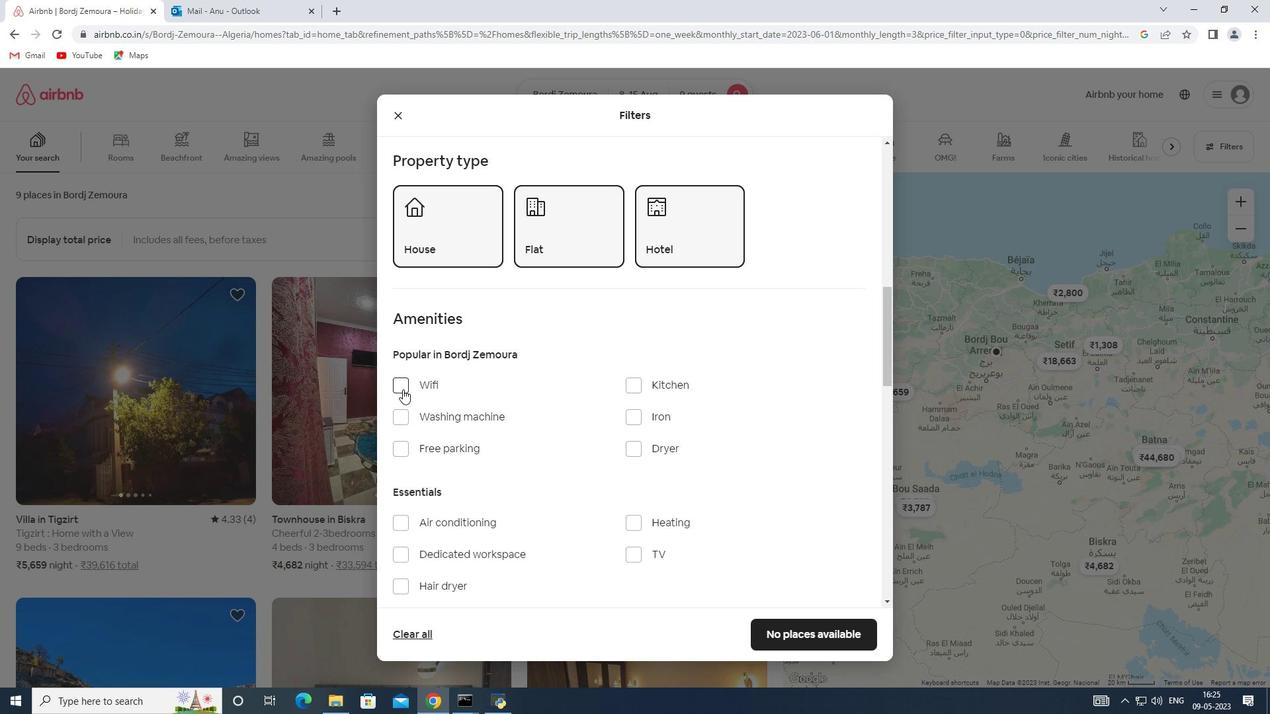 
Action: Mouse moved to (581, 435)
Screenshot: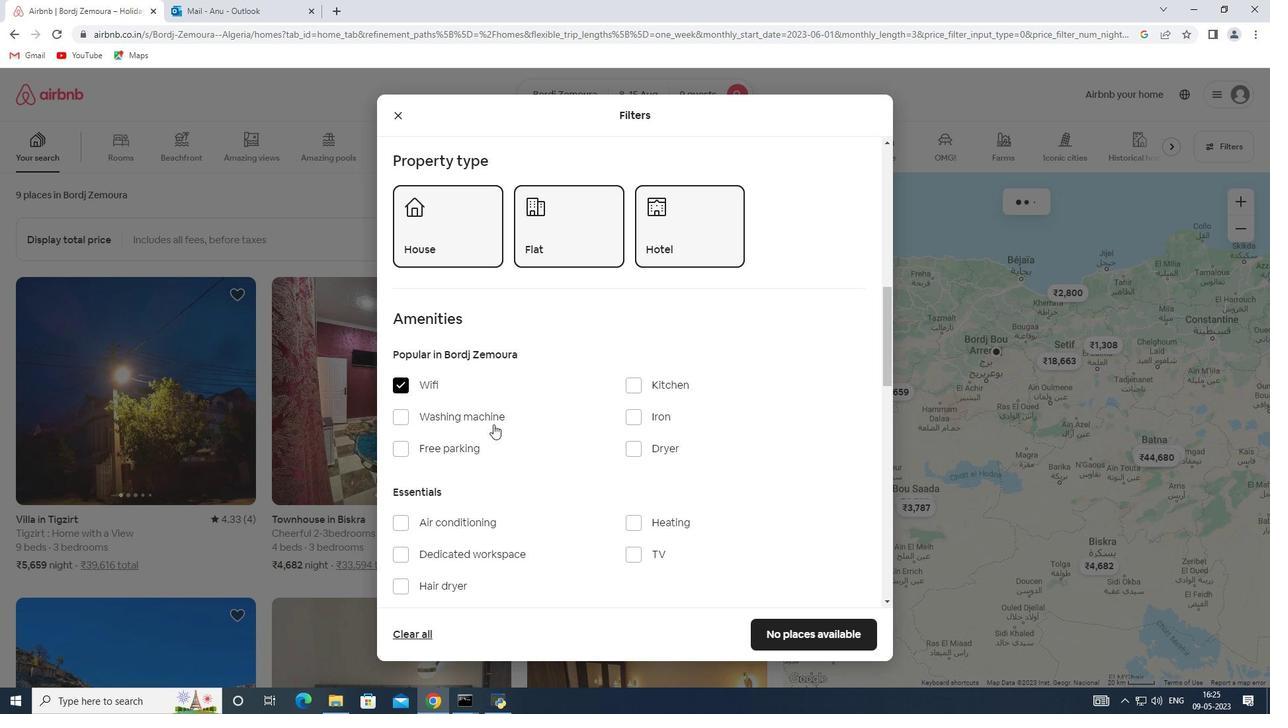 
Action: Mouse scrolled (581, 434) with delta (0, 0)
Screenshot: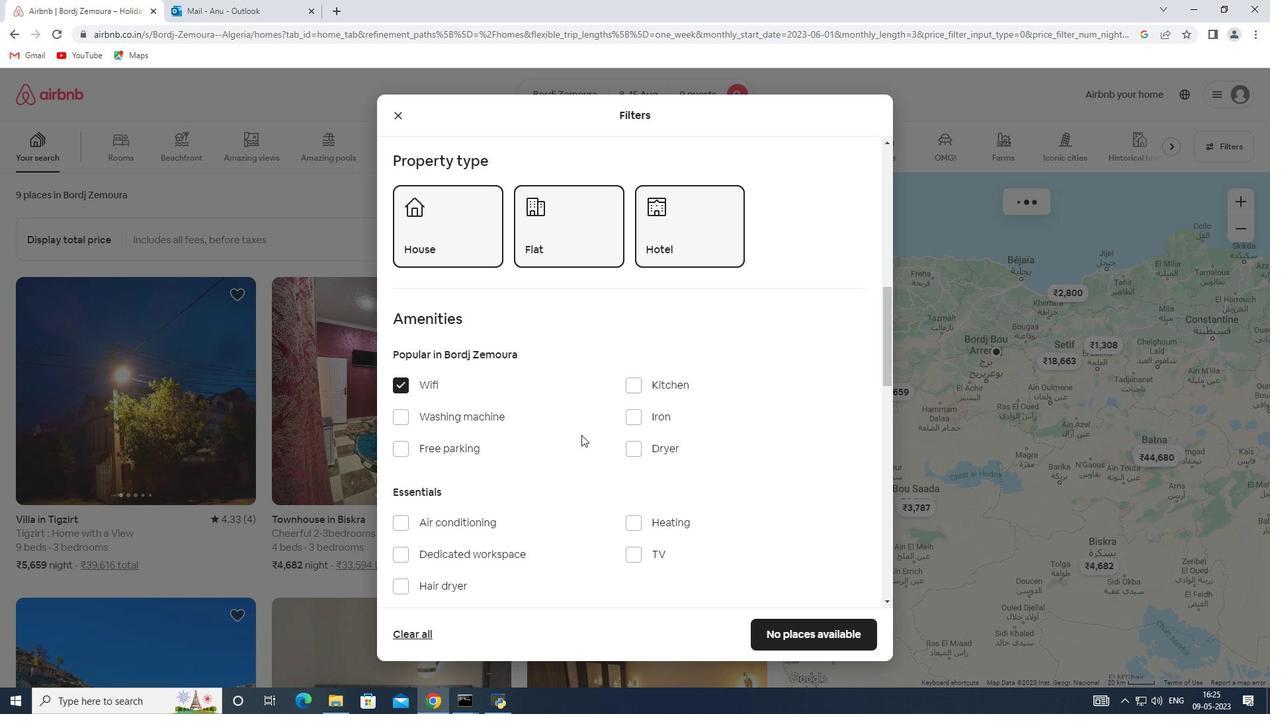 
Action: Mouse scrolled (581, 434) with delta (0, 0)
Screenshot: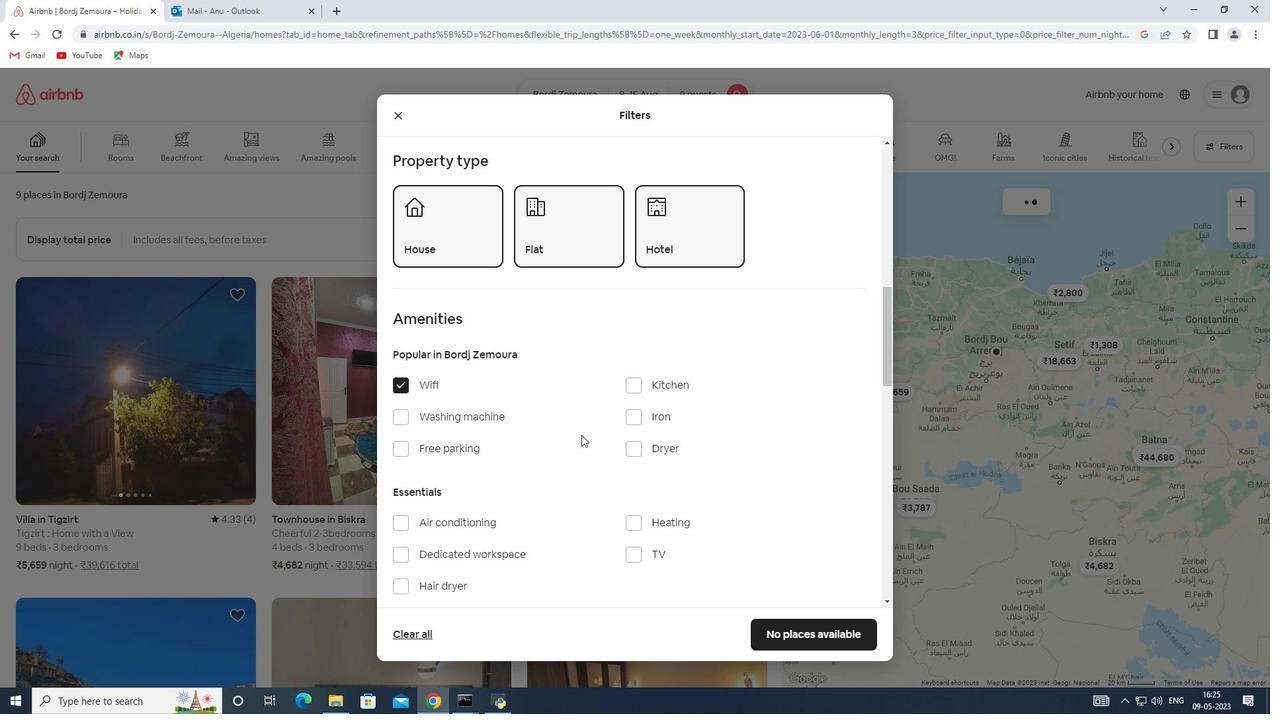 
Action: Mouse moved to (627, 422)
Screenshot: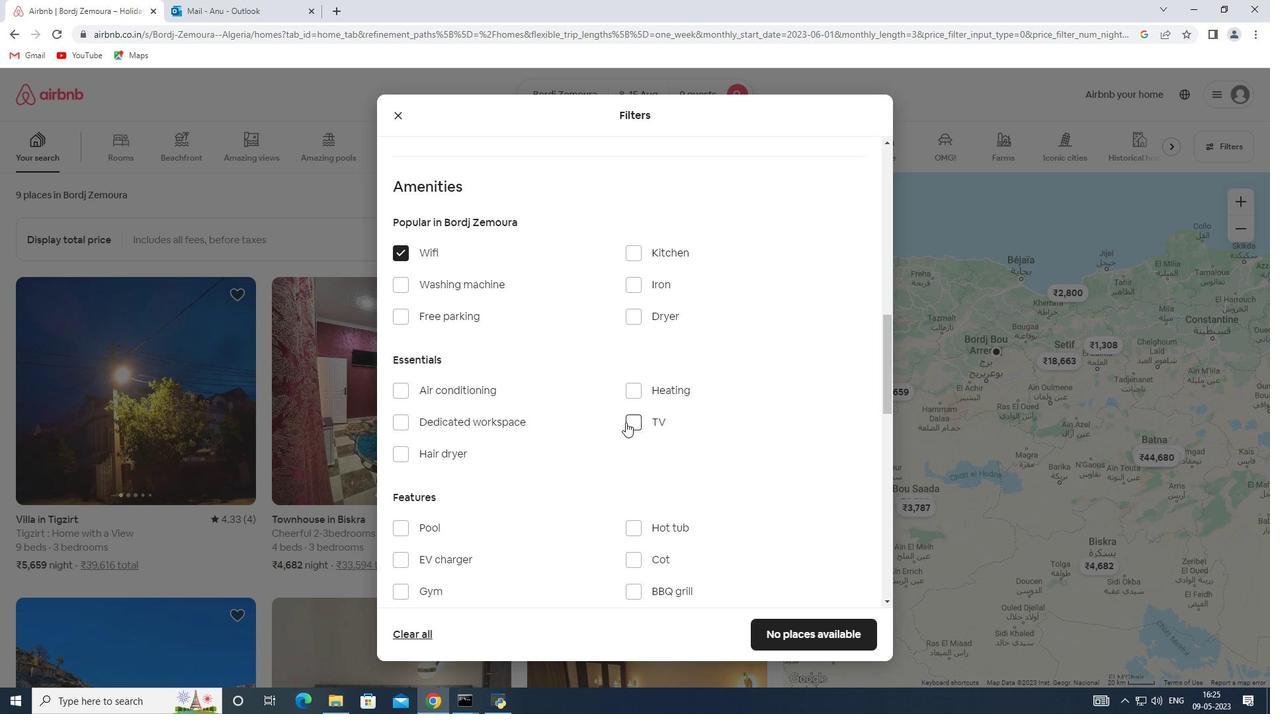 
Action: Mouse pressed left at (627, 422)
Screenshot: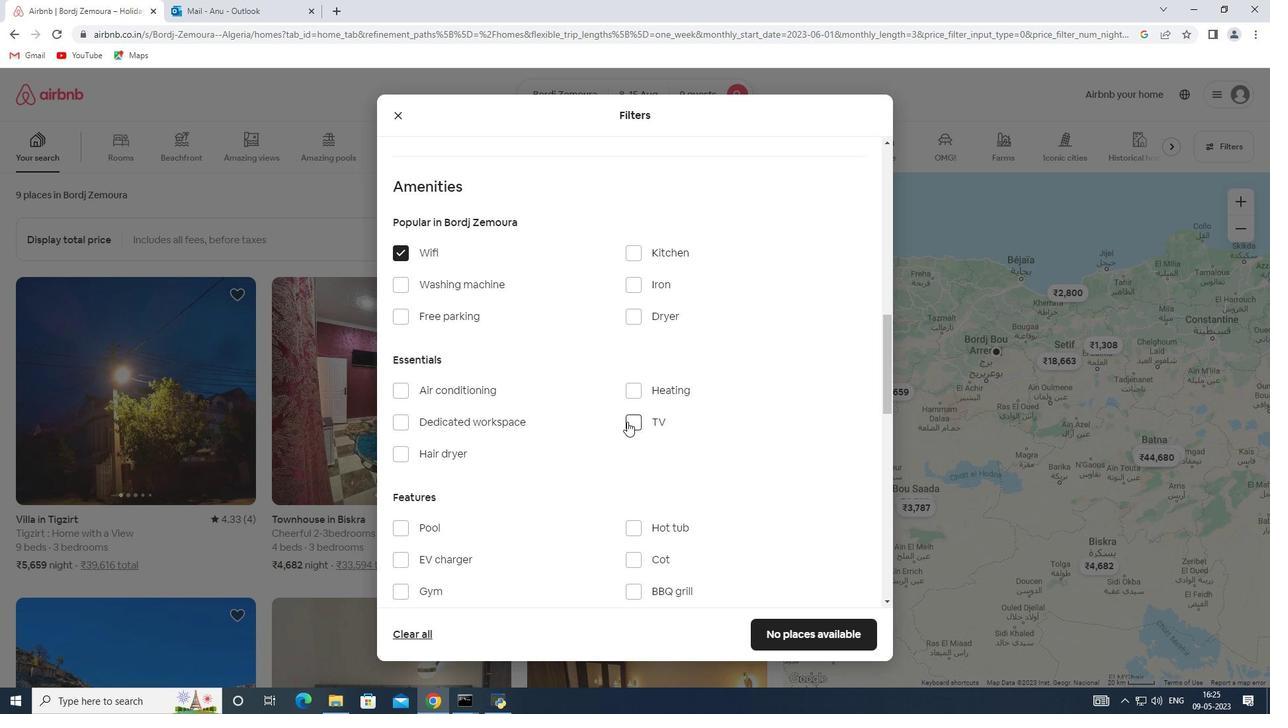 
Action: Mouse moved to (395, 313)
Screenshot: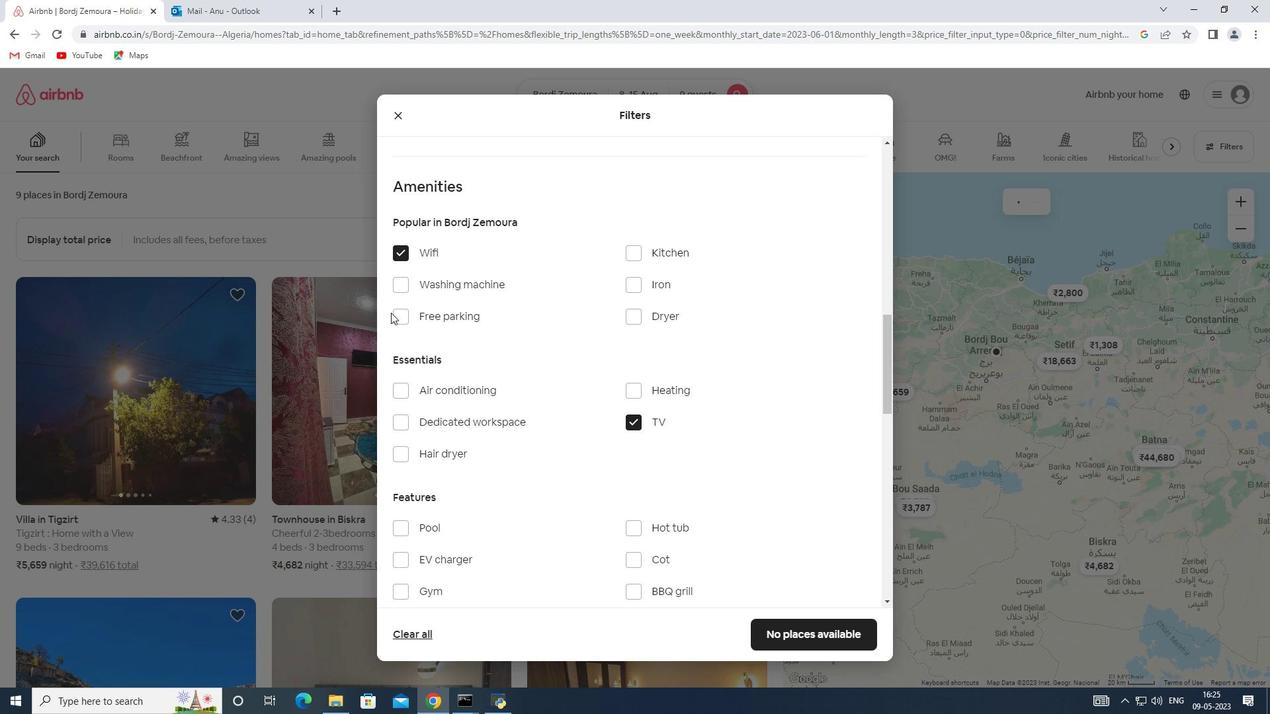 
Action: Mouse pressed left at (395, 313)
Screenshot: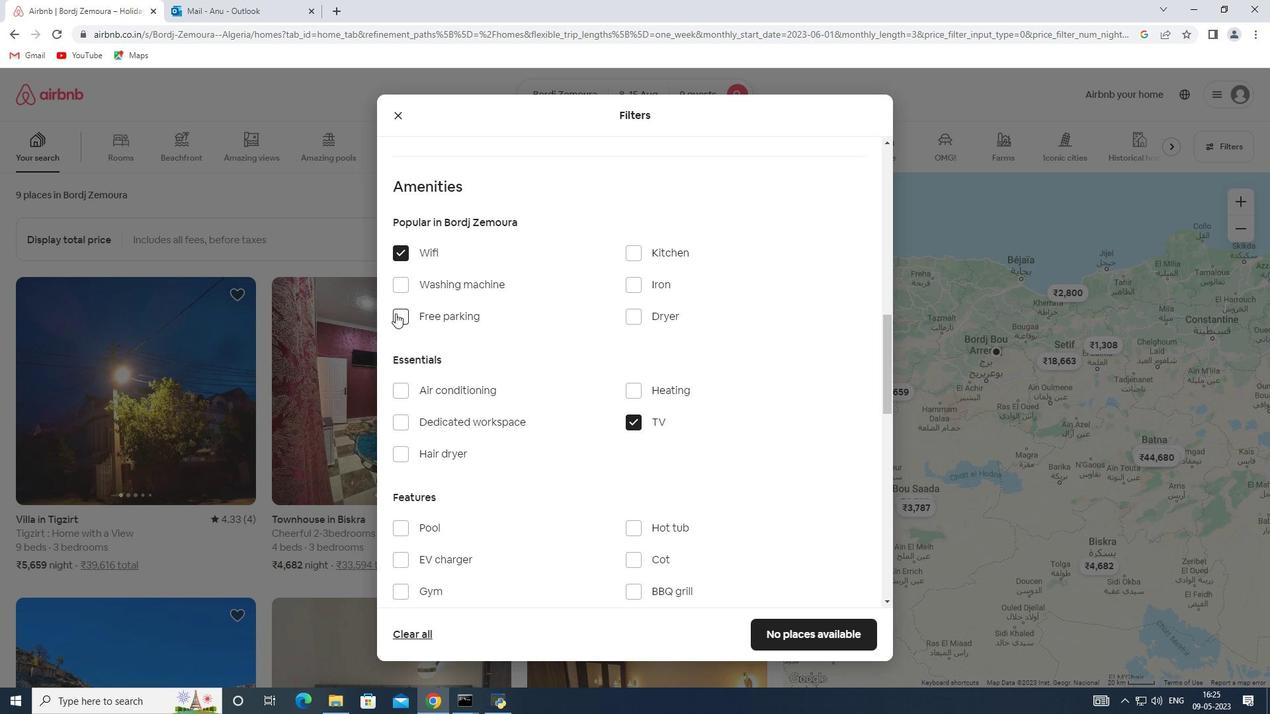 
Action: Mouse moved to (429, 320)
Screenshot: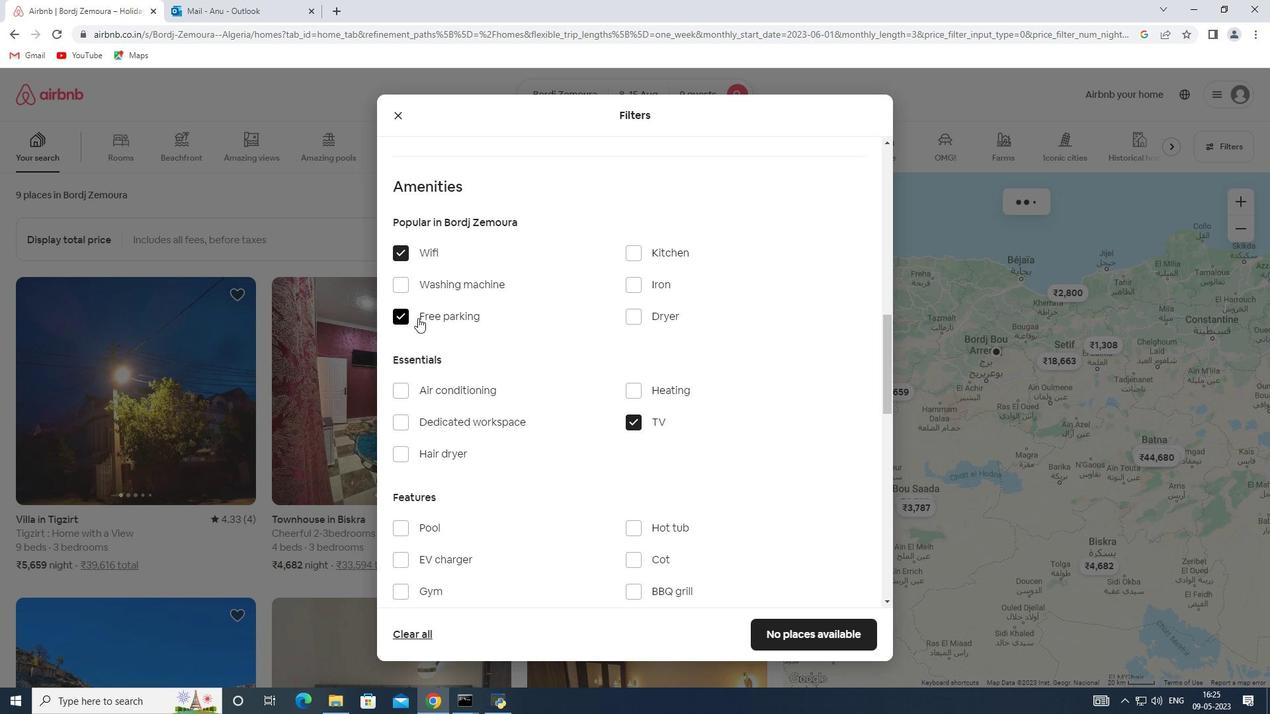 
Action: Mouse scrolled (429, 319) with delta (0, 0)
Screenshot: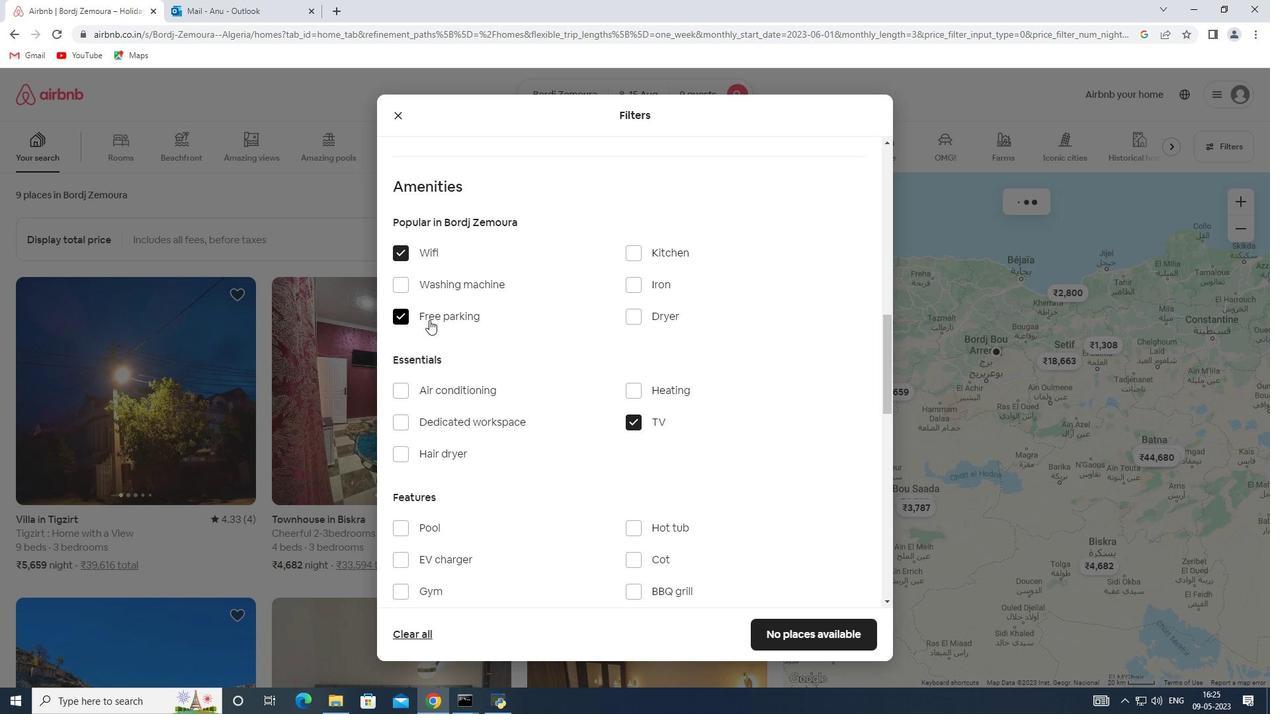 
Action: Mouse moved to (430, 322)
Screenshot: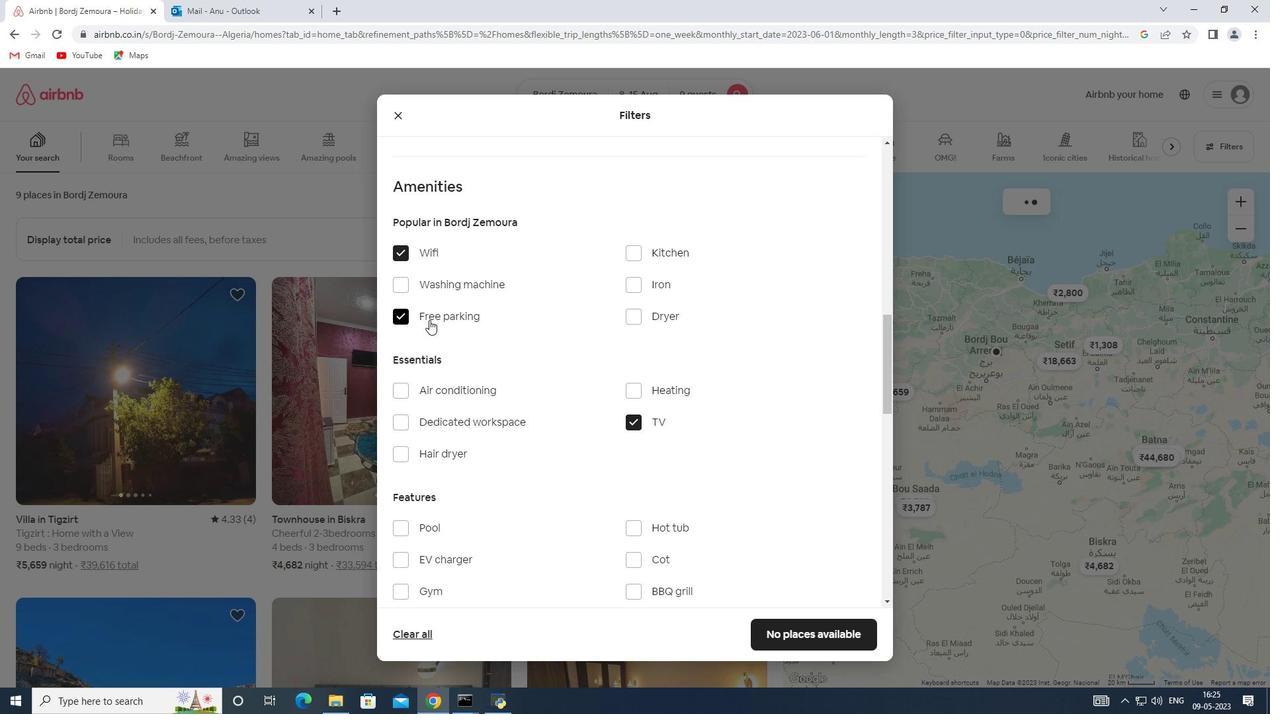 
Action: Mouse scrolled (430, 321) with delta (0, 0)
Screenshot: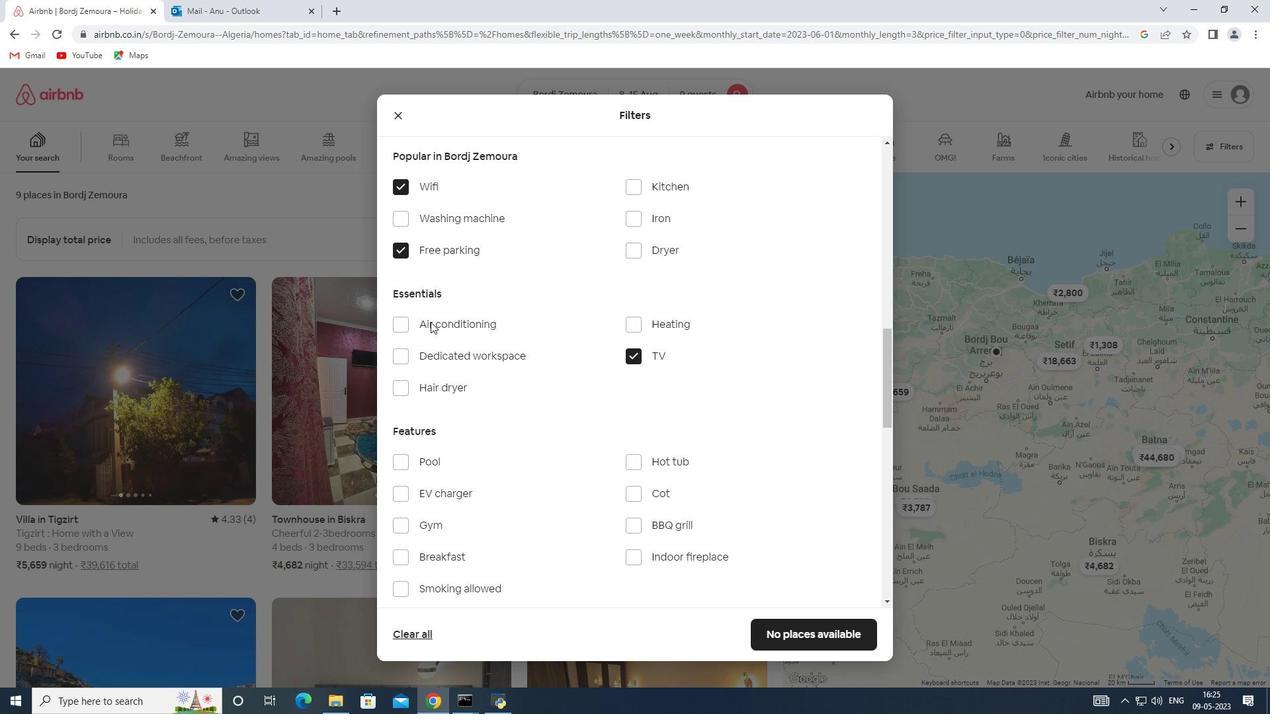 
Action: Mouse scrolled (430, 321) with delta (0, 0)
Screenshot: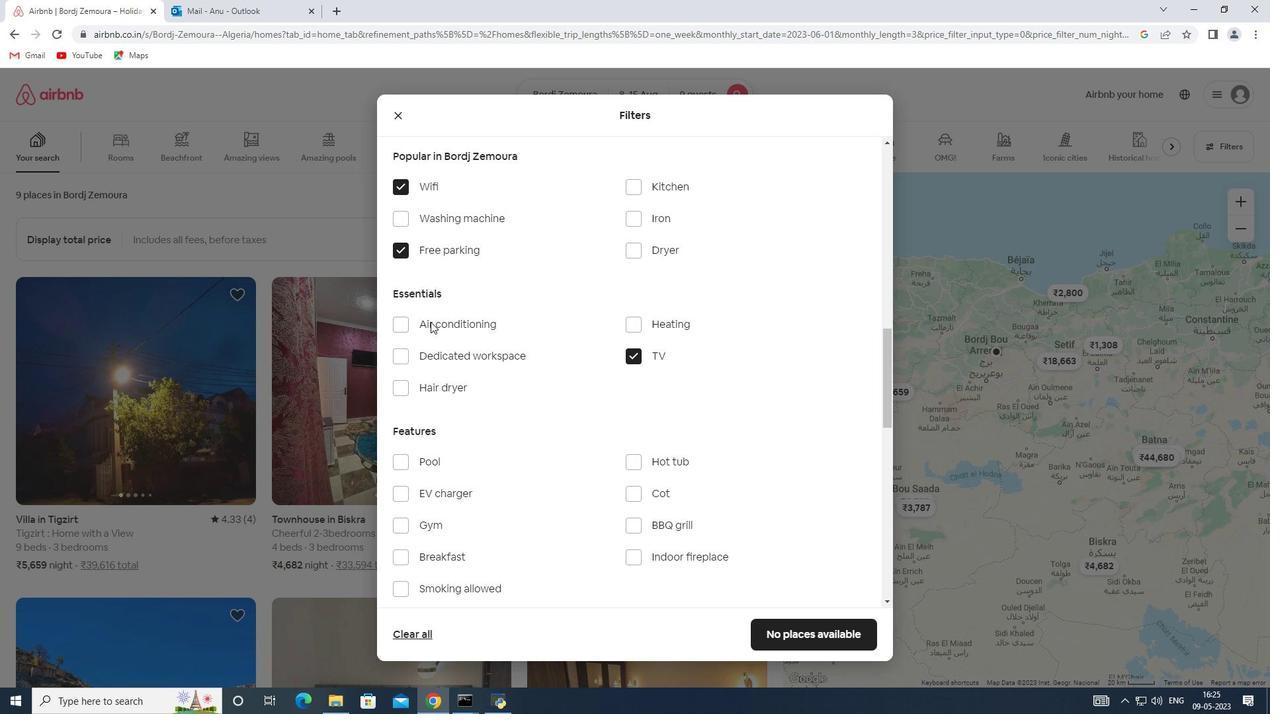 
Action: Mouse scrolled (430, 321) with delta (0, 0)
Screenshot: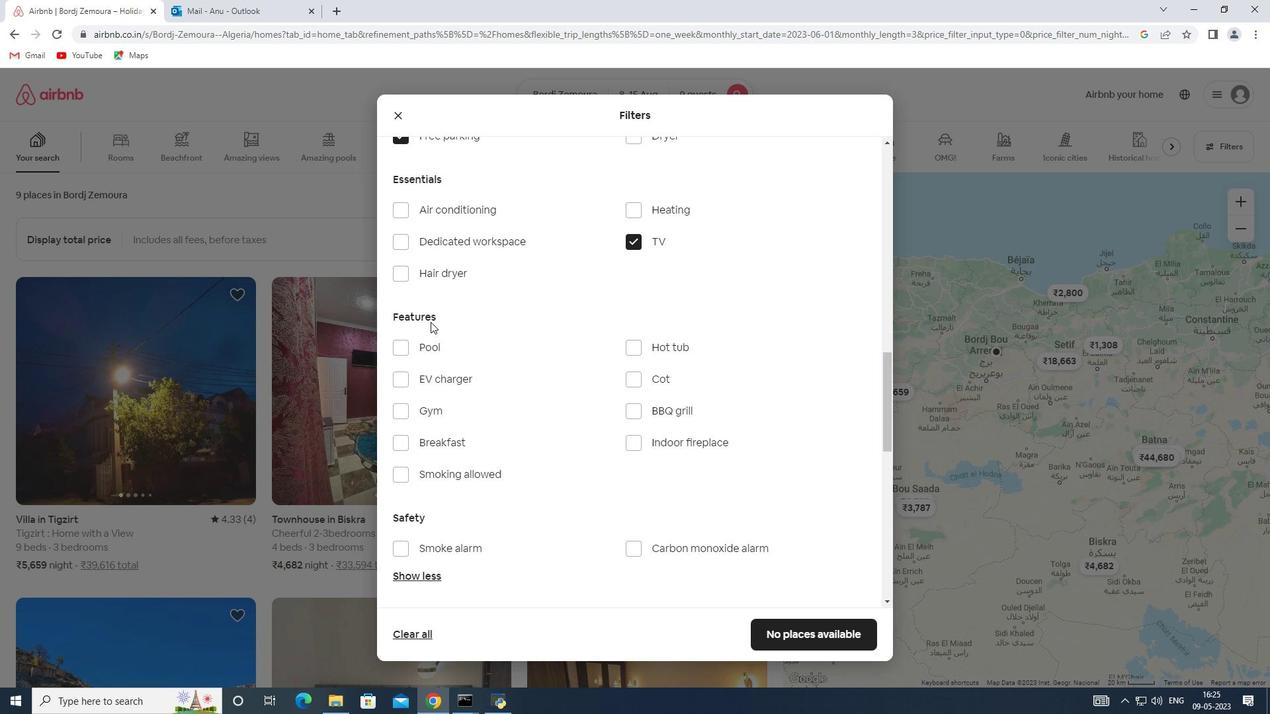 
Action: Mouse pressed left at (430, 322)
Screenshot: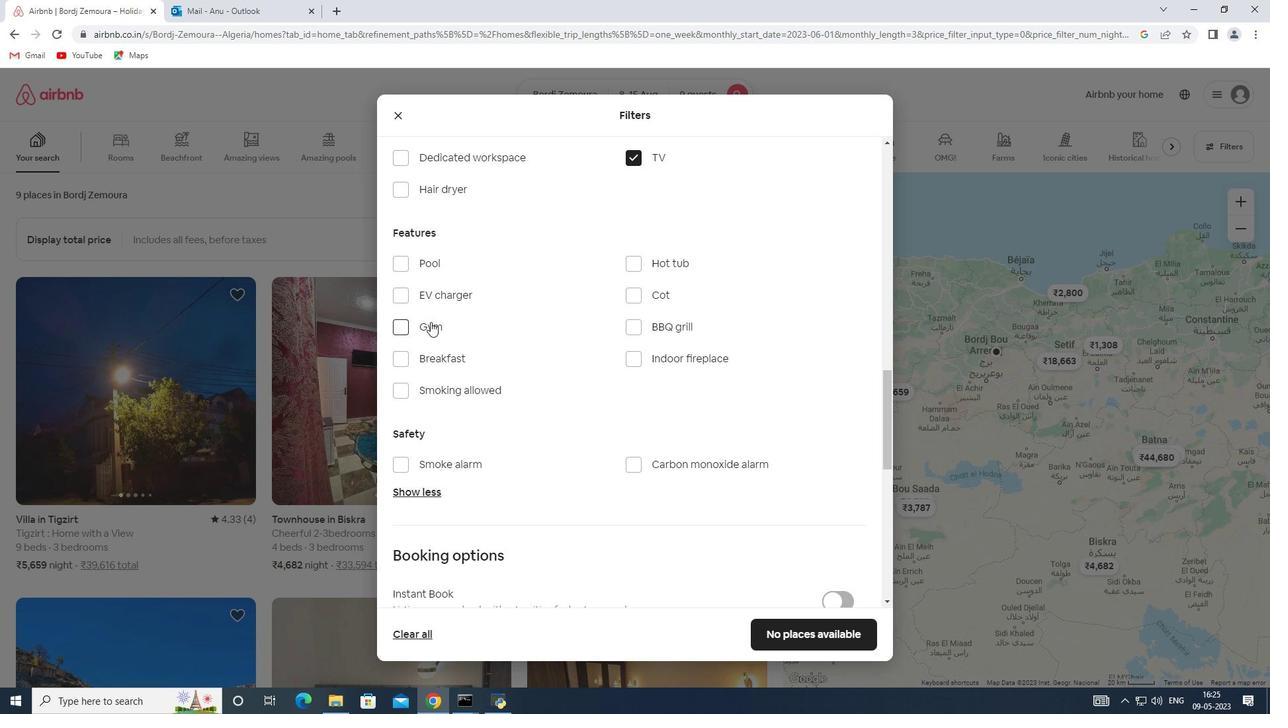 
Action: Mouse moved to (437, 354)
Screenshot: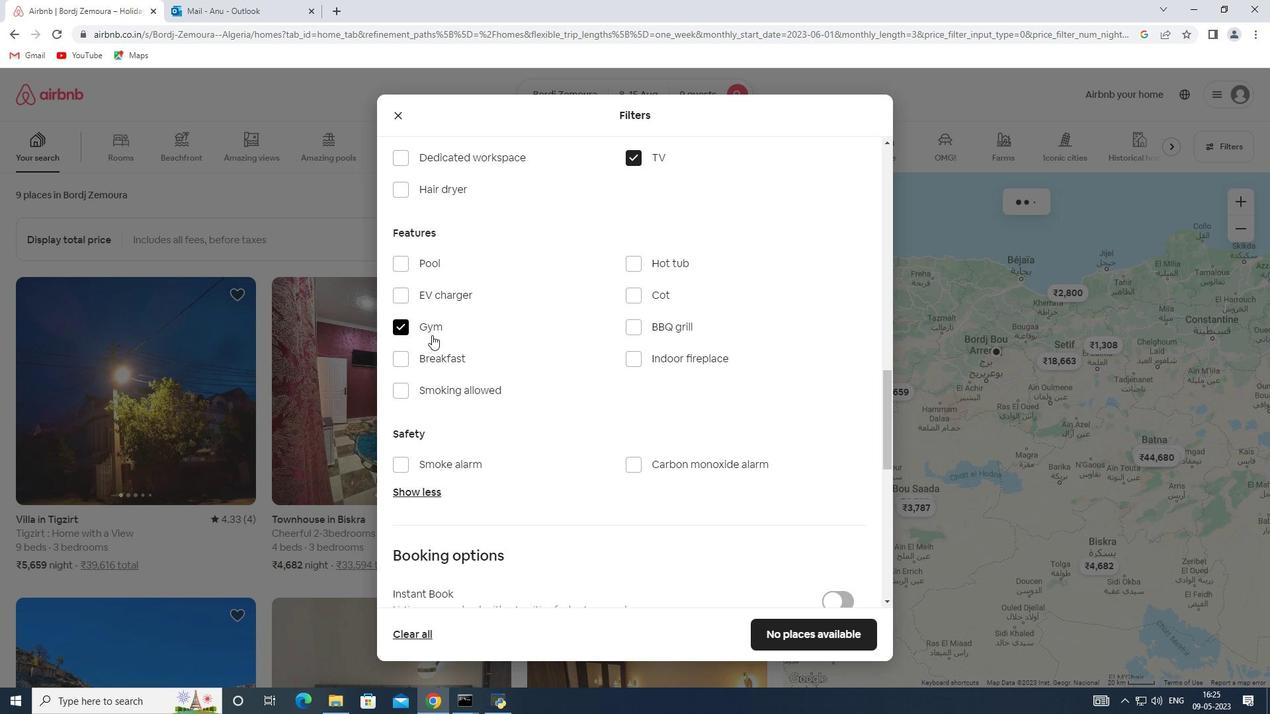 
Action: Mouse pressed left at (437, 354)
Screenshot: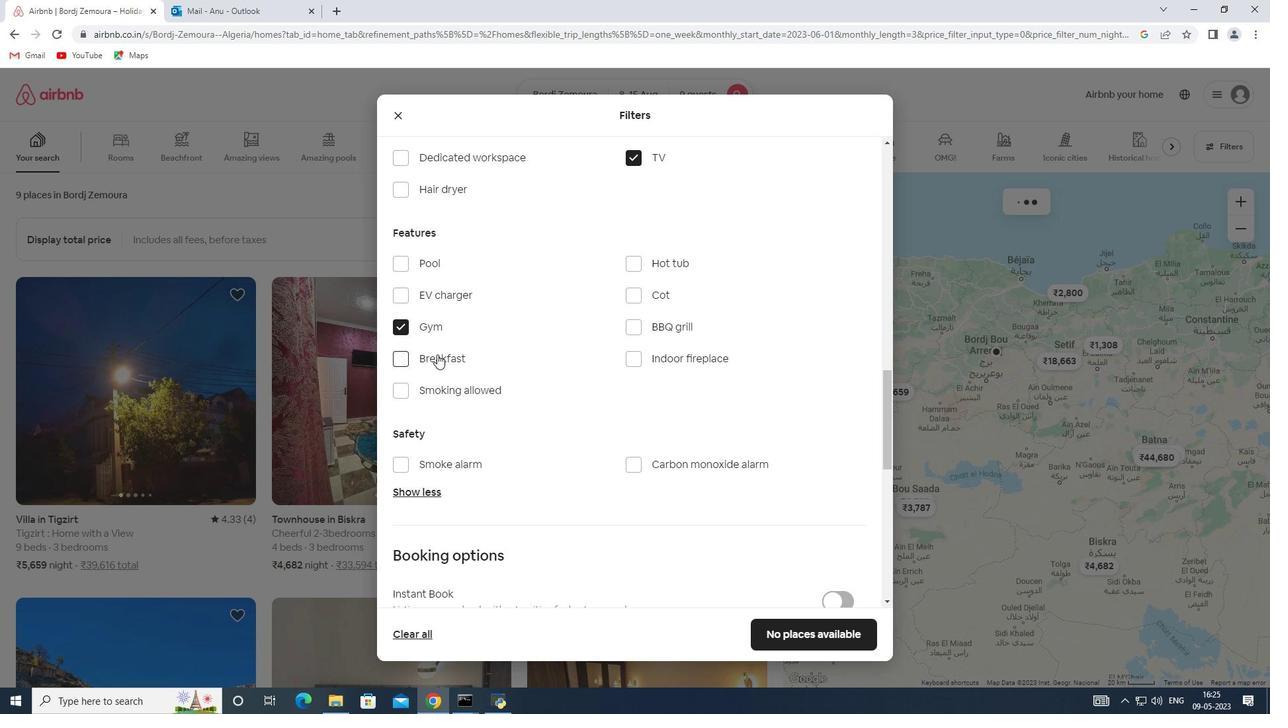 
Action: Mouse moved to (486, 363)
Screenshot: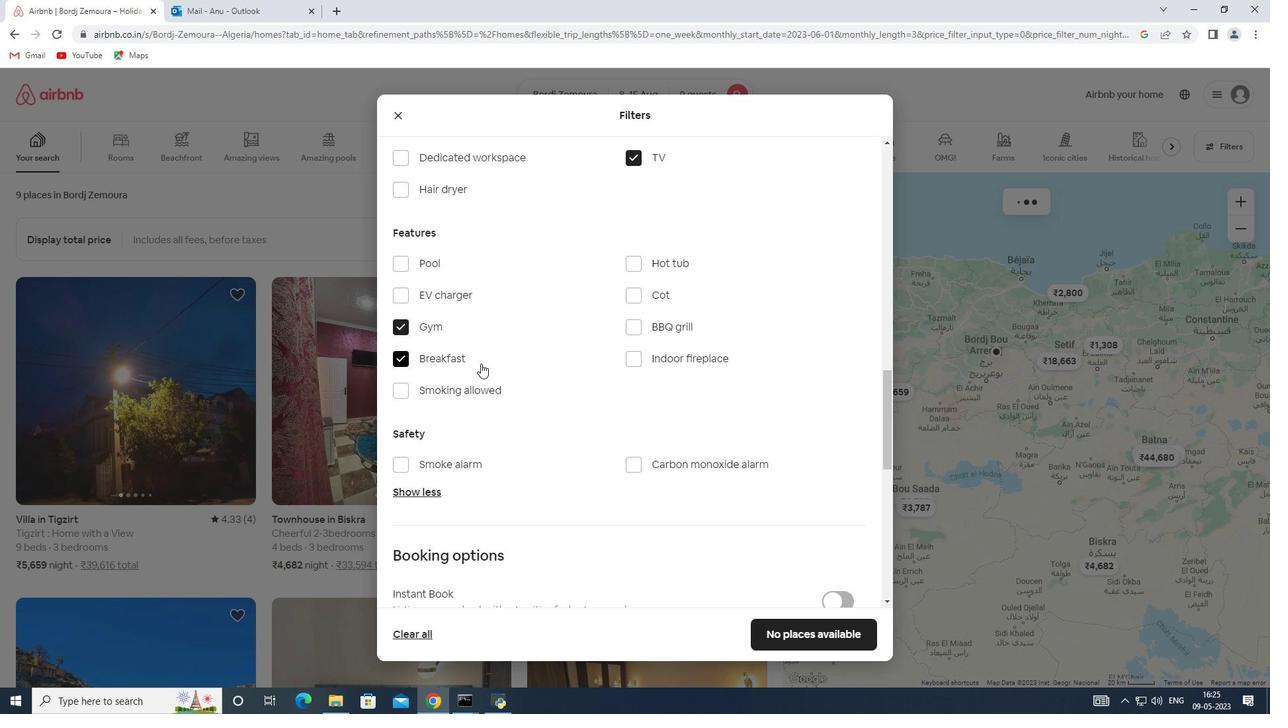 
Action: Mouse scrolled (486, 363) with delta (0, 0)
Screenshot: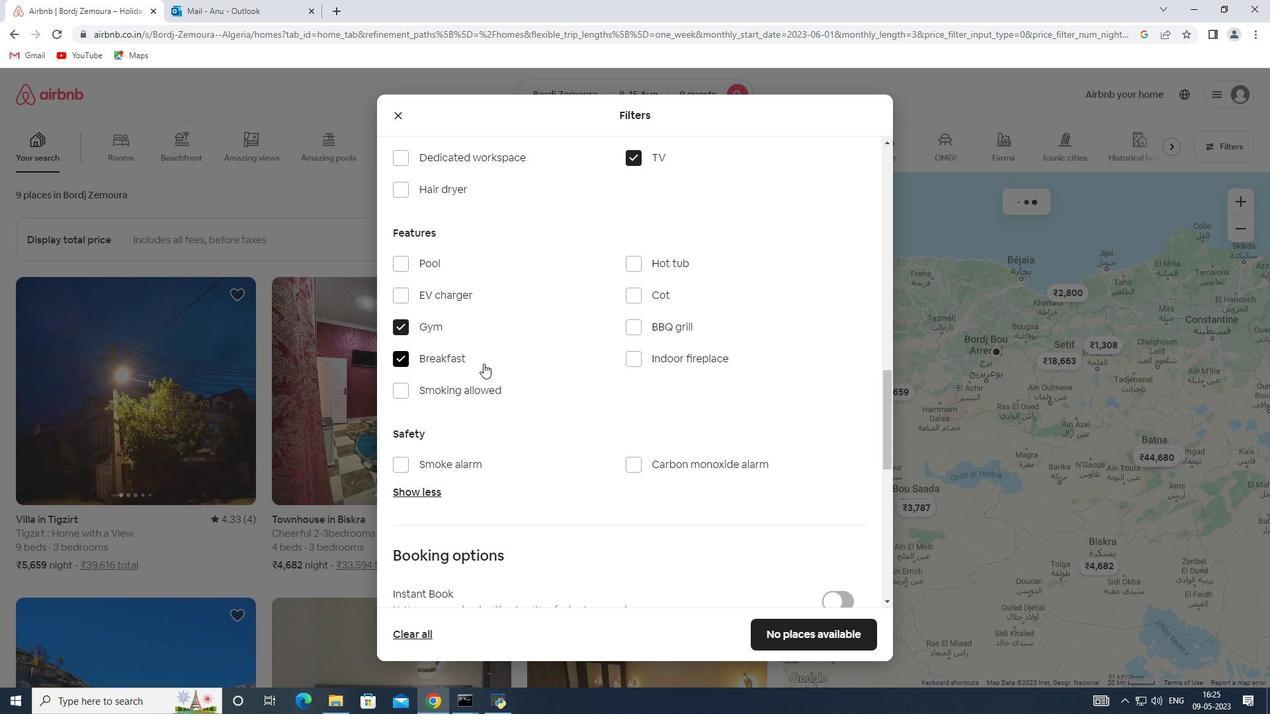 
Action: Mouse scrolled (486, 363) with delta (0, 0)
Screenshot: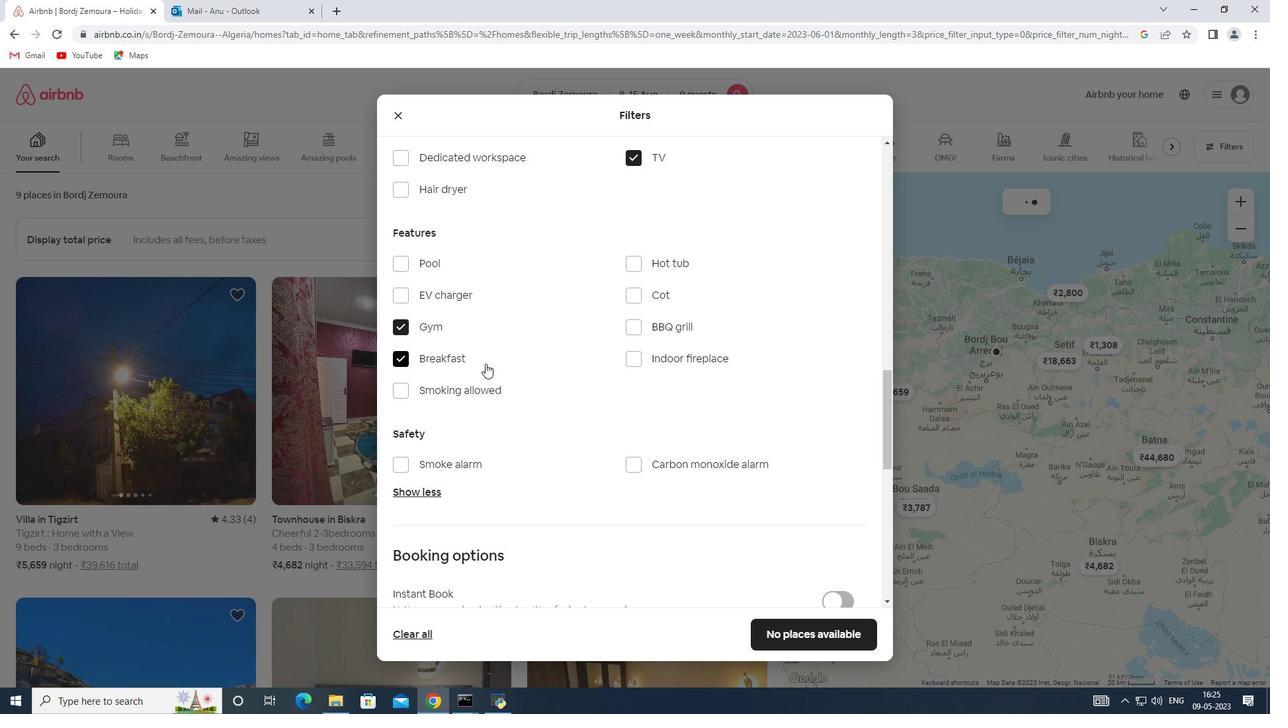 
Action: Mouse scrolled (486, 363) with delta (0, 0)
Screenshot: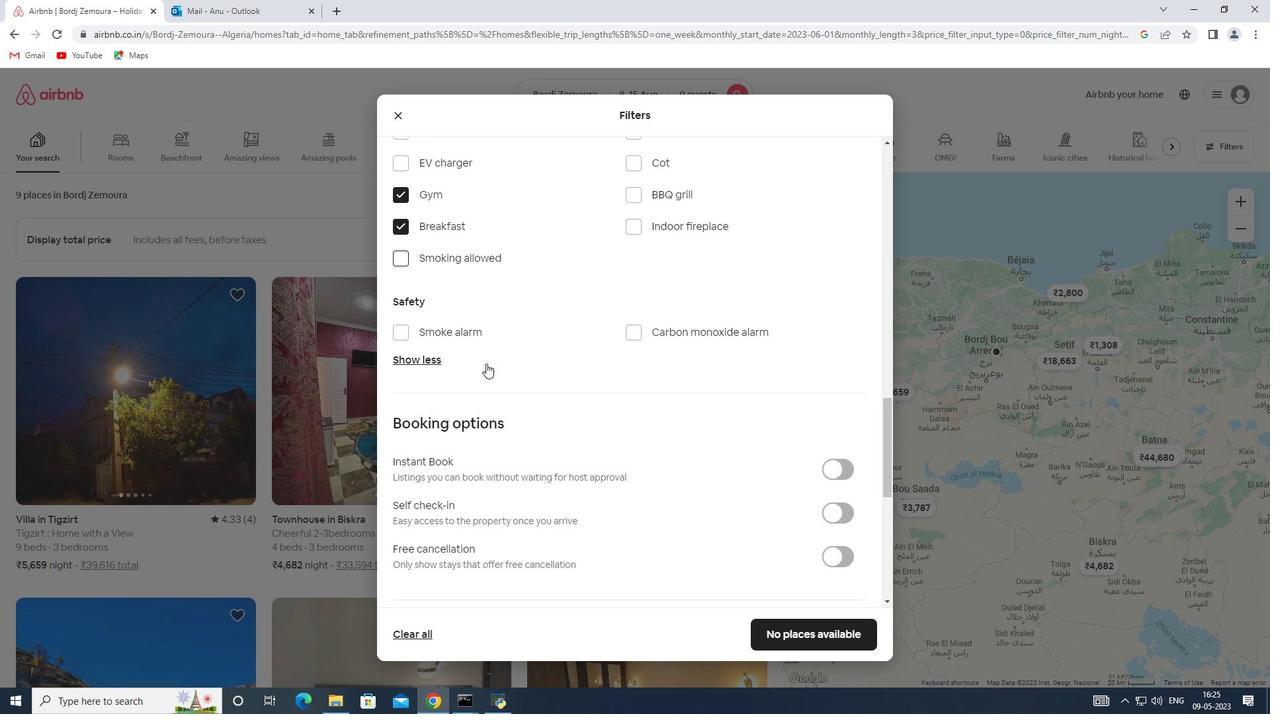 
Action: Mouse scrolled (486, 363) with delta (0, 0)
Screenshot: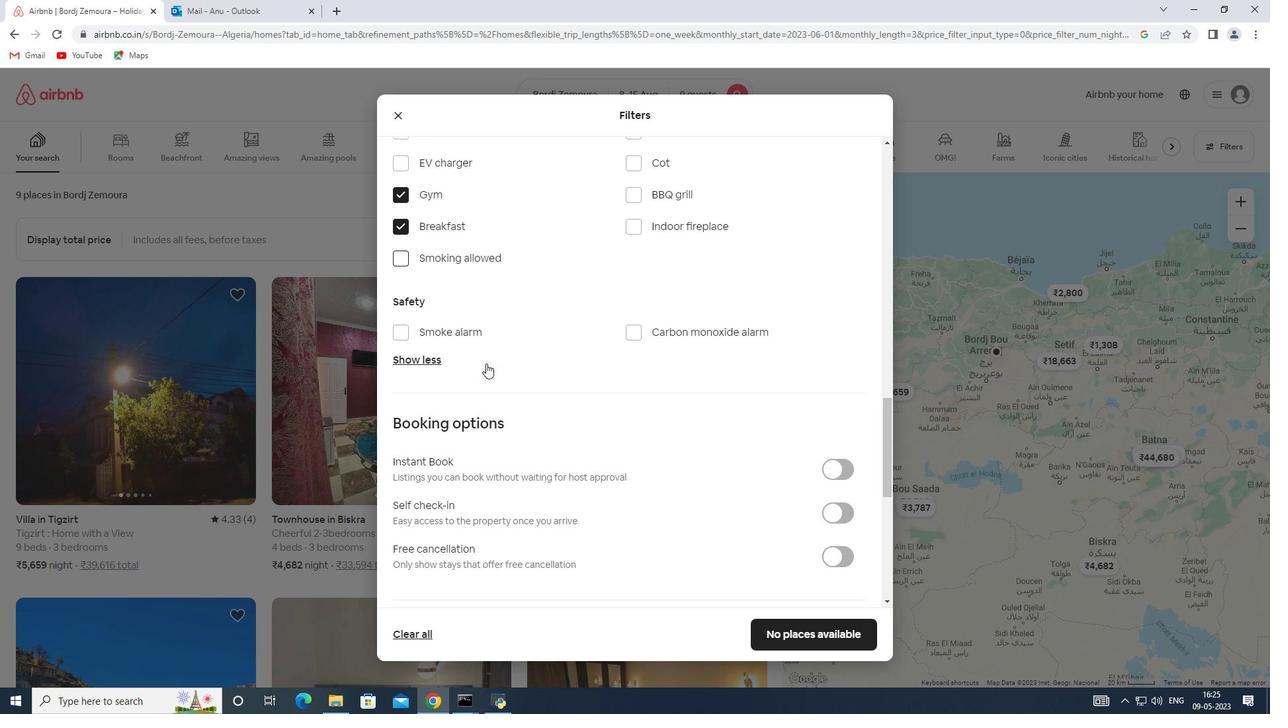 
Action: Mouse moved to (838, 387)
Screenshot: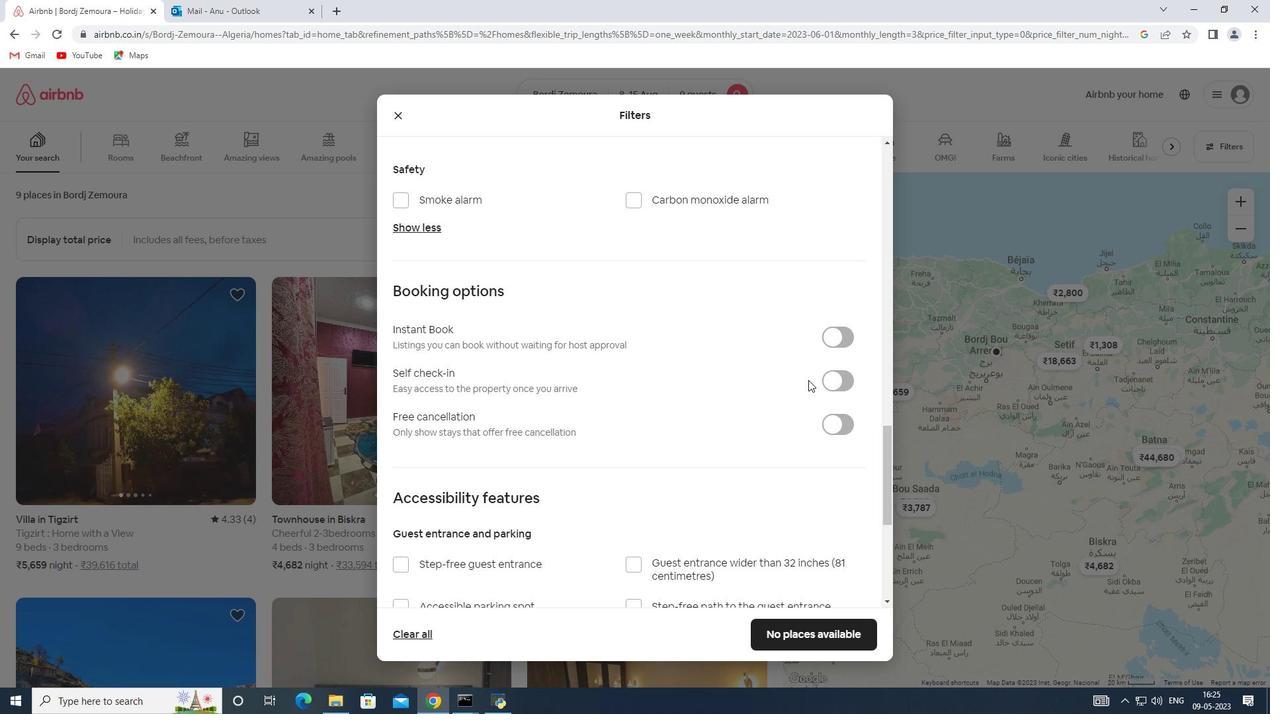 
Action: Mouse pressed left at (838, 387)
Screenshot: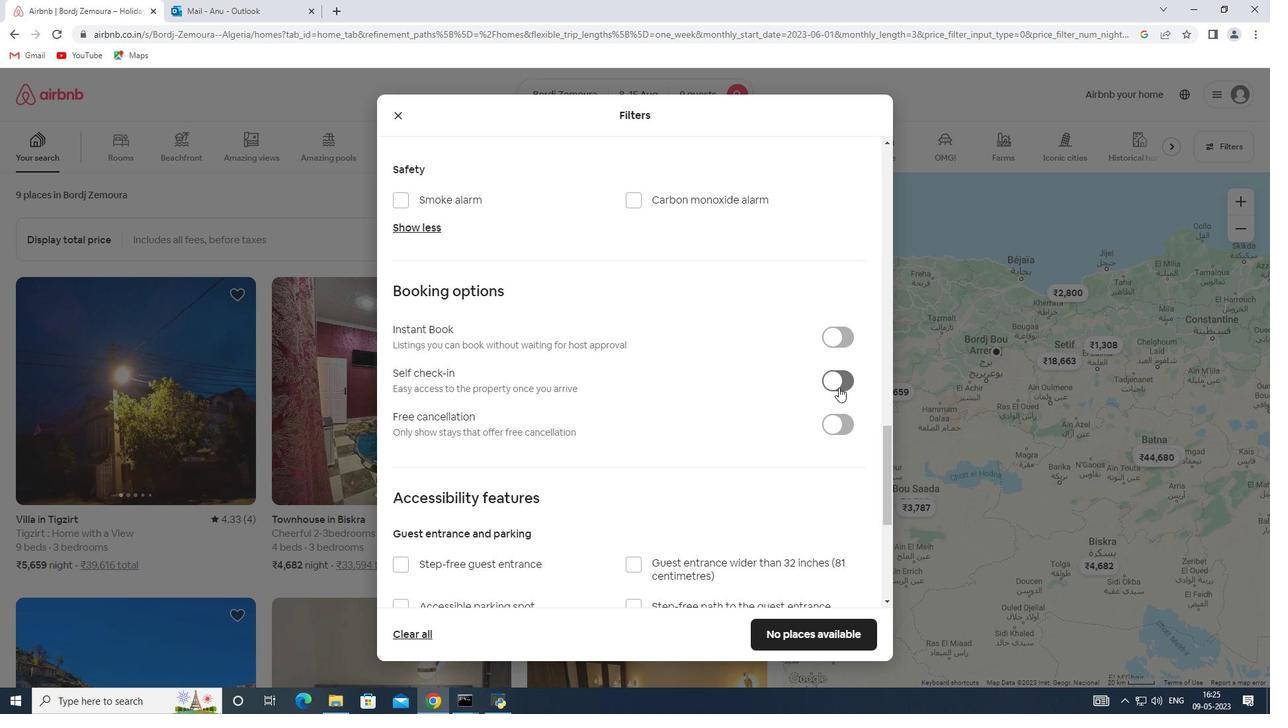 
Action: Mouse moved to (525, 392)
Screenshot: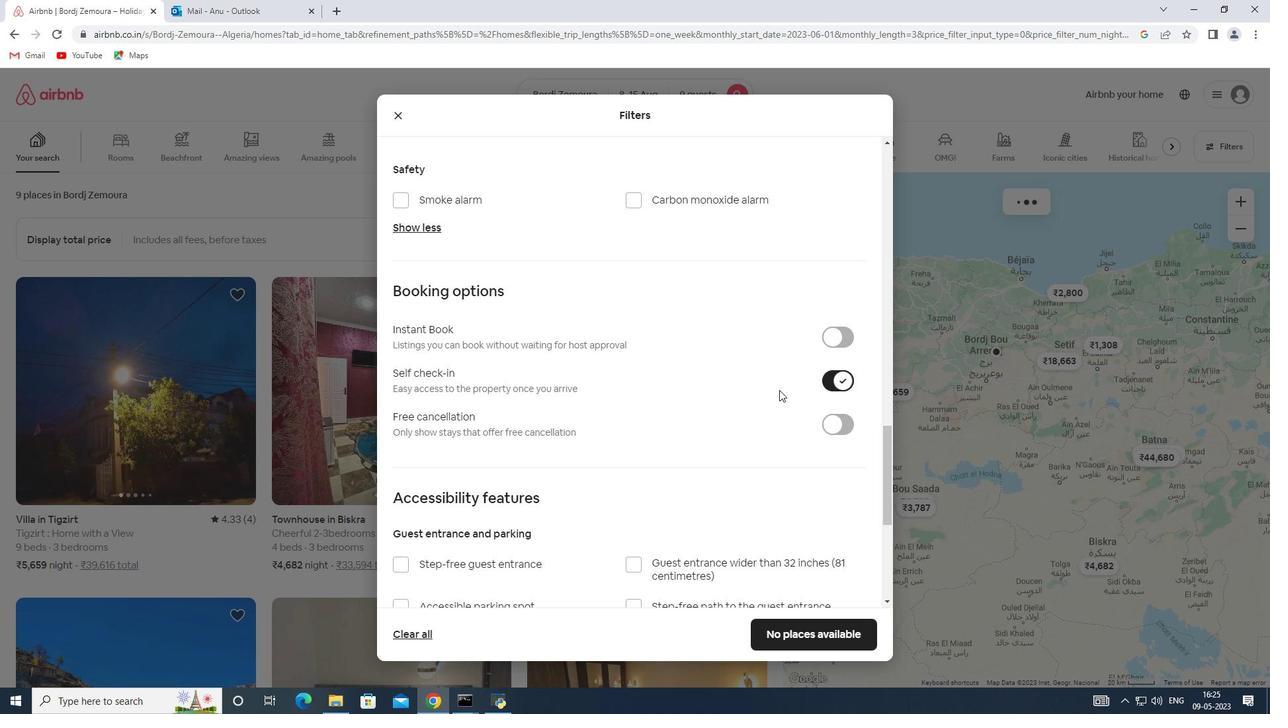 
Action: Mouse scrolled (525, 391) with delta (0, 0)
Screenshot: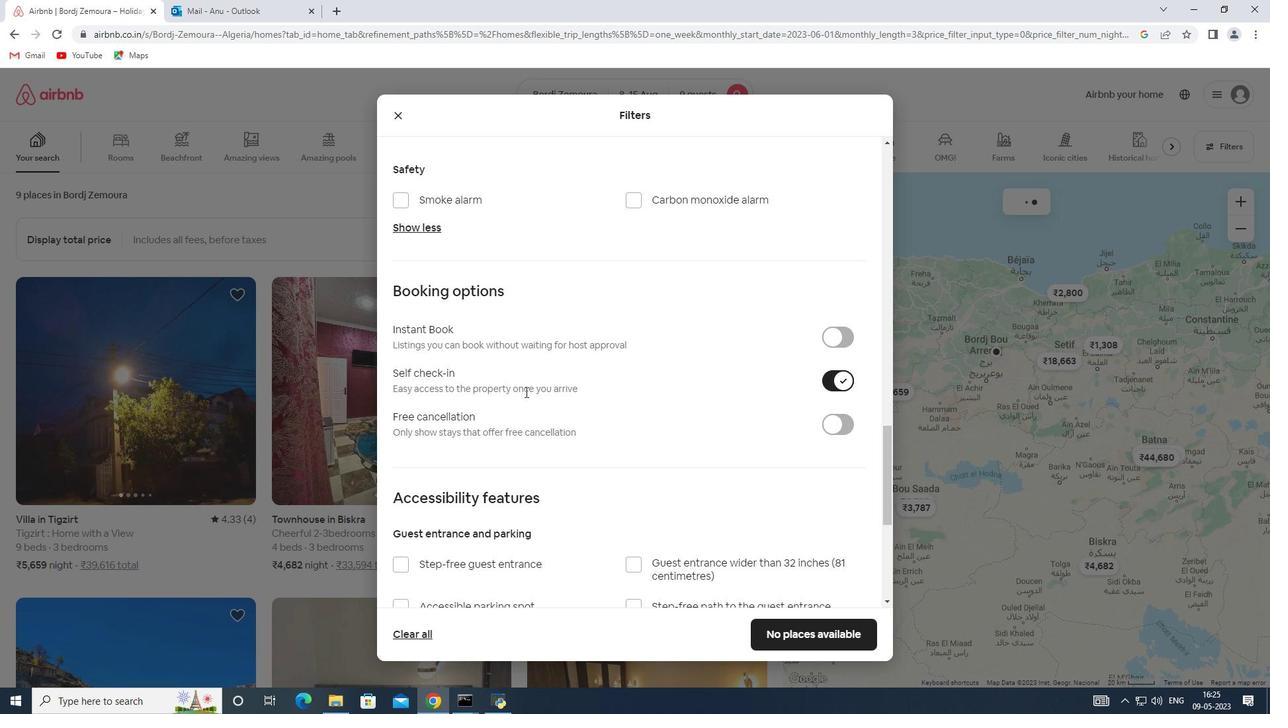 
Action: Mouse scrolled (525, 391) with delta (0, 0)
Screenshot: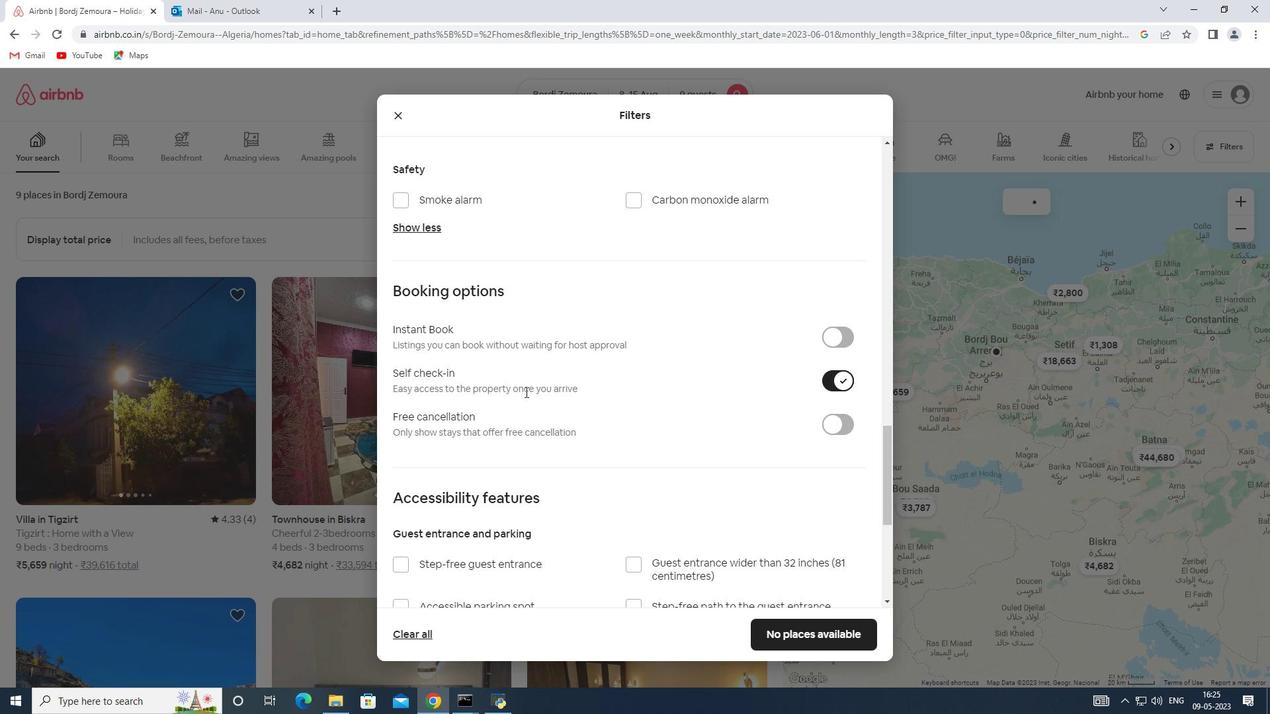 
Action: Mouse scrolled (525, 391) with delta (0, 0)
Screenshot: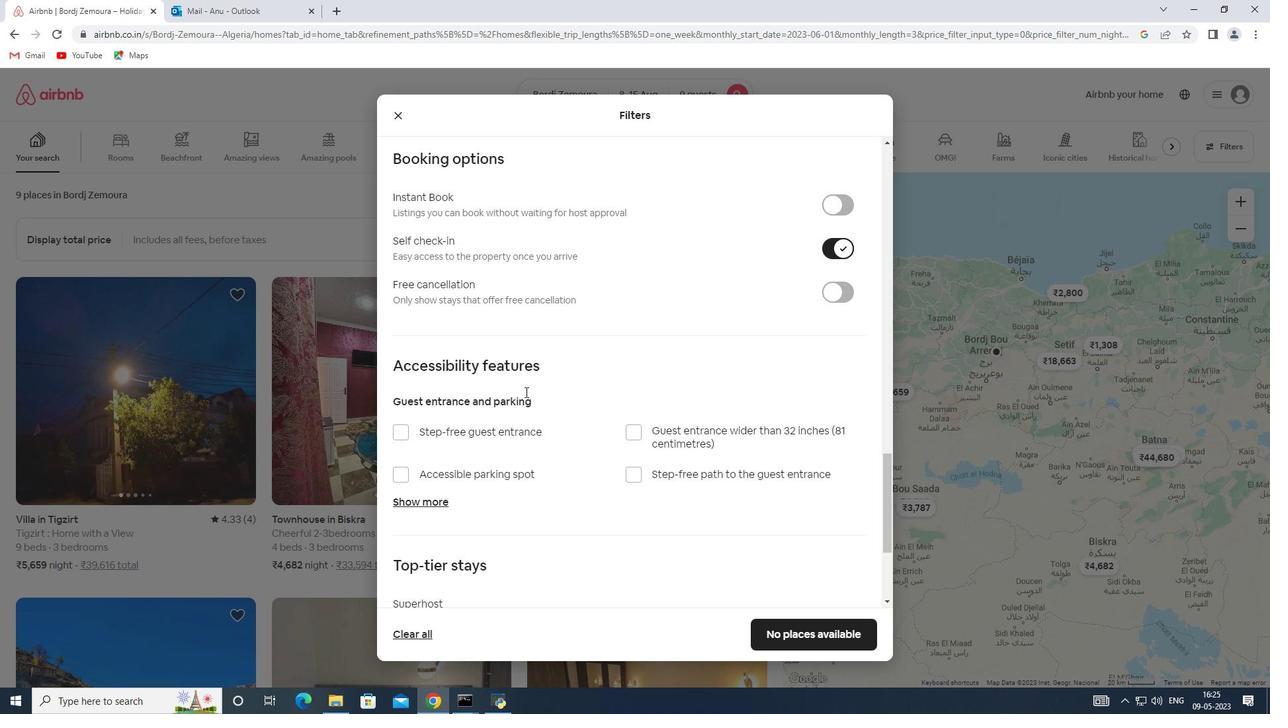 
Action: Mouse scrolled (525, 391) with delta (0, 0)
Screenshot: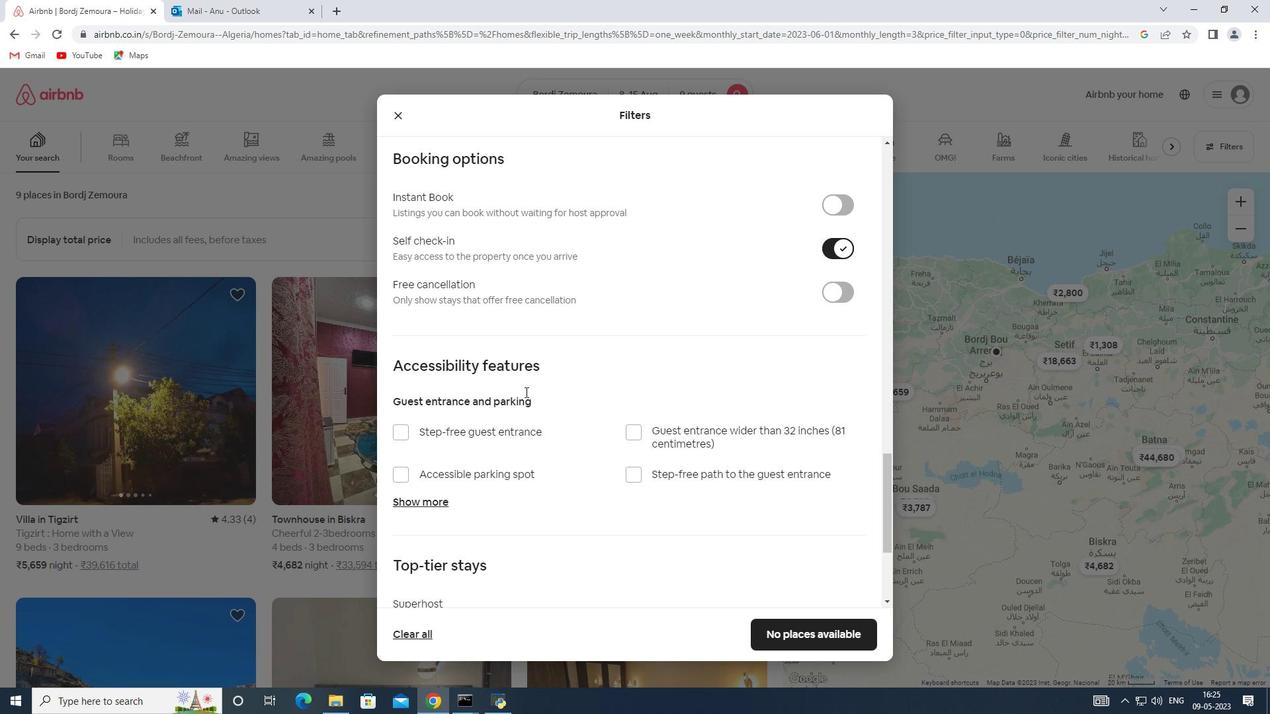 
Action: Mouse scrolled (525, 391) with delta (0, 0)
Screenshot: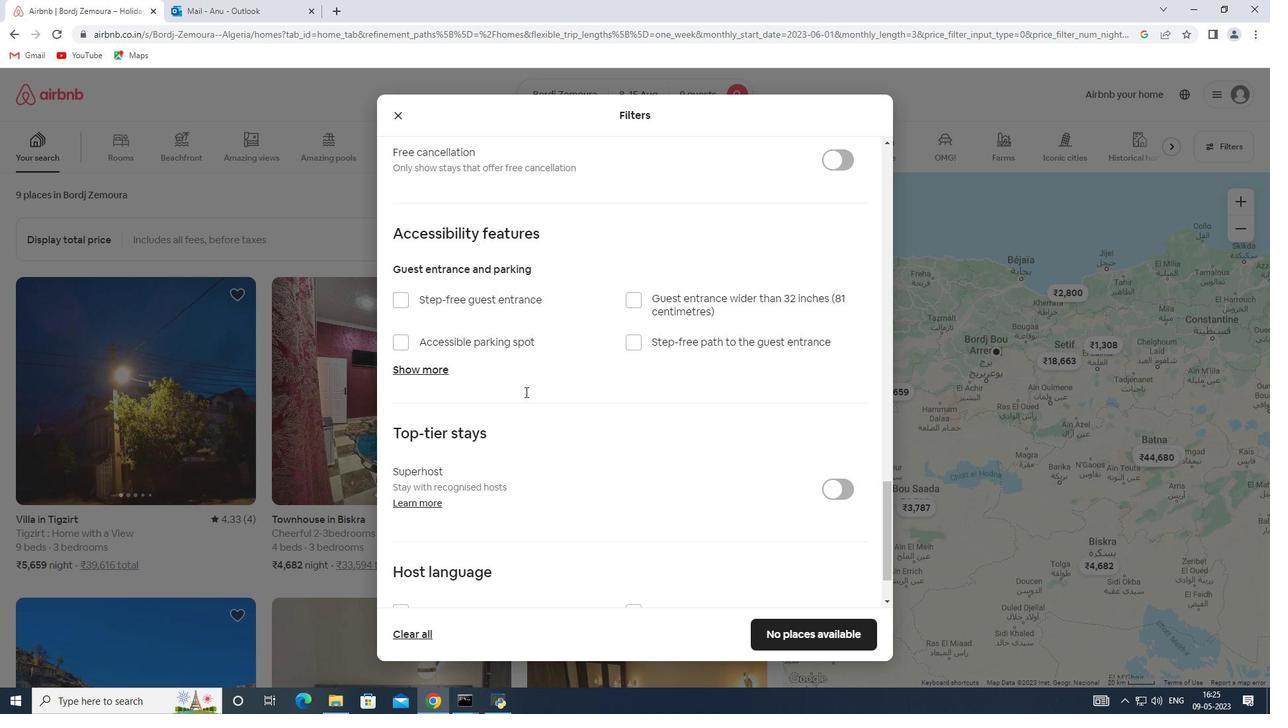 
Action: Mouse scrolled (525, 391) with delta (0, 0)
Screenshot: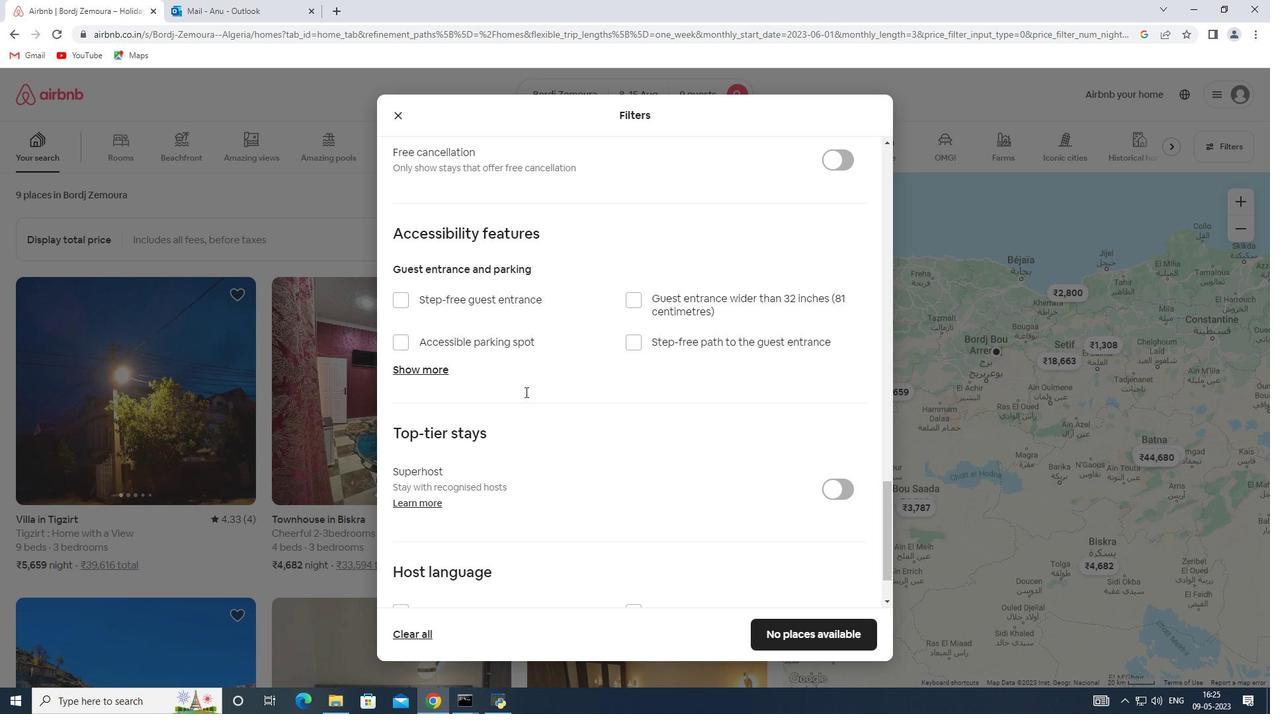 
Action: Mouse moved to (431, 540)
Screenshot: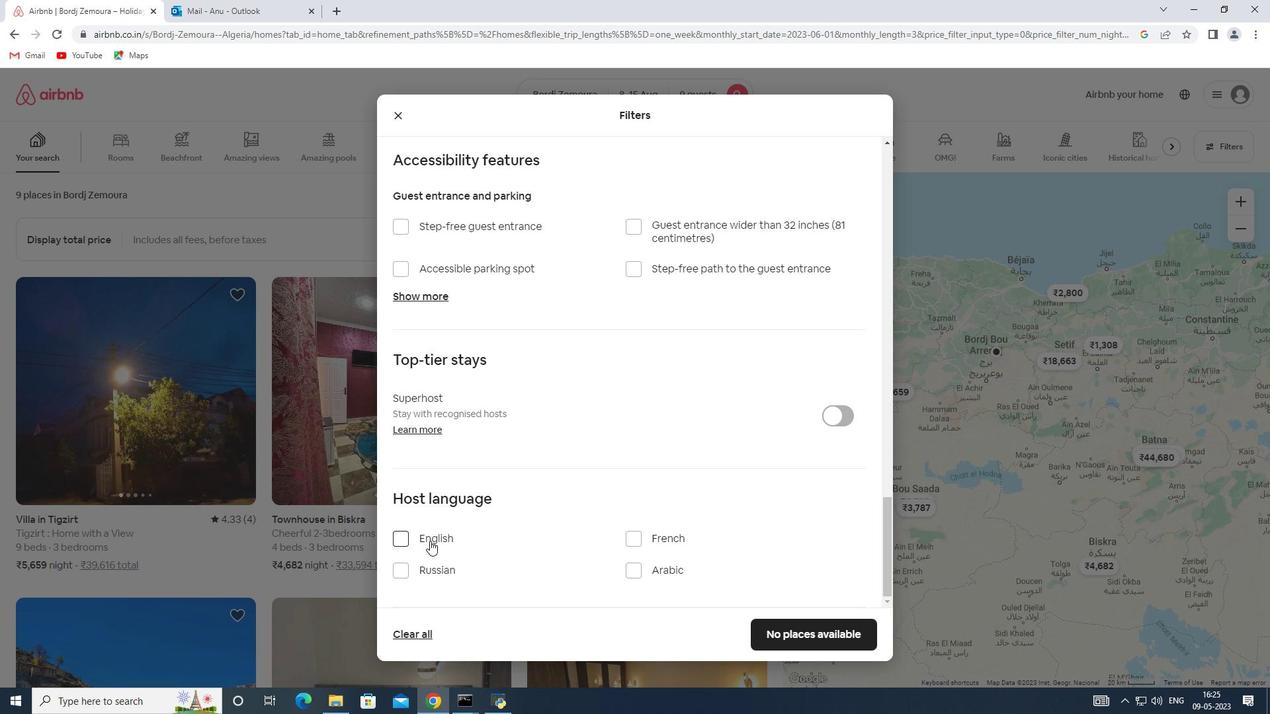 
Action: Mouse pressed left at (431, 540)
Screenshot: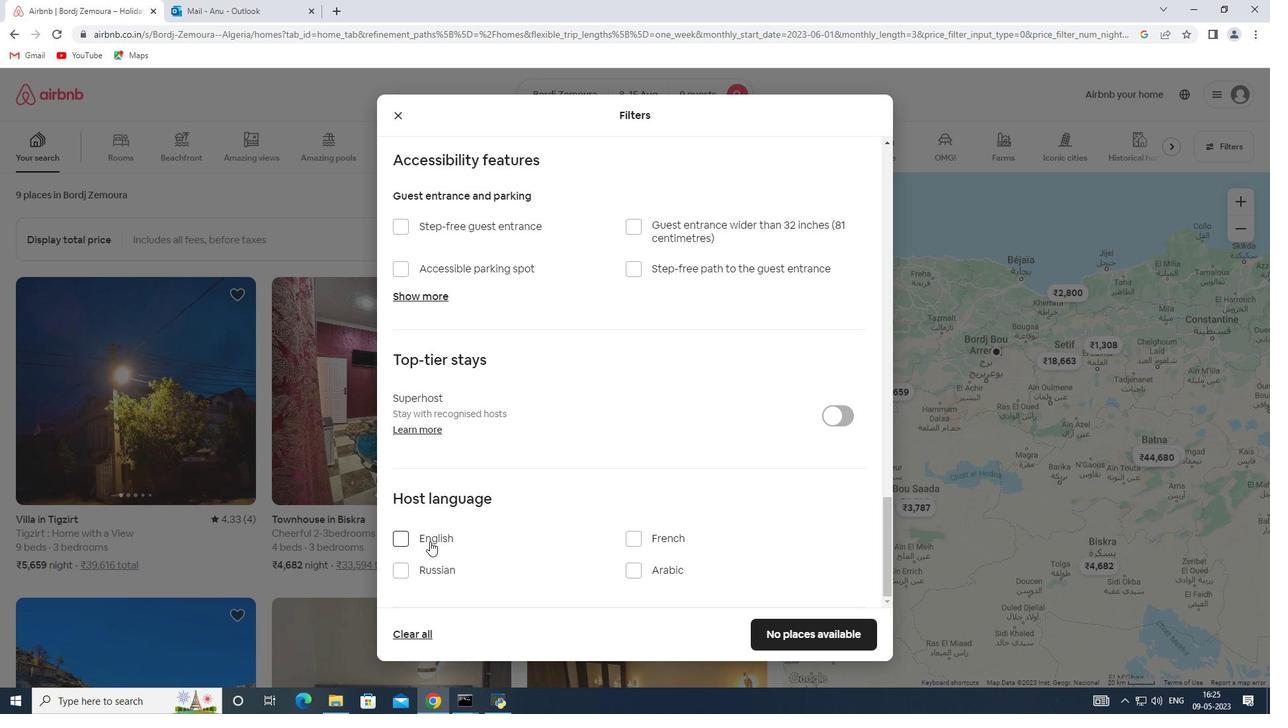 
Action: Mouse moved to (806, 636)
Screenshot: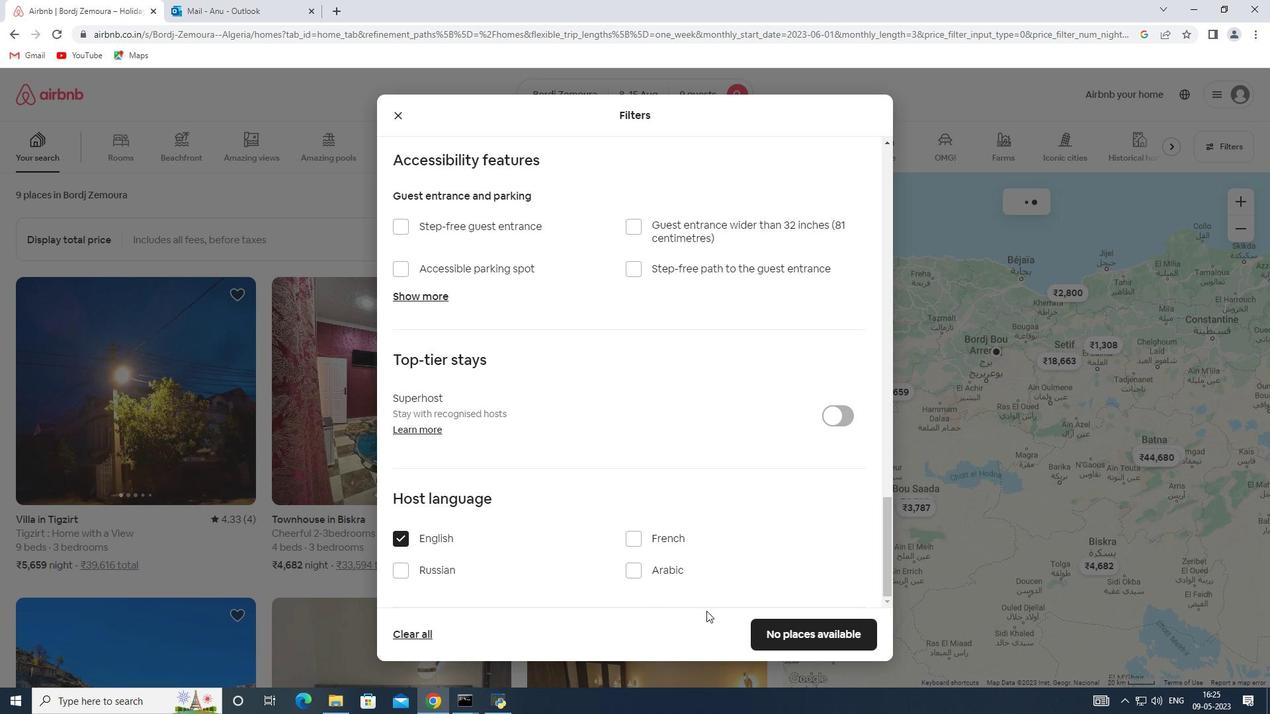 
Action: Mouse pressed left at (806, 636)
Screenshot: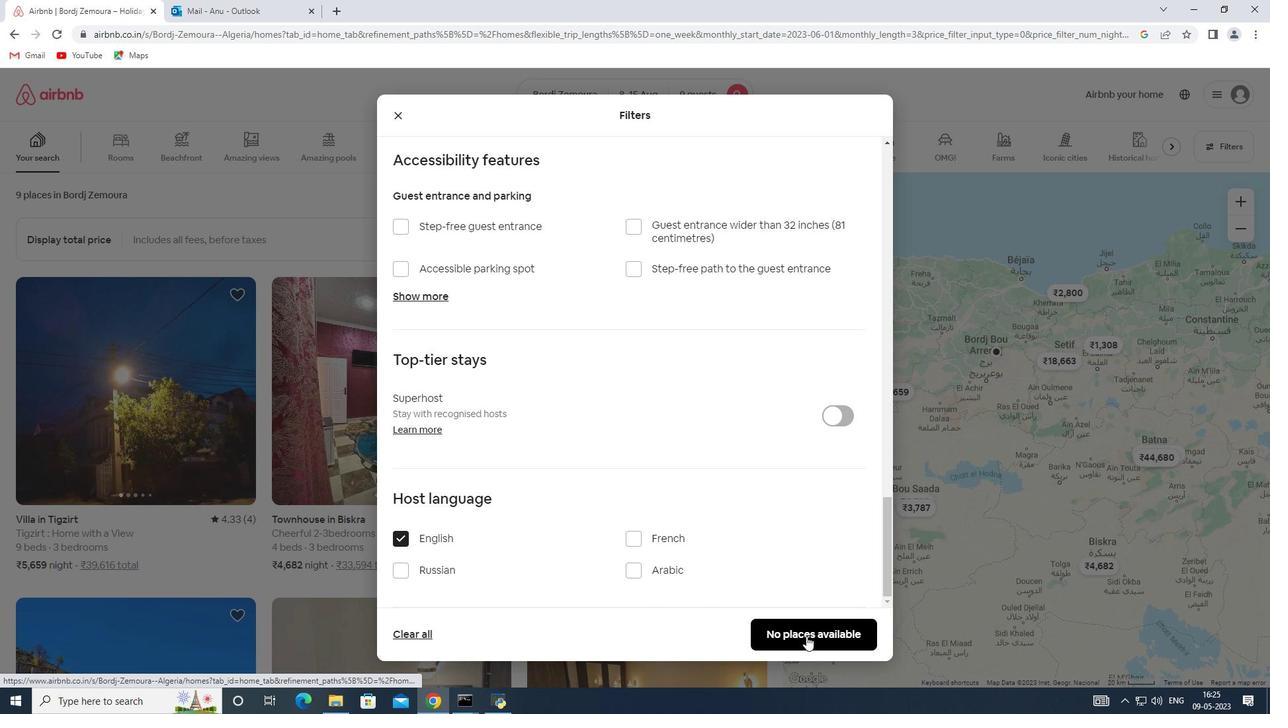 
Action: Mouse moved to (805, 638)
Screenshot: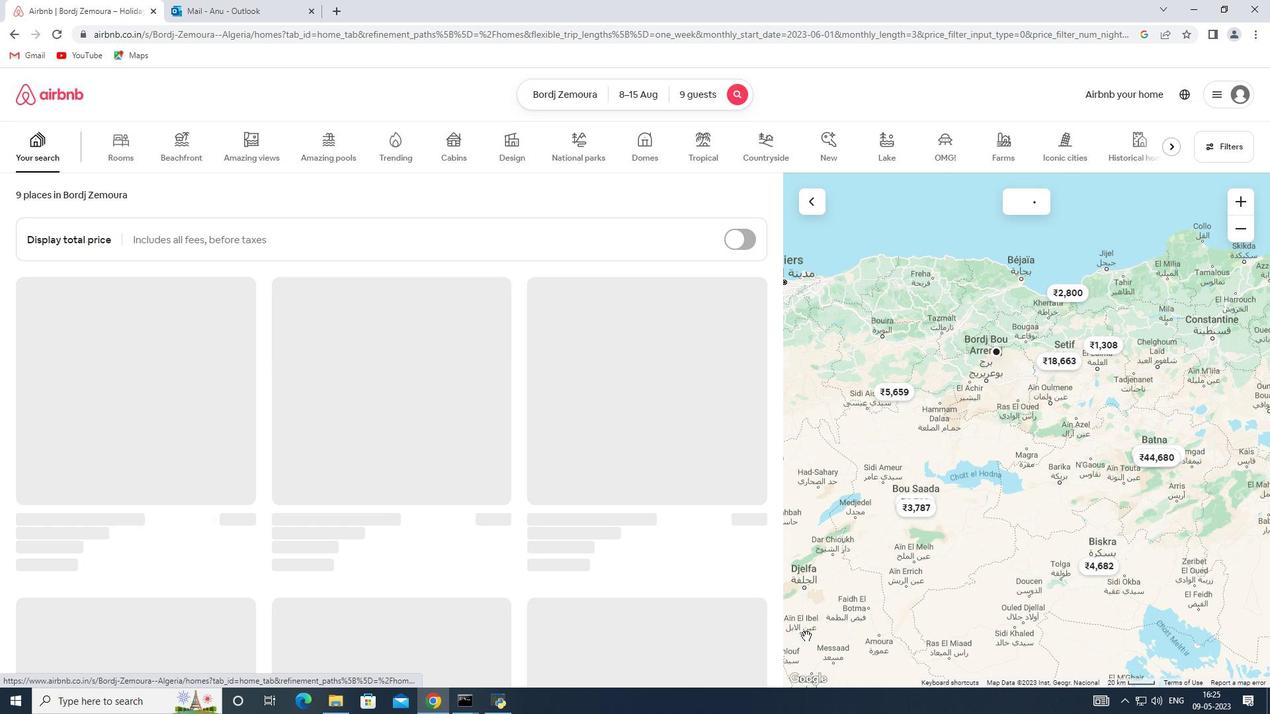 
